 Task: Find connections with filter location Timbó with filter topic #Growthhacking with filter profile language French with filter current company Vymo with filter school The Army Public School with filter industry Medical and Diagnostic Laboratories with filter service category Video Editing with filter keywords title Area Sales Manager
Action: Mouse moved to (688, 128)
Screenshot: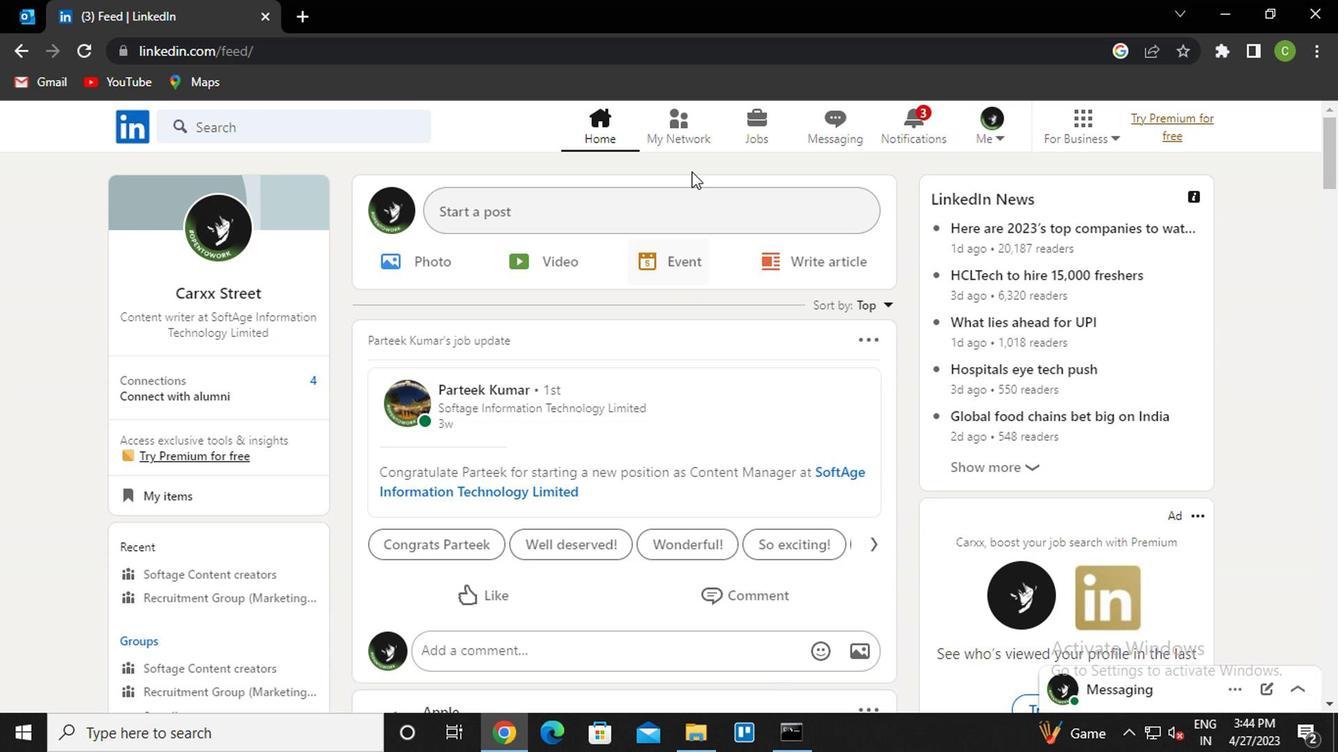 
Action: Mouse pressed left at (688, 128)
Screenshot: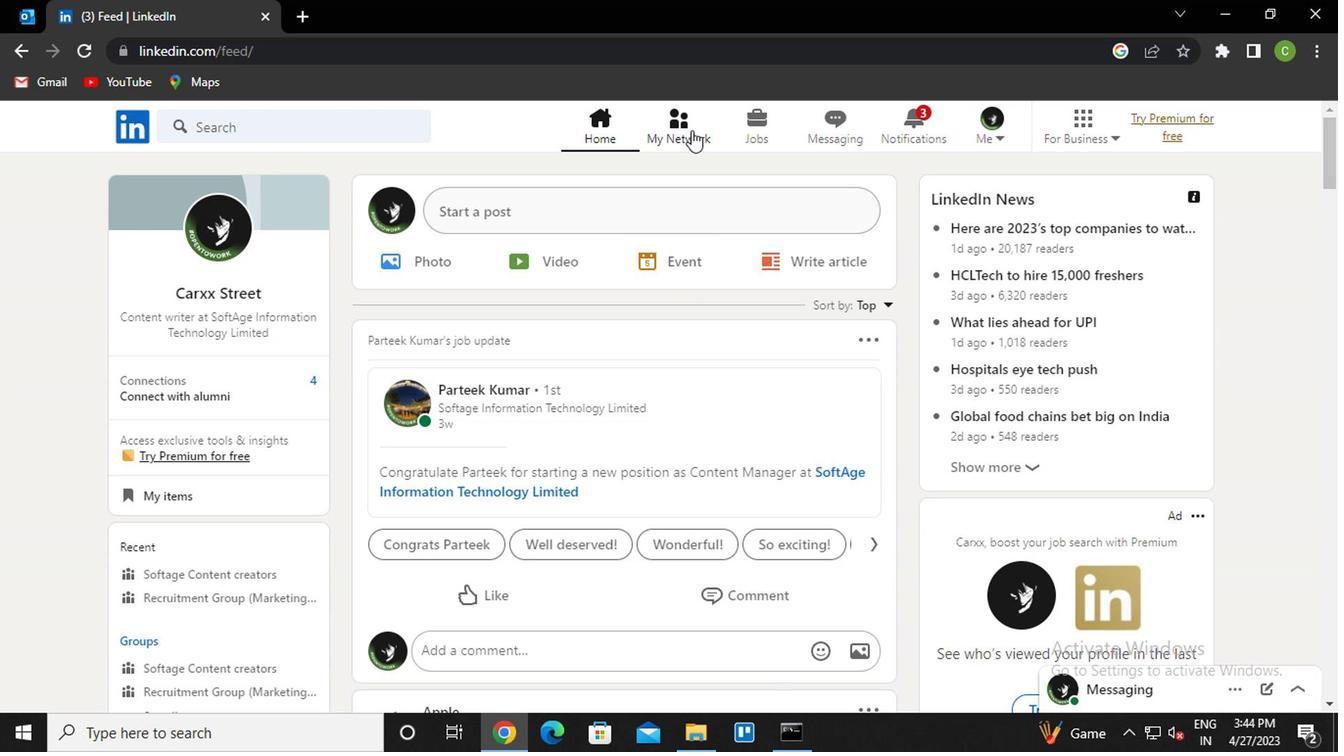 
Action: Mouse moved to (305, 242)
Screenshot: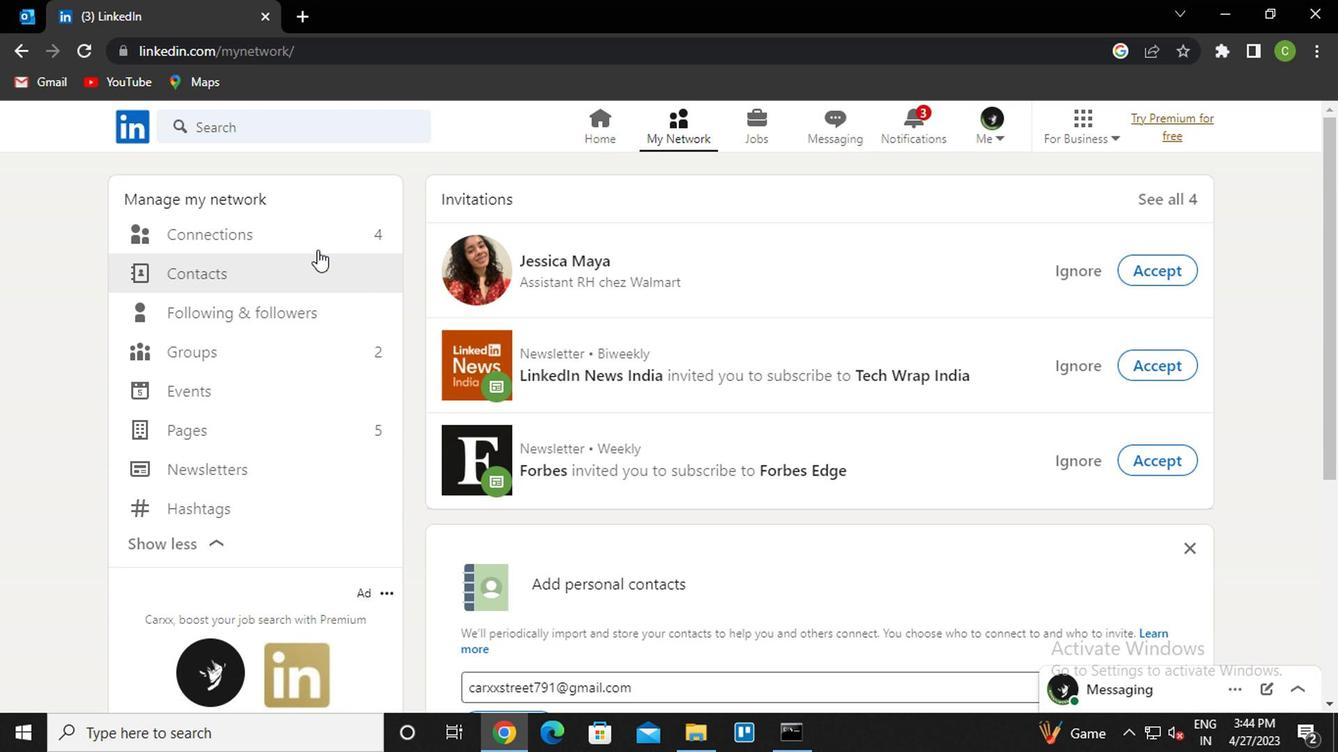 
Action: Mouse pressed left at (305, 242)
Screenshot: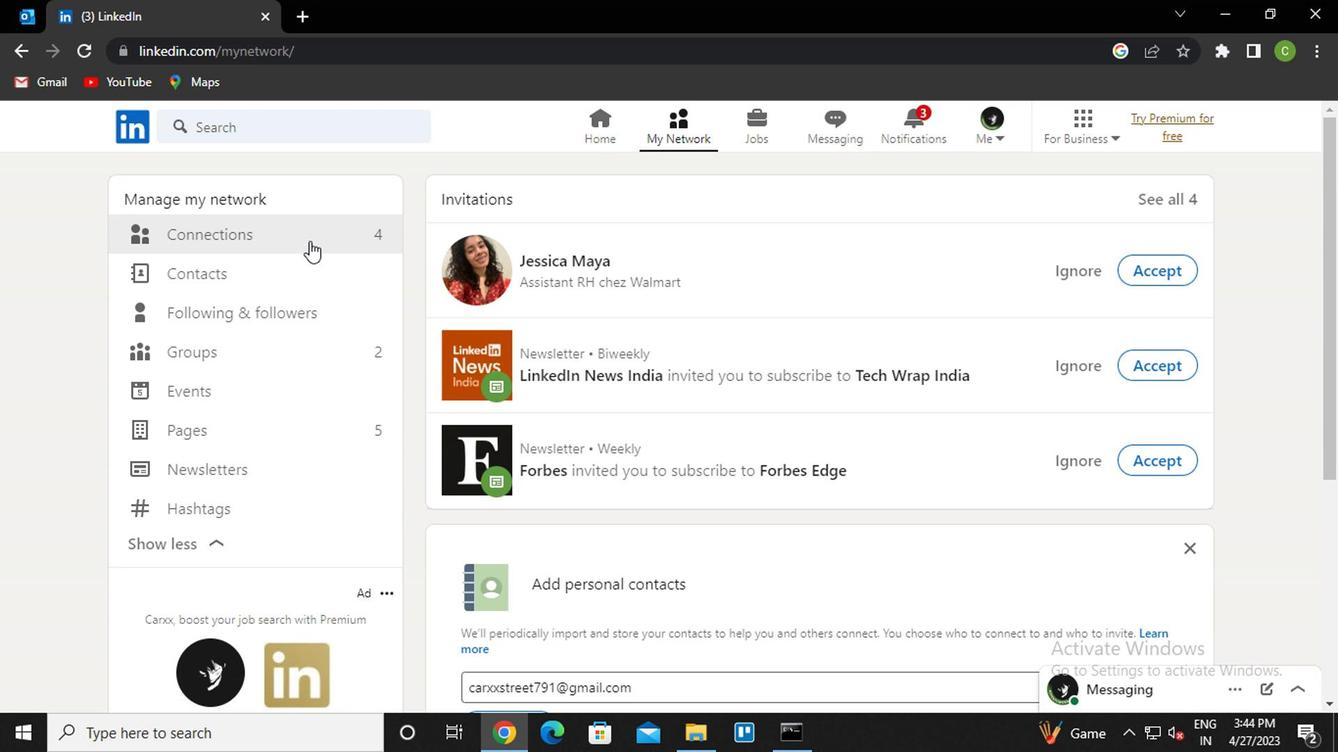 
Action: Mouse moved to (807, 236)
Screenshot: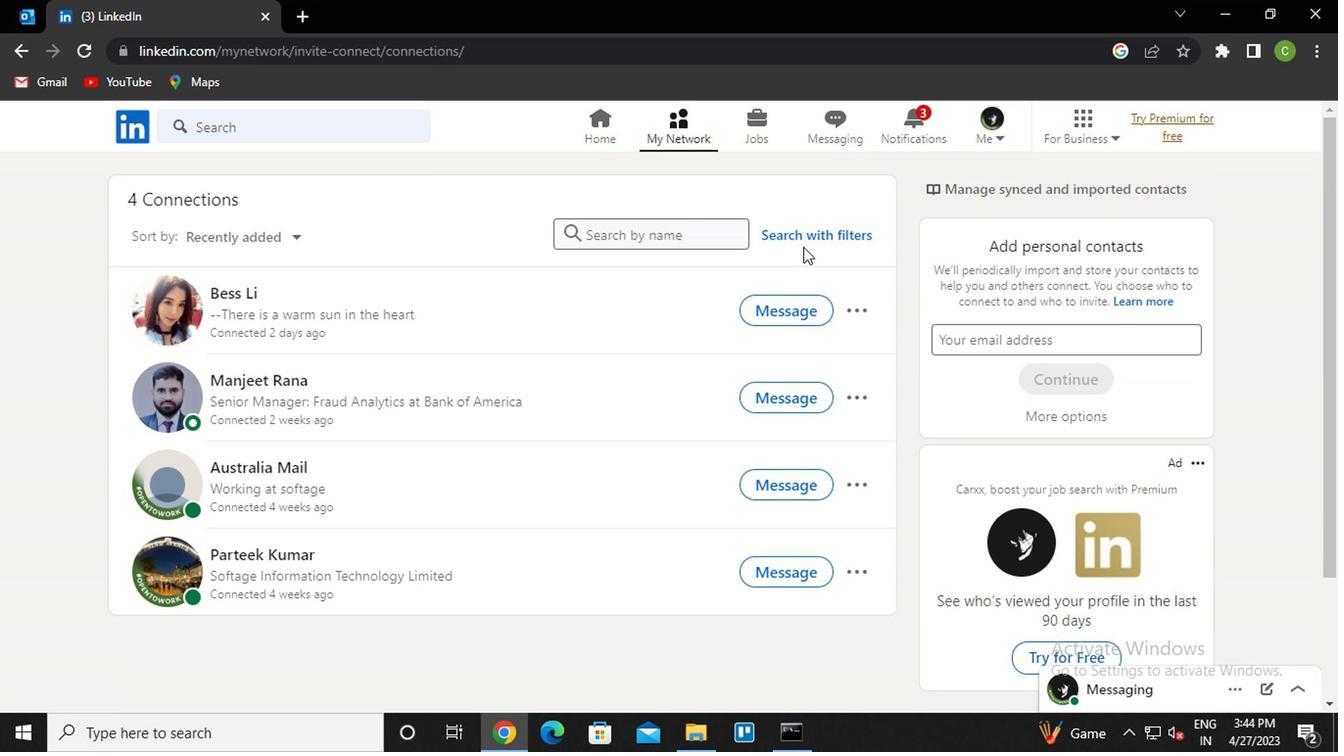 
Action: Mouse pressed left at (807, 236)
Screenshot: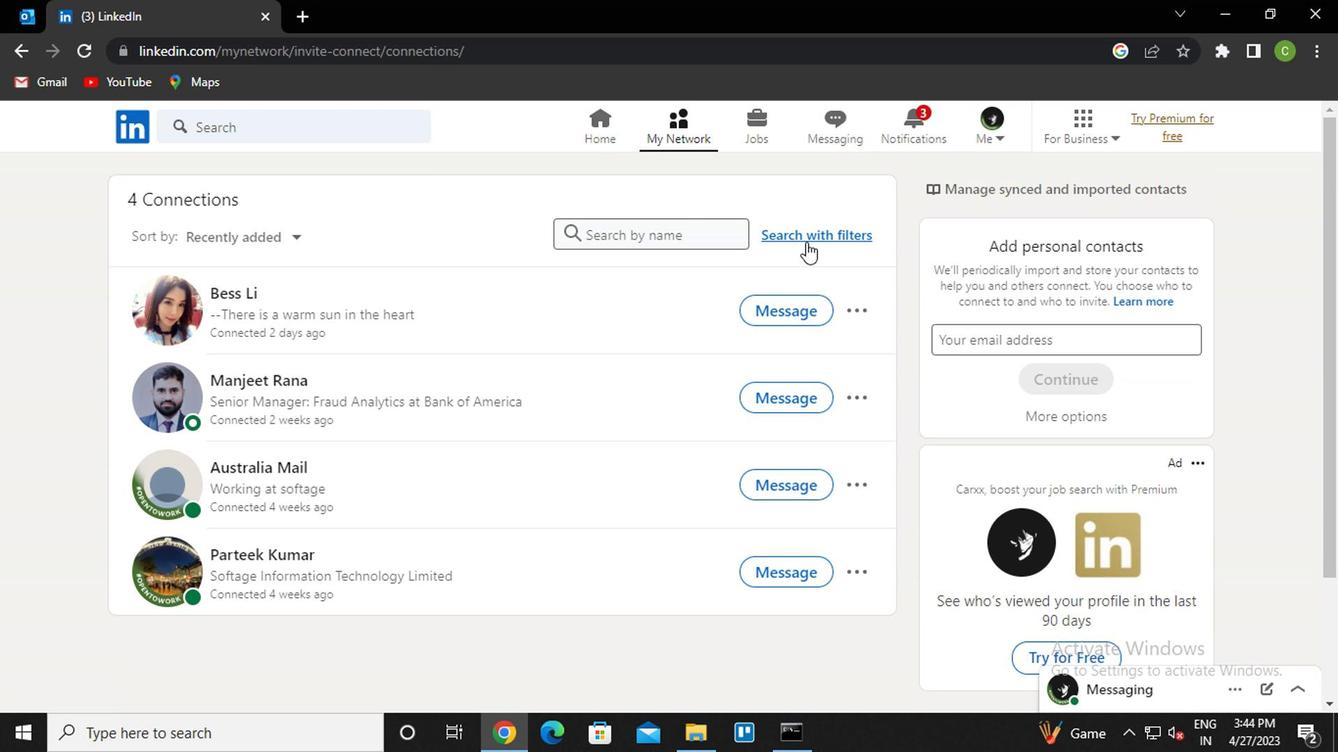 
Action: Mouse moved to (740, 190)
Screenshot: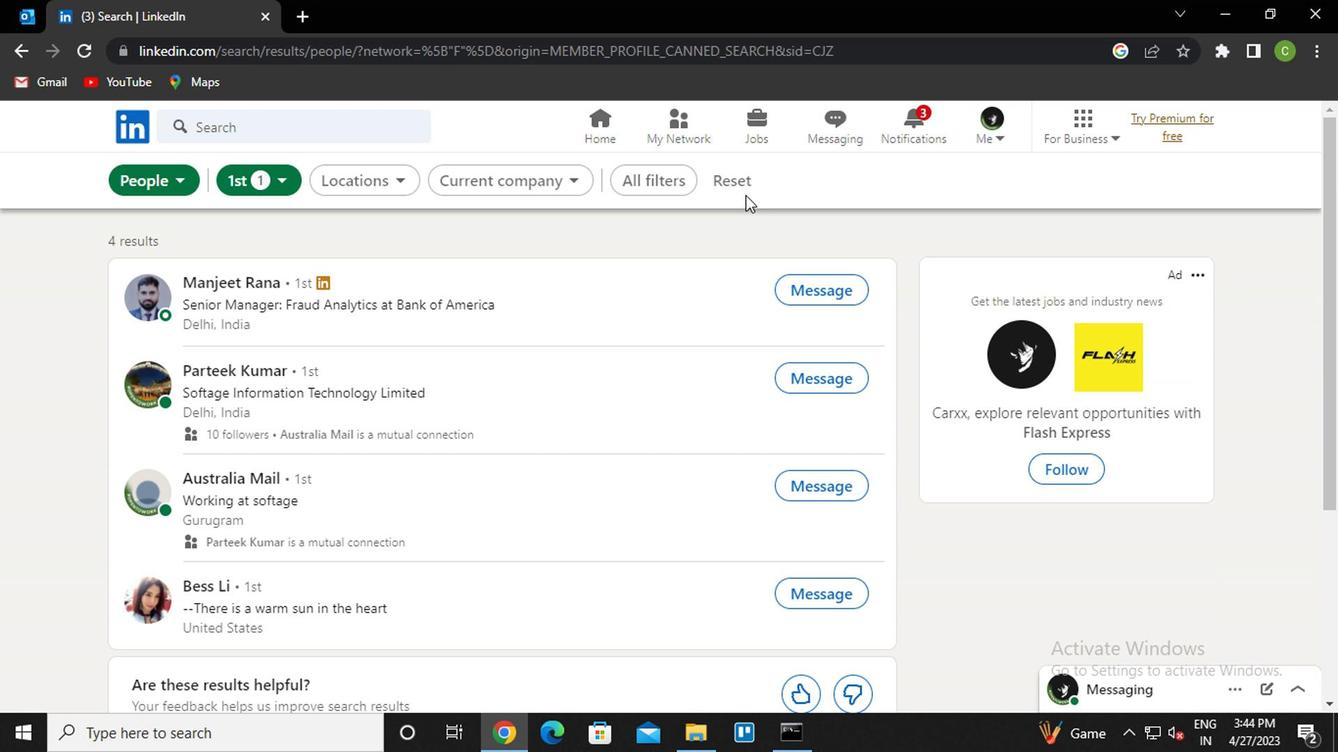 
Action: Mouse pressed left at (740, 190)
Screenshot: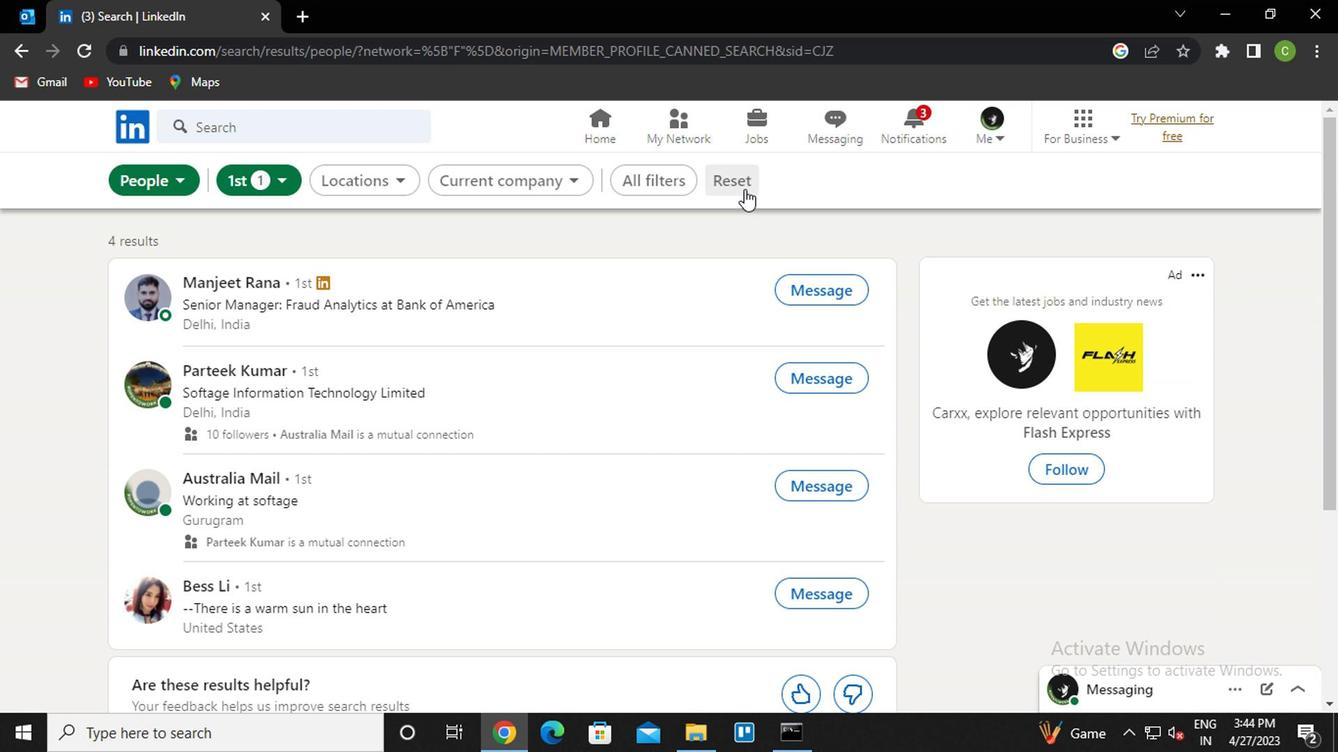 
Action: Mouse moved to (693, 181)
Screenshot: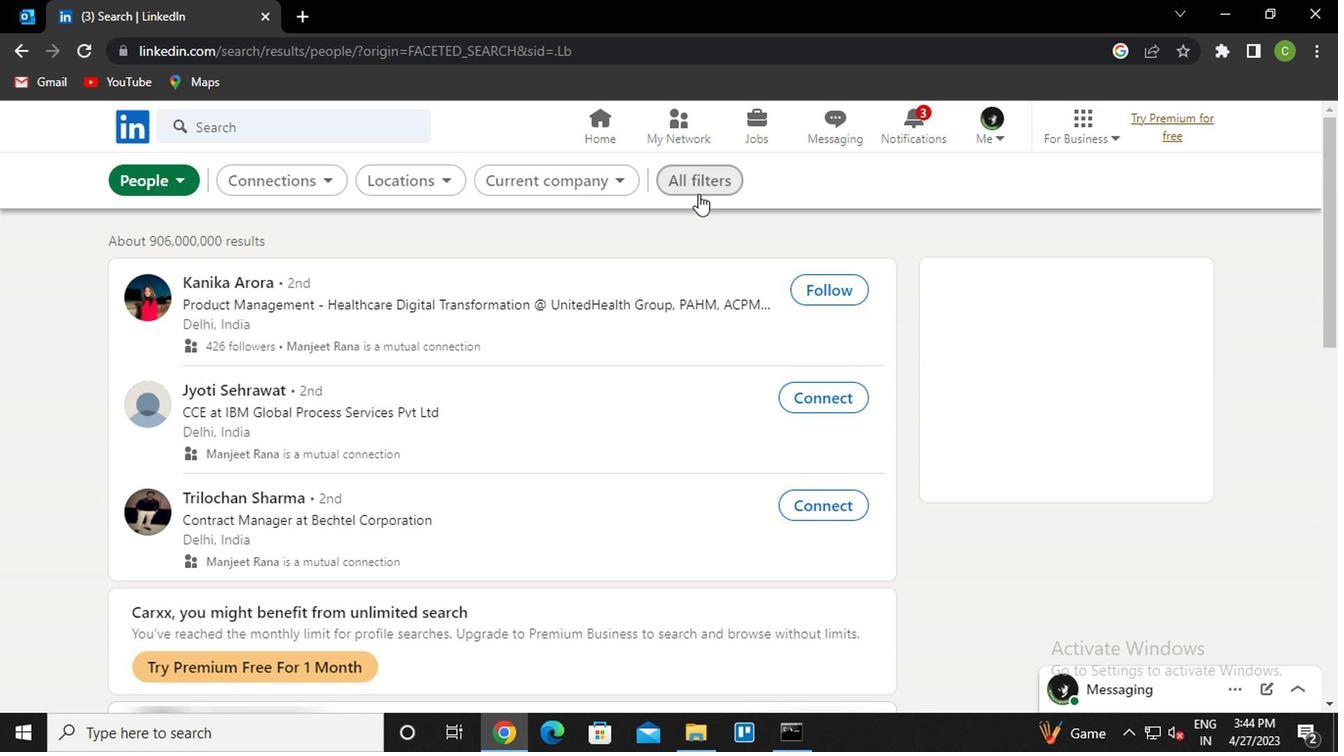 
Action: Mouse pressed left at (693, 181)
Screenshot: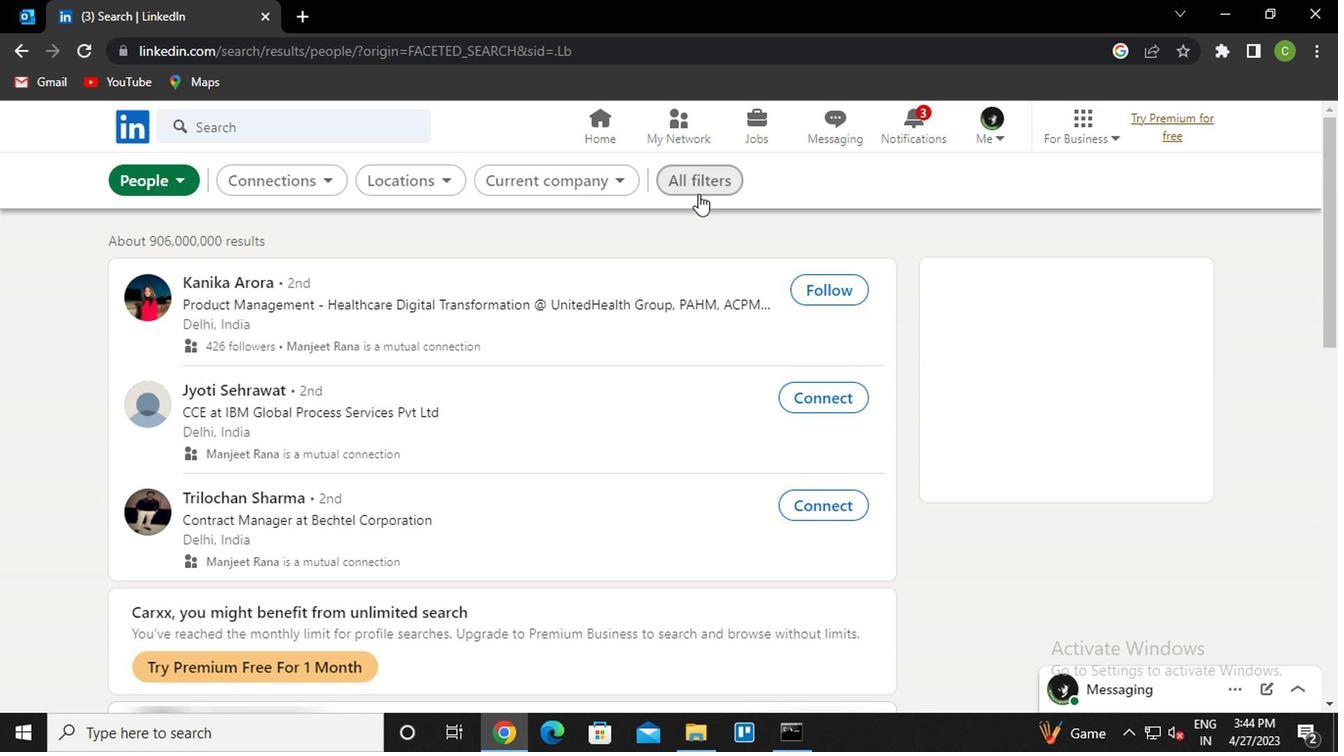 
Action: Mouse moved to (1098, 386)
Screenshot: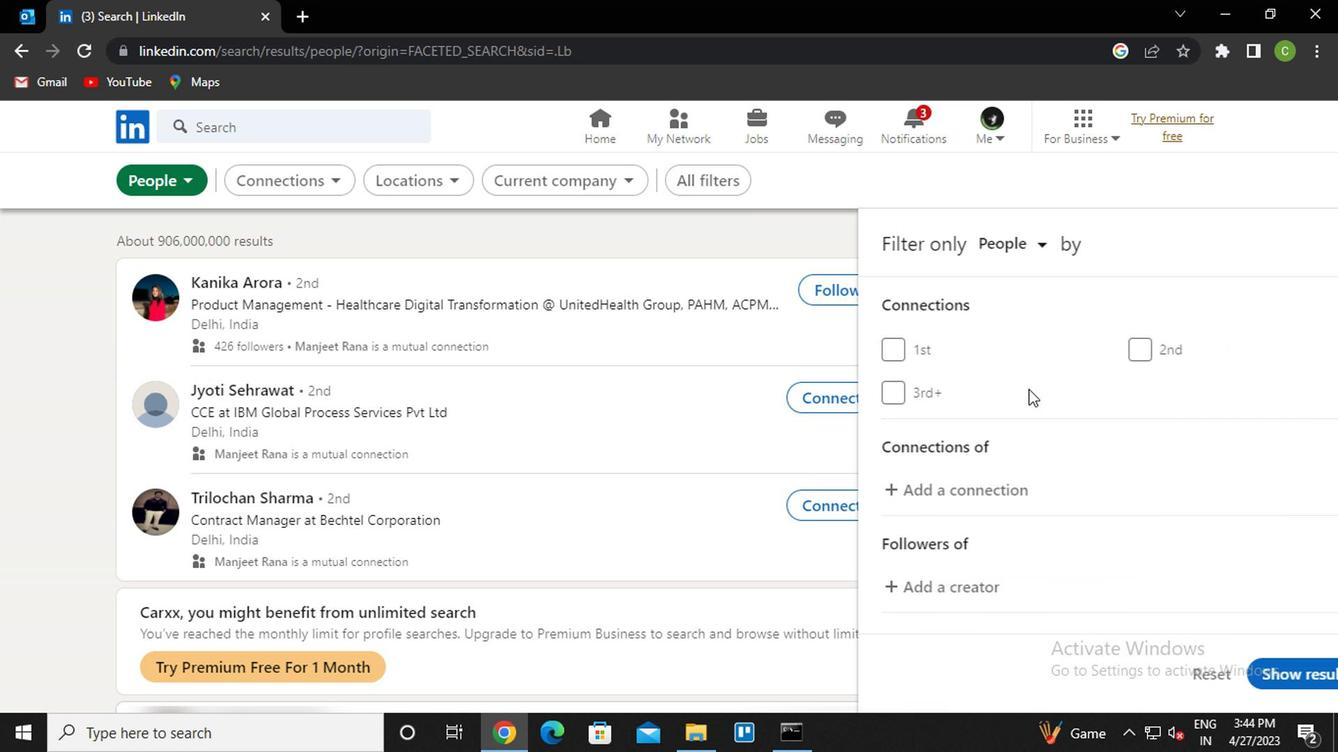 
Action: Mouse scrolled (1098, 386) with delta (0, 0)
Screenshot: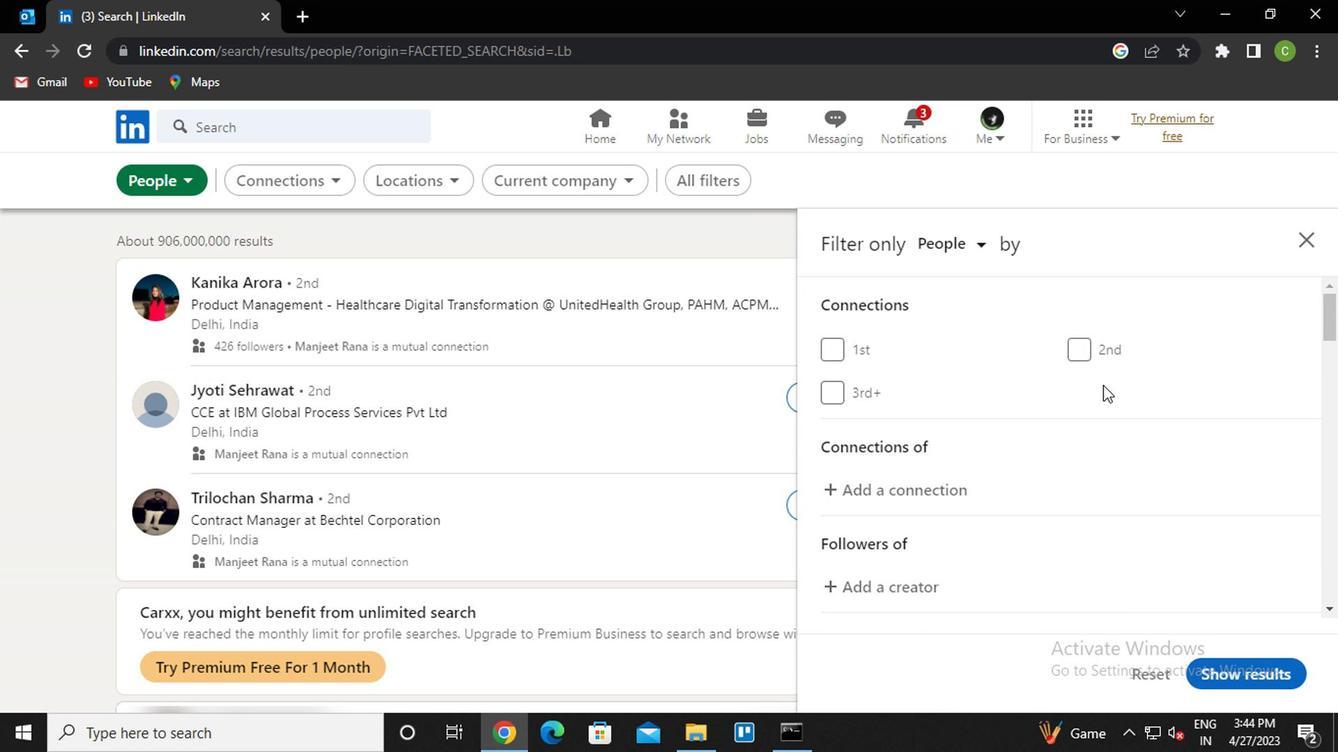 
Action: Mouse scrolled (1098, 386) with delta (0, 0)
Screenshot: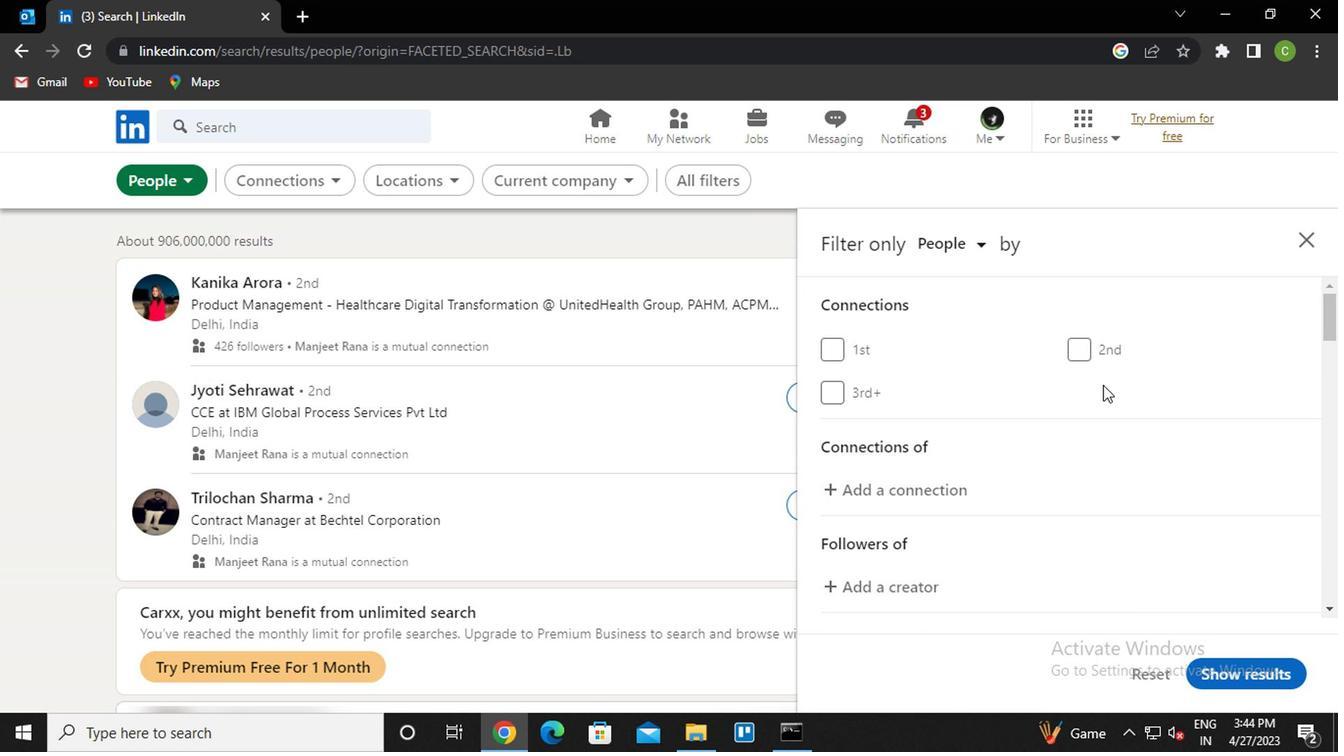 
Action: Mouse scrolled (1098, 386) with delta (0, 0)
Screenshot: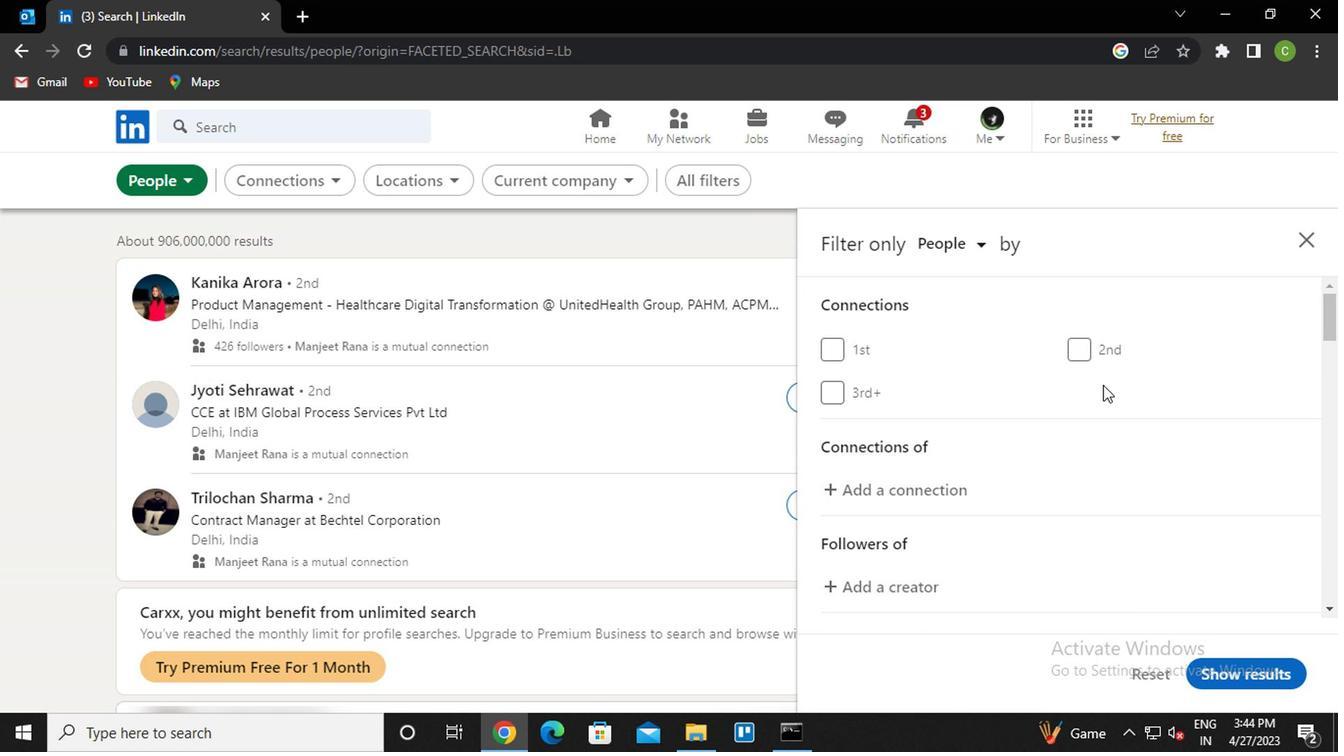 
Action: Mouse scrolled (1098, 386) with delta (0, 0)
Screenshot: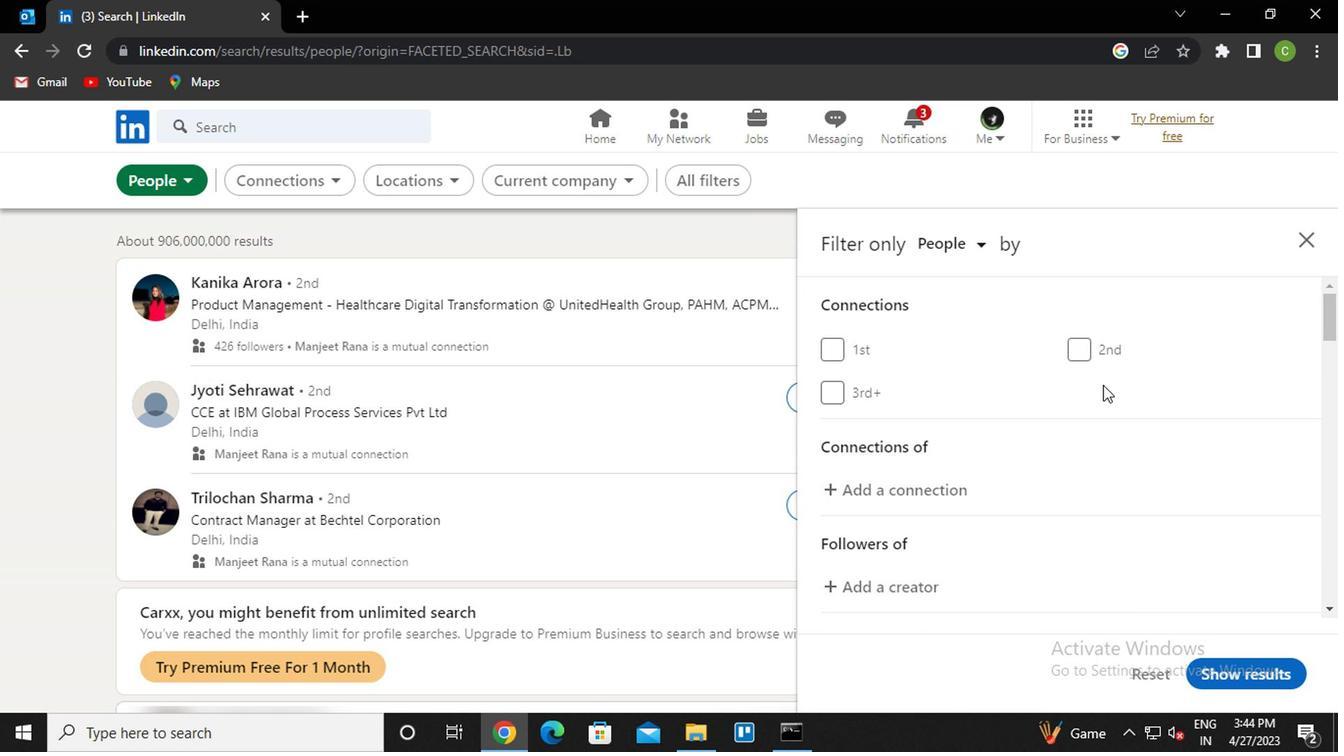 
Action: Mouse moved to (1122, 423)
Screenshot: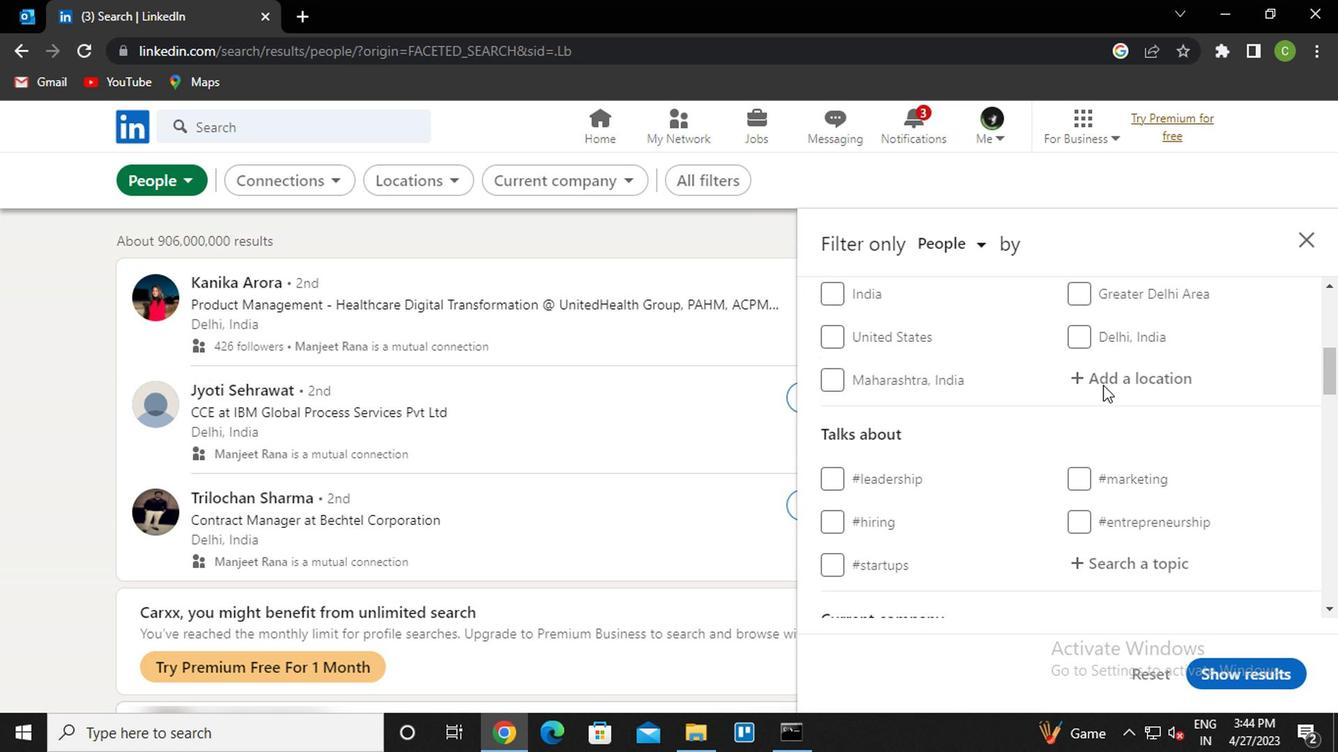 
Action: Mouse scrolled (1122, 424) with delta (0, 1)
Screenshot: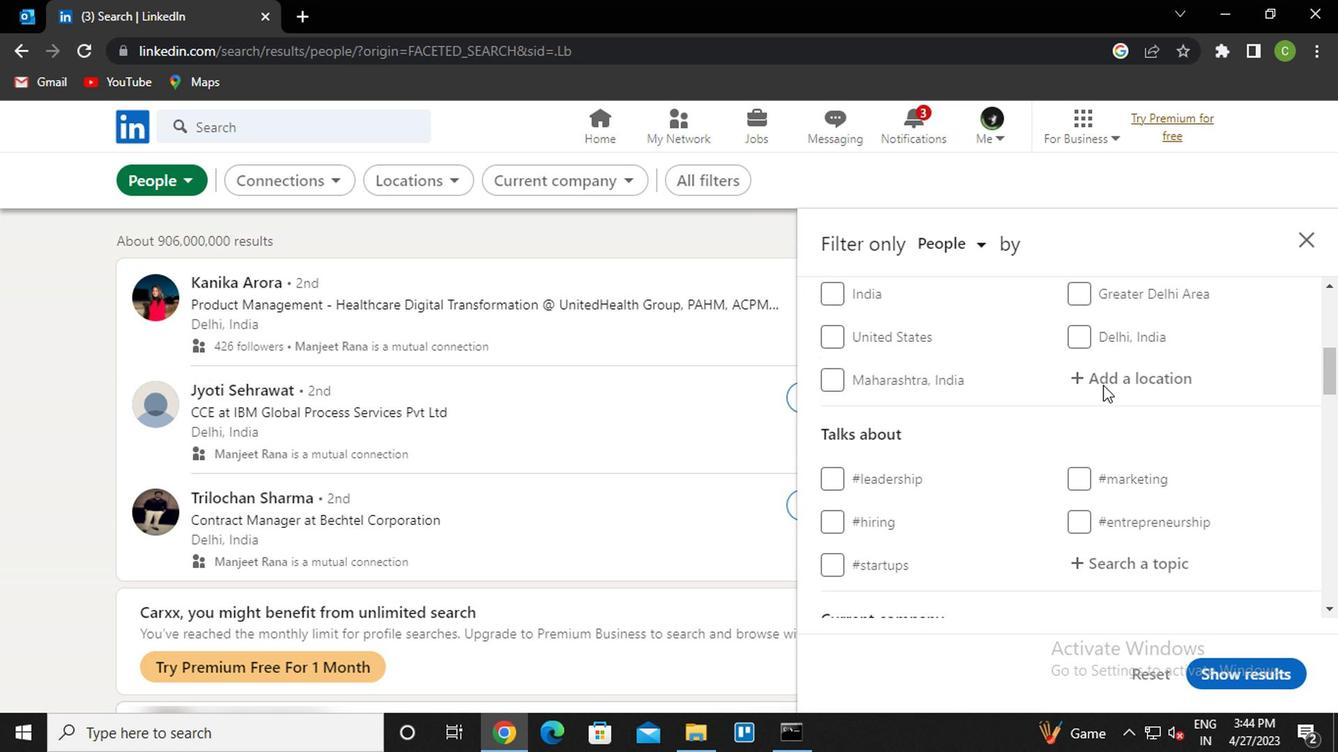 
Action: Mouse moved to (1138, 475)
Screenshot: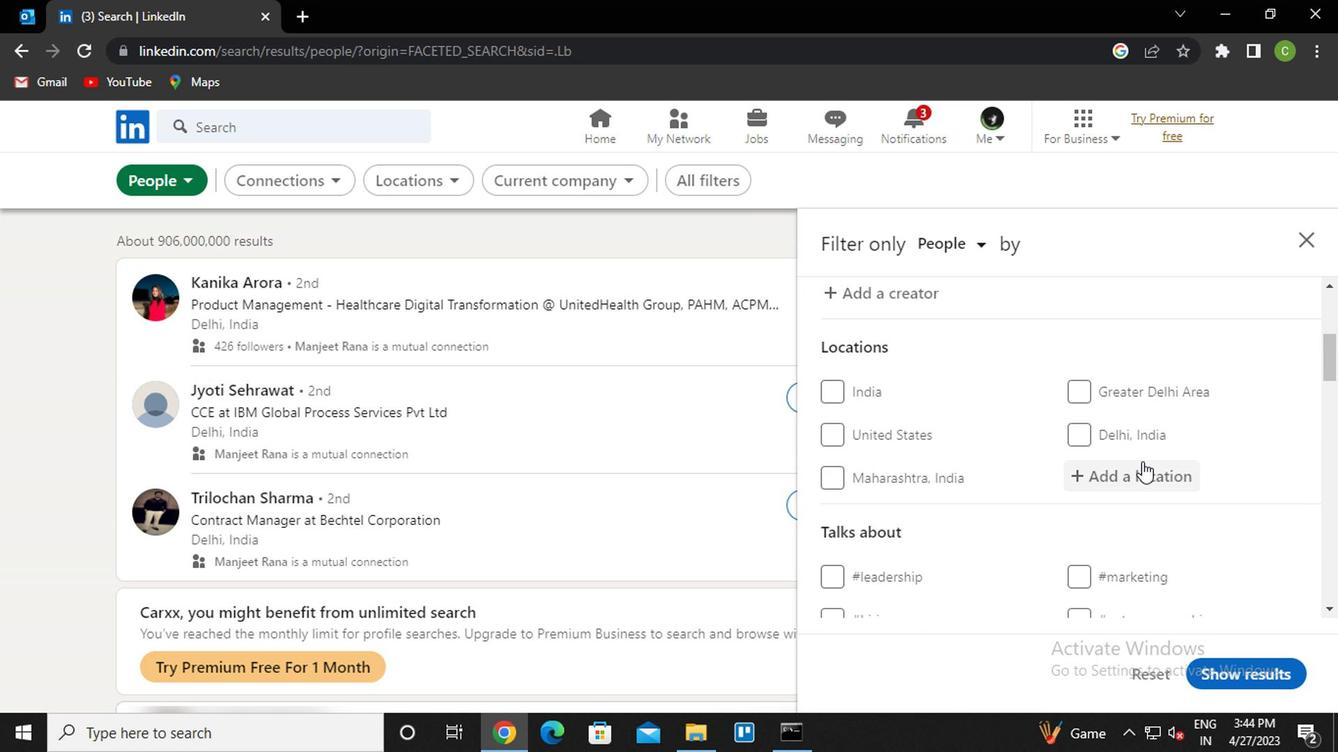 
Action: Mouse pressed left at (1138, 475)
Screenshot: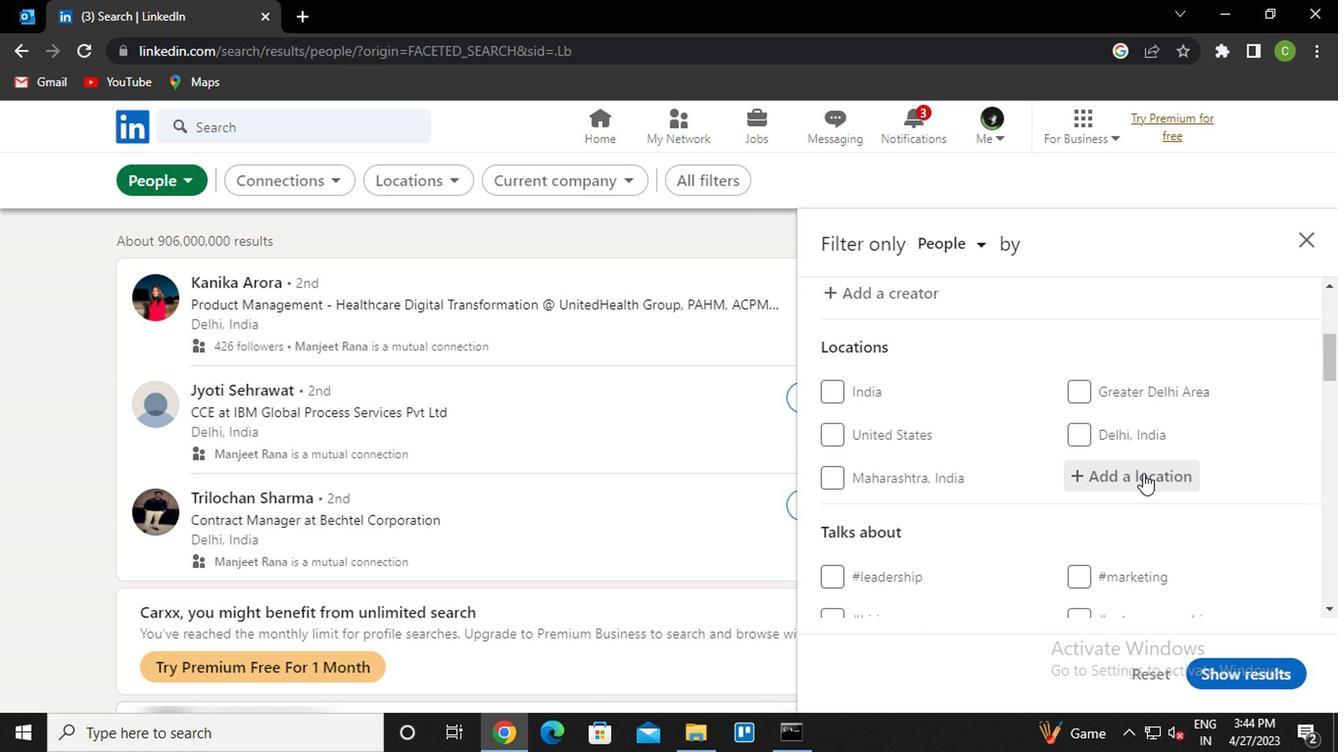 
Action: Key pressed <Key.caps_lock>t<Key.caps_lock>imbo<Key.down><Key.enter>
Screenshot: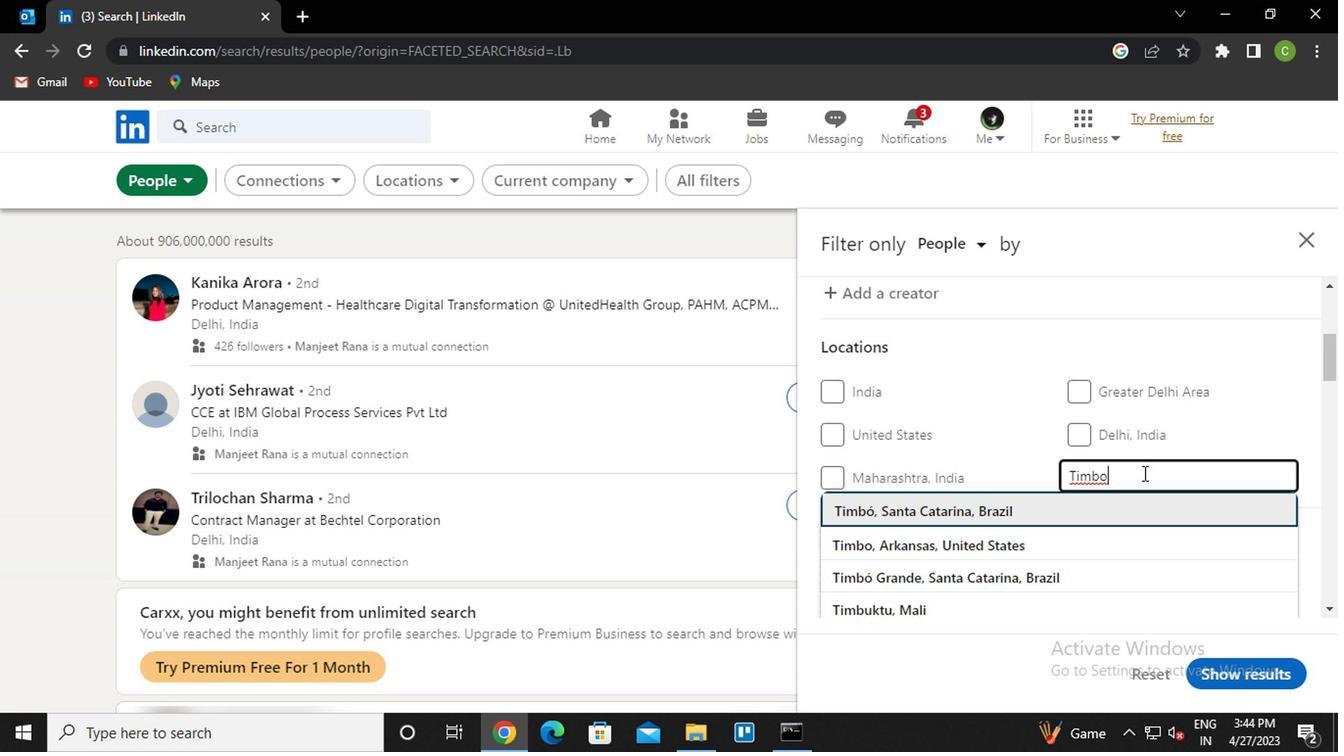 
Action: Mouse moved to (1102, 453)
Screenshot: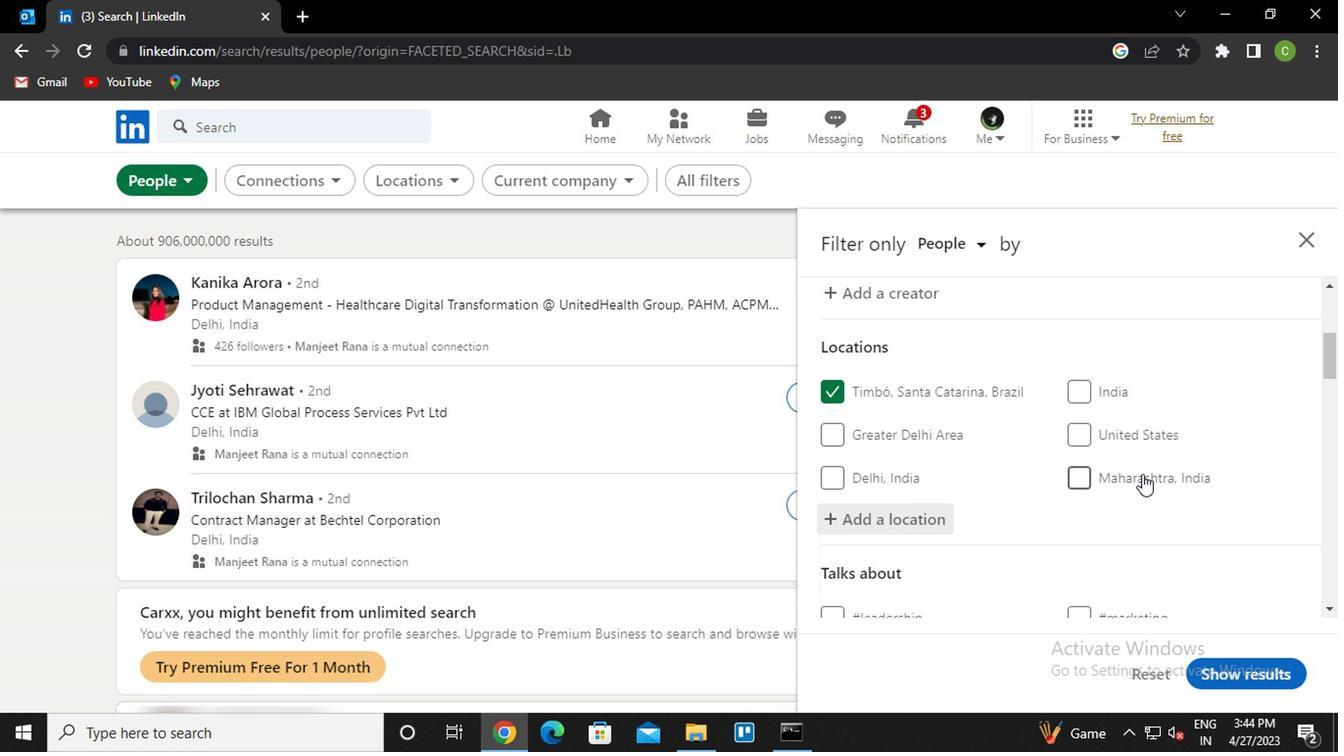 
Action: Mouse scrolled (1102, 452) with delta (0, -1)
Screenshot: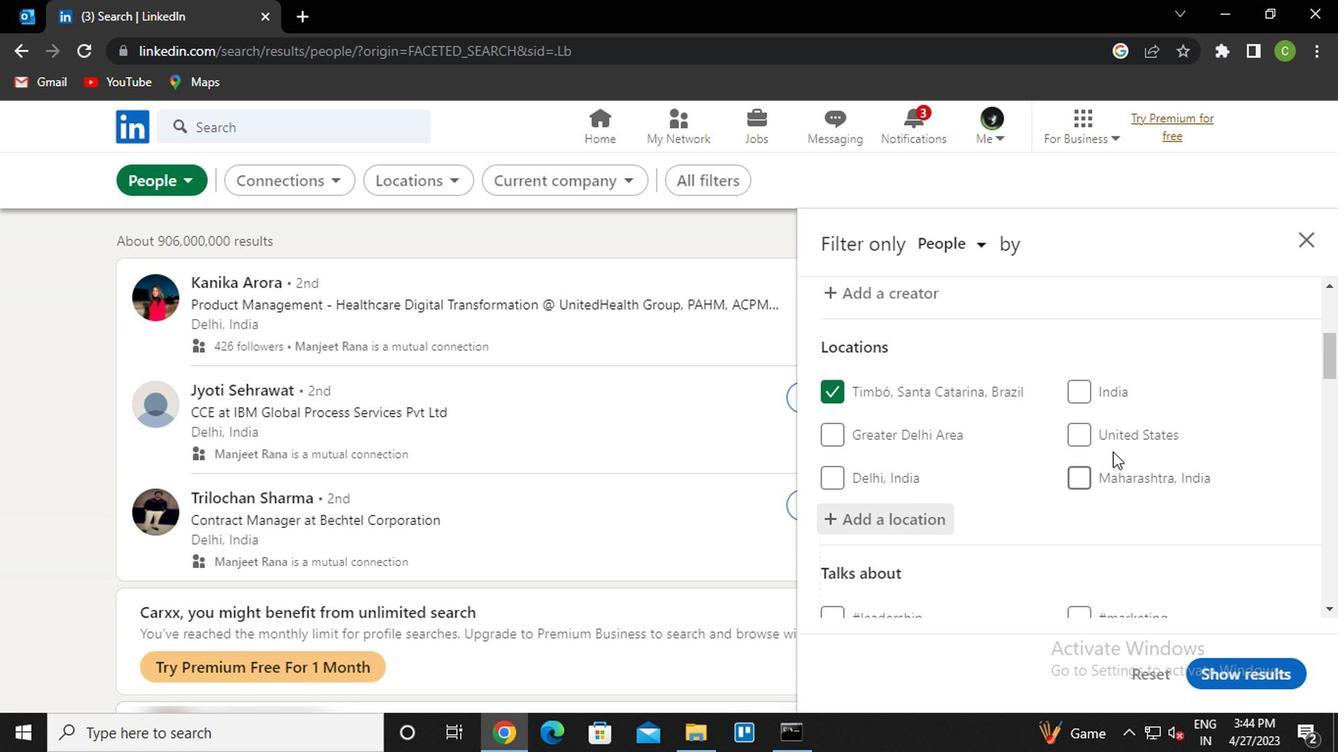 
Action: Mouse moved to (1095, 441)
Screenshot: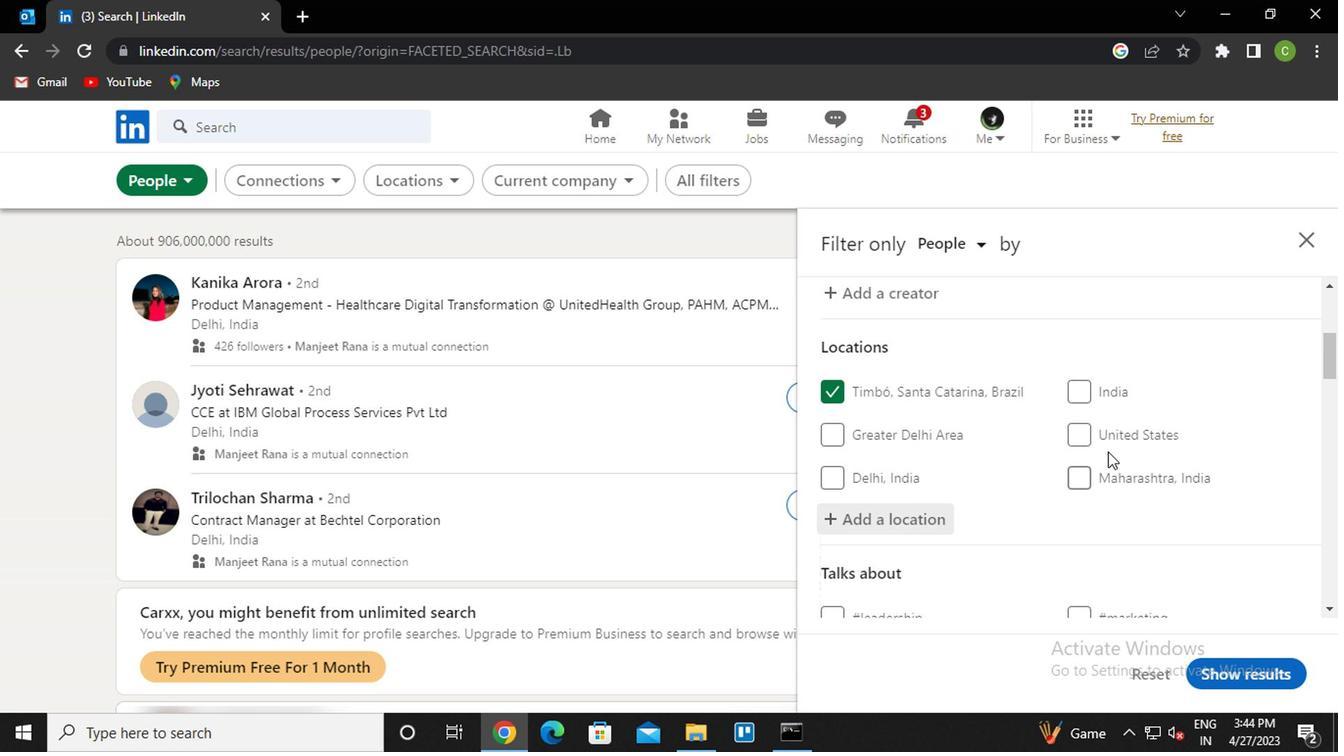 
Action: Mouse scrolled (1095, 439) with delta (0, -1)
Screenshot: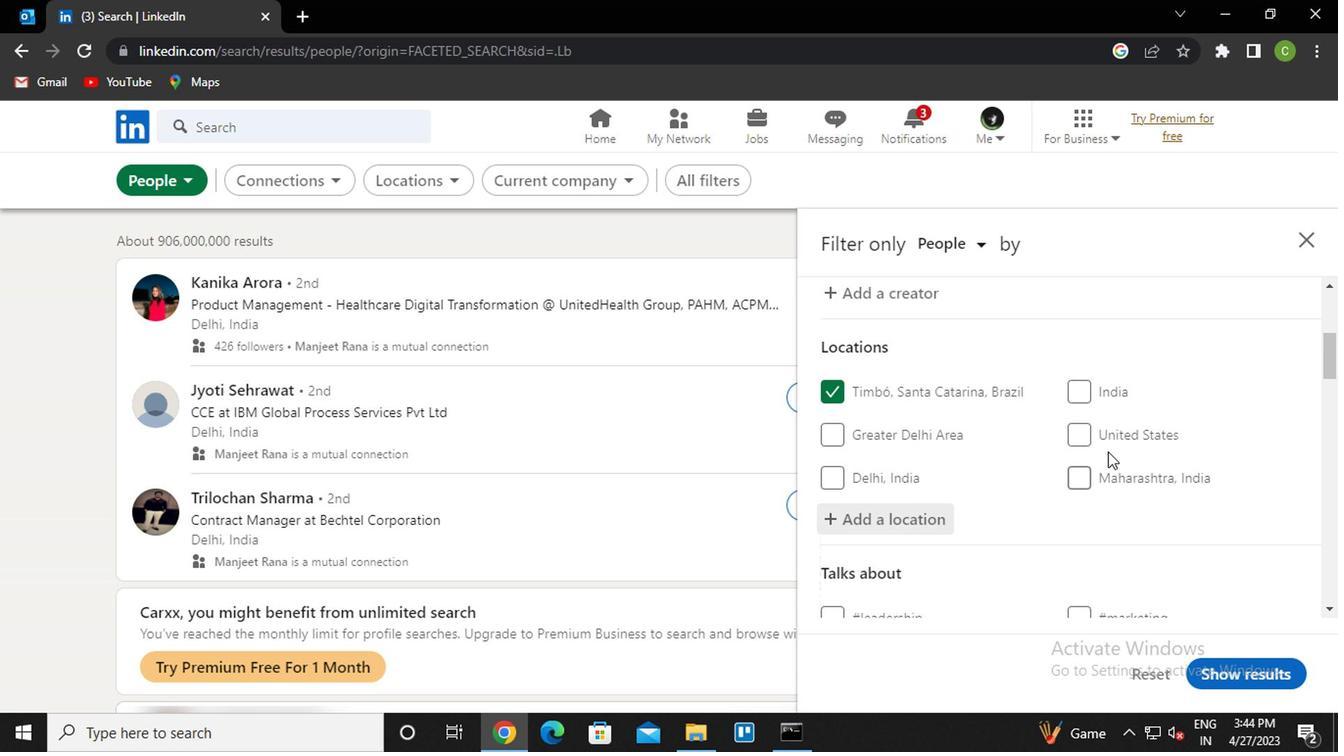 
Action: Mouse moved to (1095, 437)
Screenshot: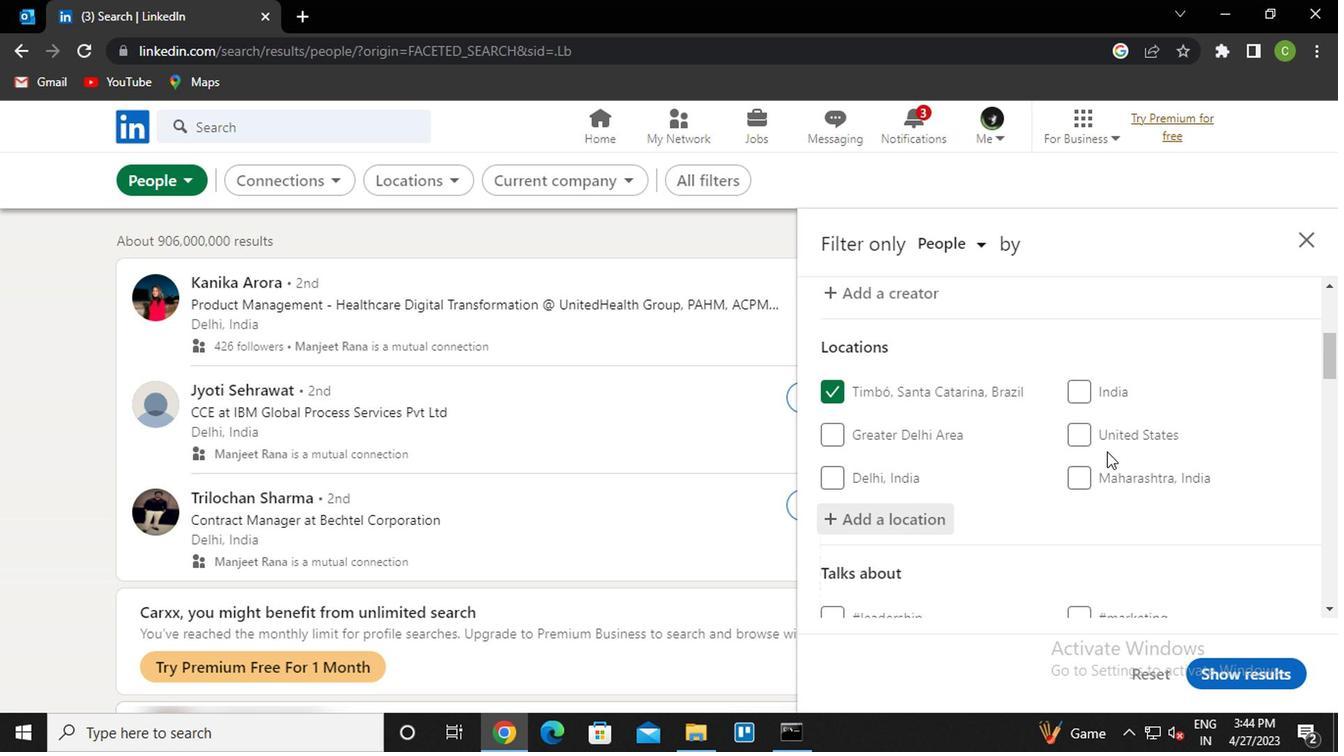 
Action: Mouse scrolled (1095, 436) with delta (0, 0)
Screenshot: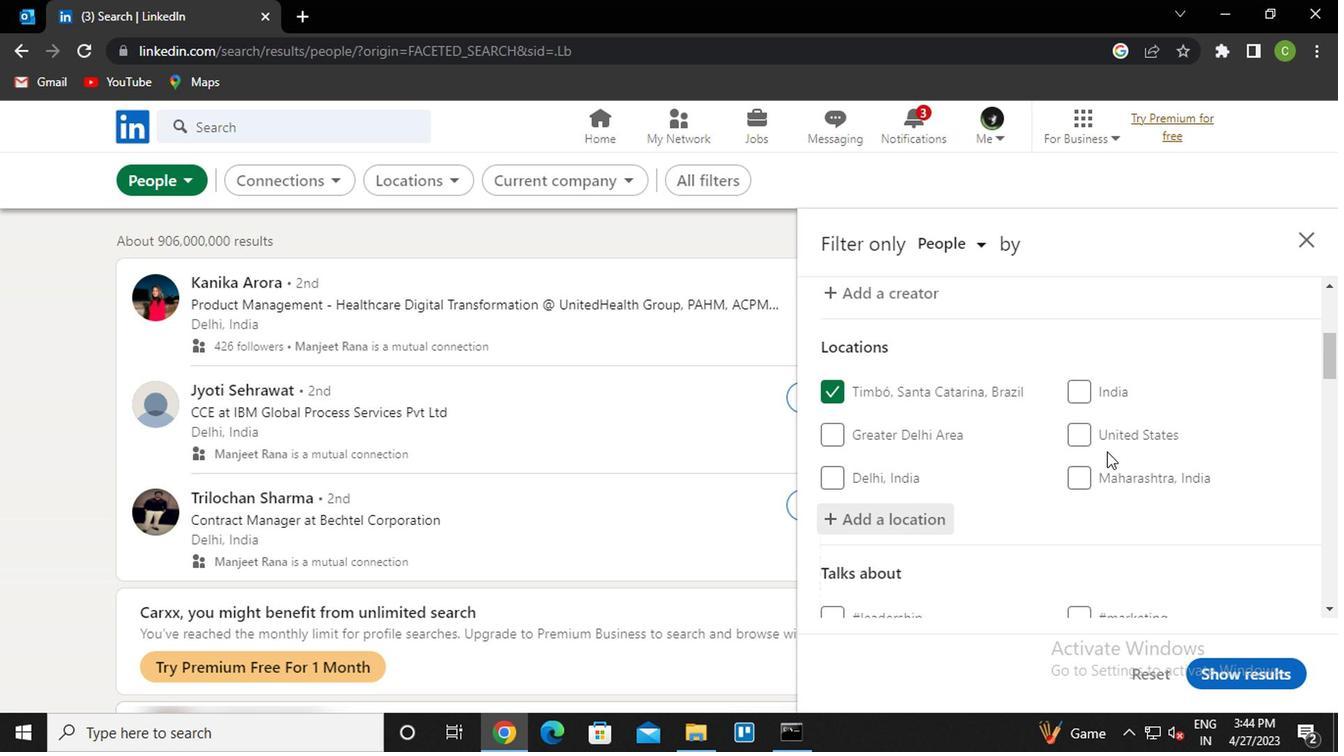 
Action: Mouse moved to (1119, 414)
Screenshot: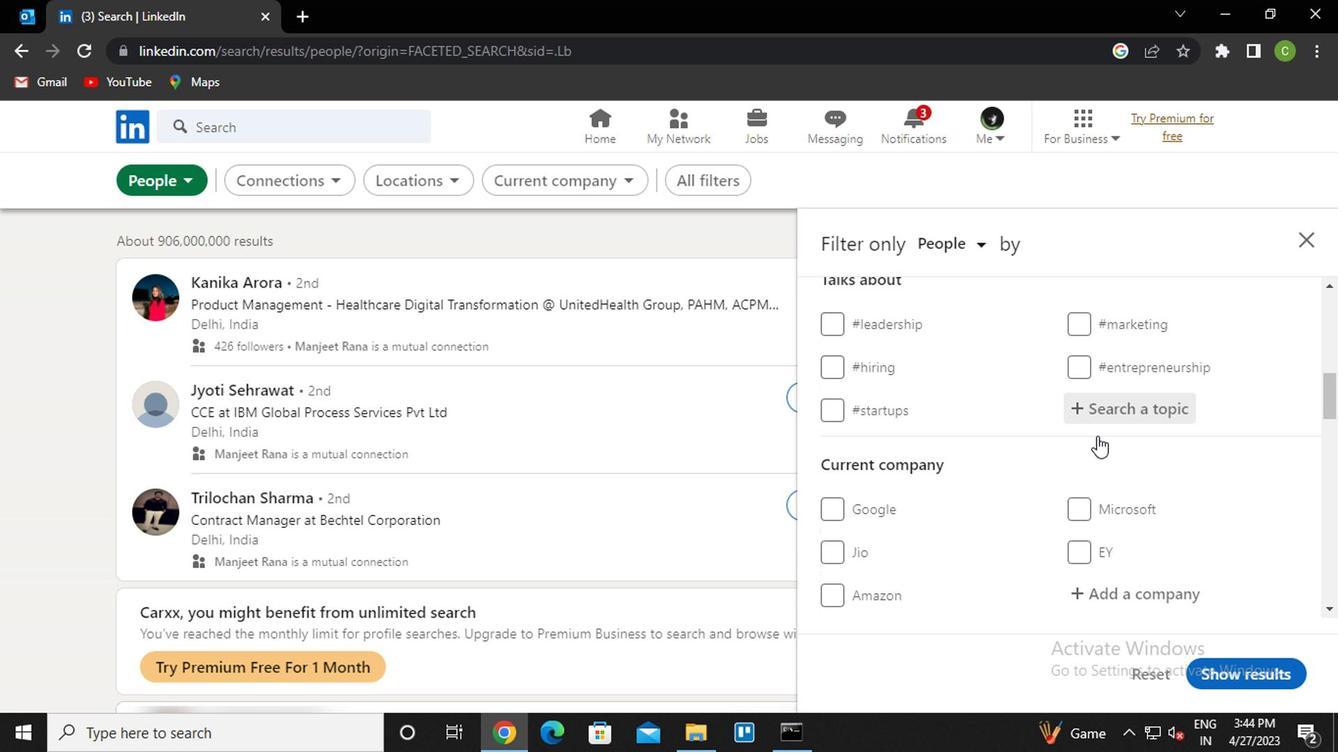 
Action: Mouse pressed left at (1119, 414)
Screenshot: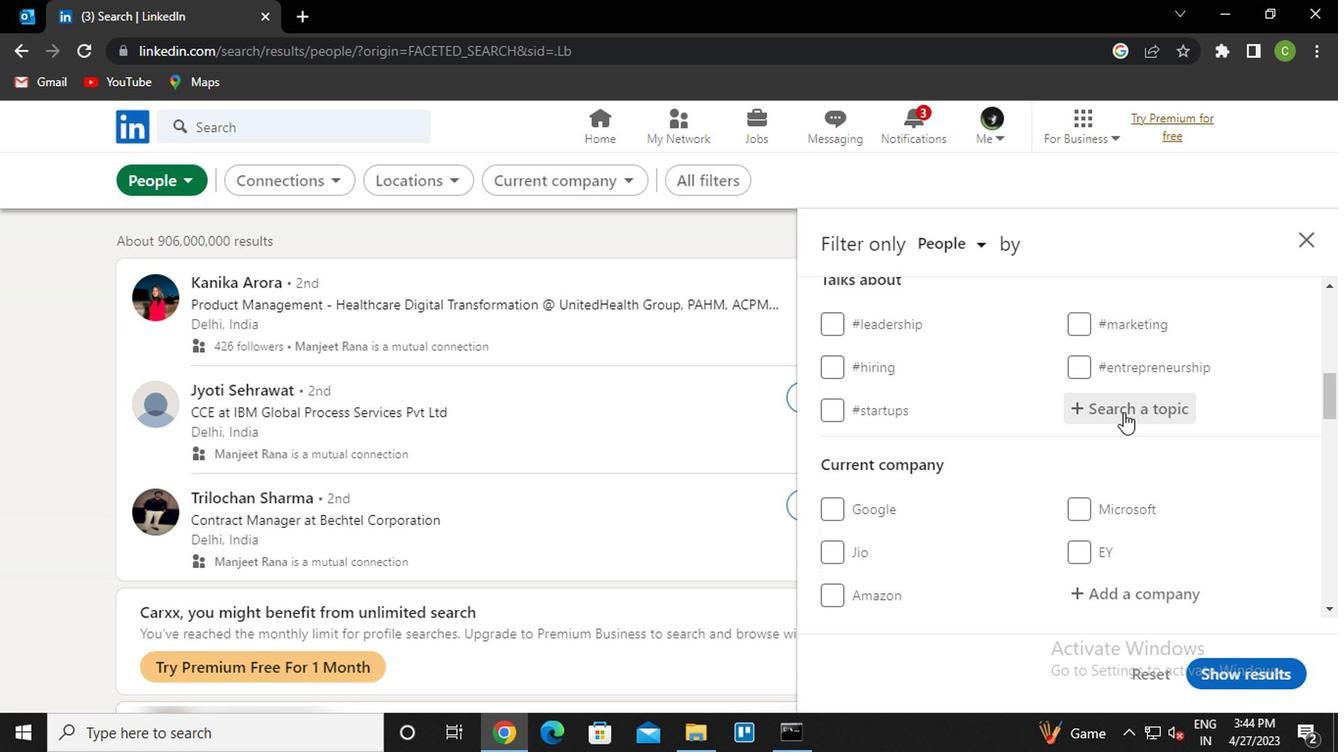 
Action: Key pressed <Key.shift><Key.caps_lock>G<Key.caps_lock>ROWTHHAC<Key.down><Key.enter>
Screenshot: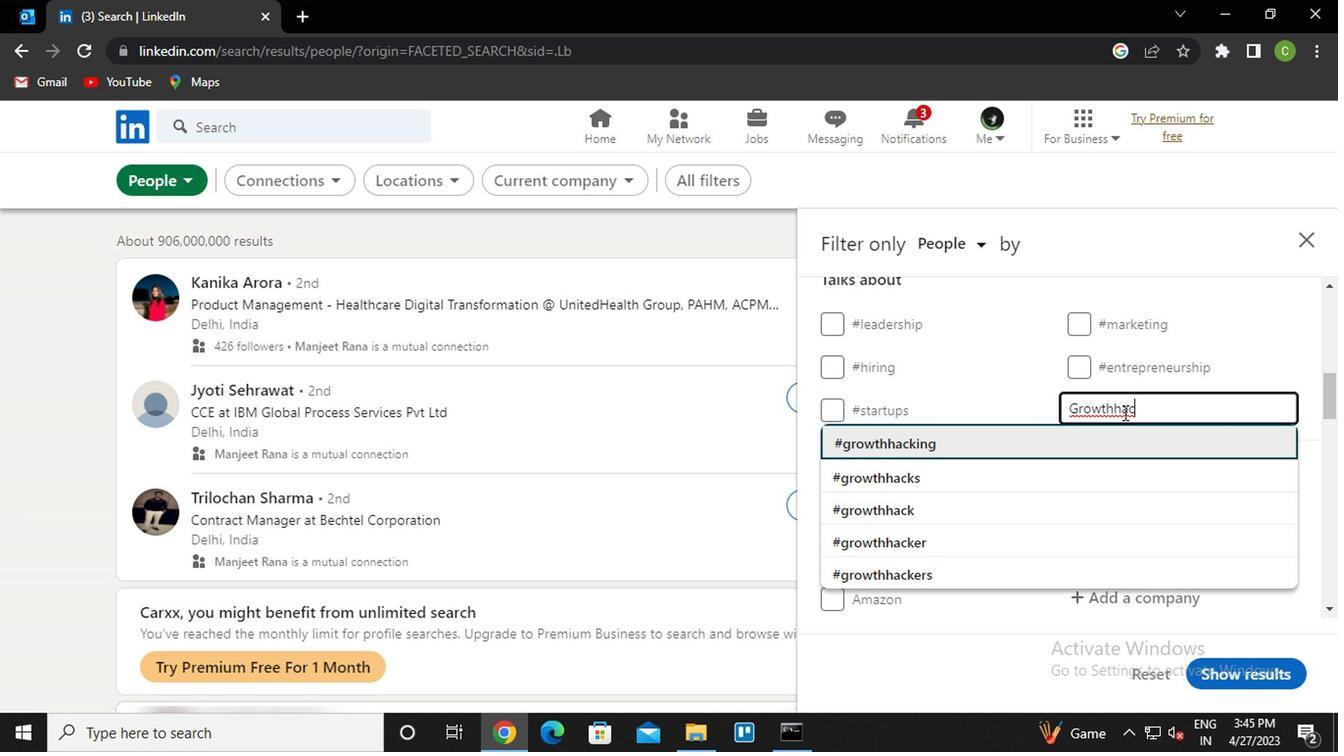 
Action: Mouse scrolled (1119, 413) with delta (0, -1)
Screenshot: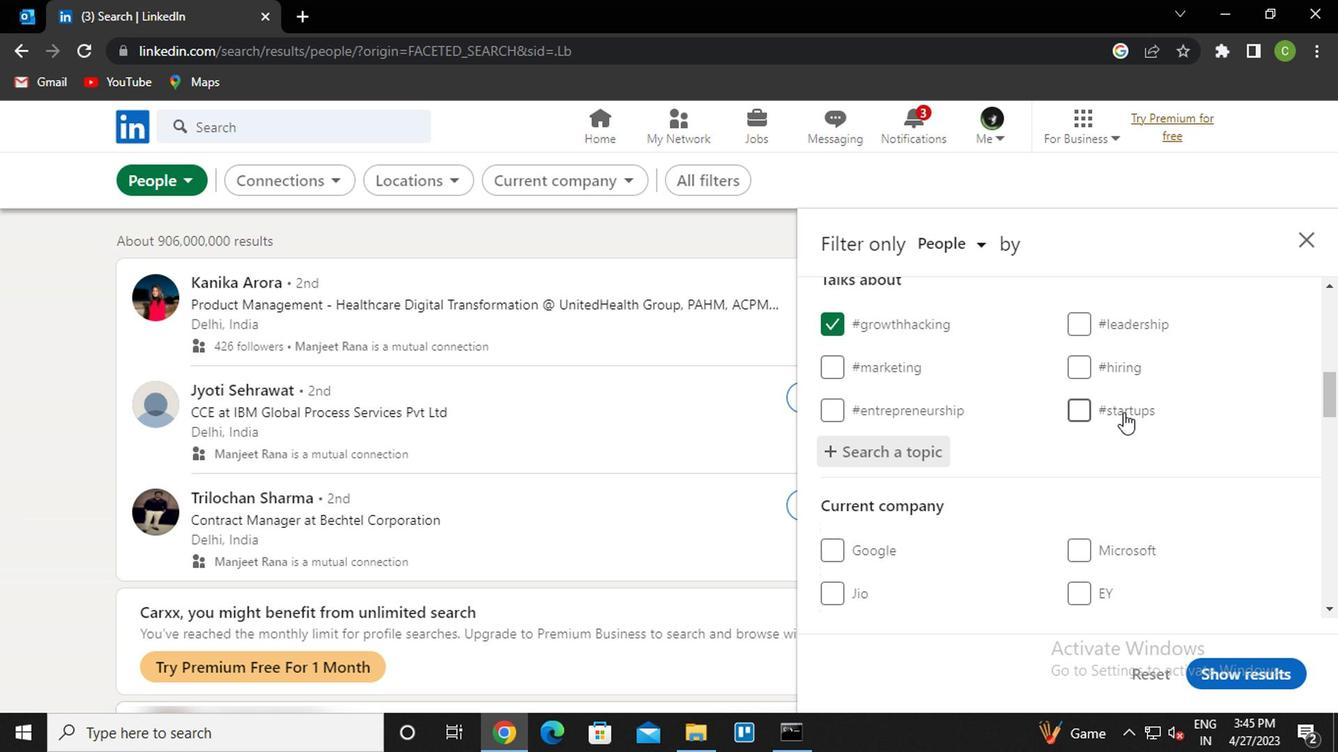 
Action: Mouse scrolled (1119, 413) with delta (0, -1)
Screenshot: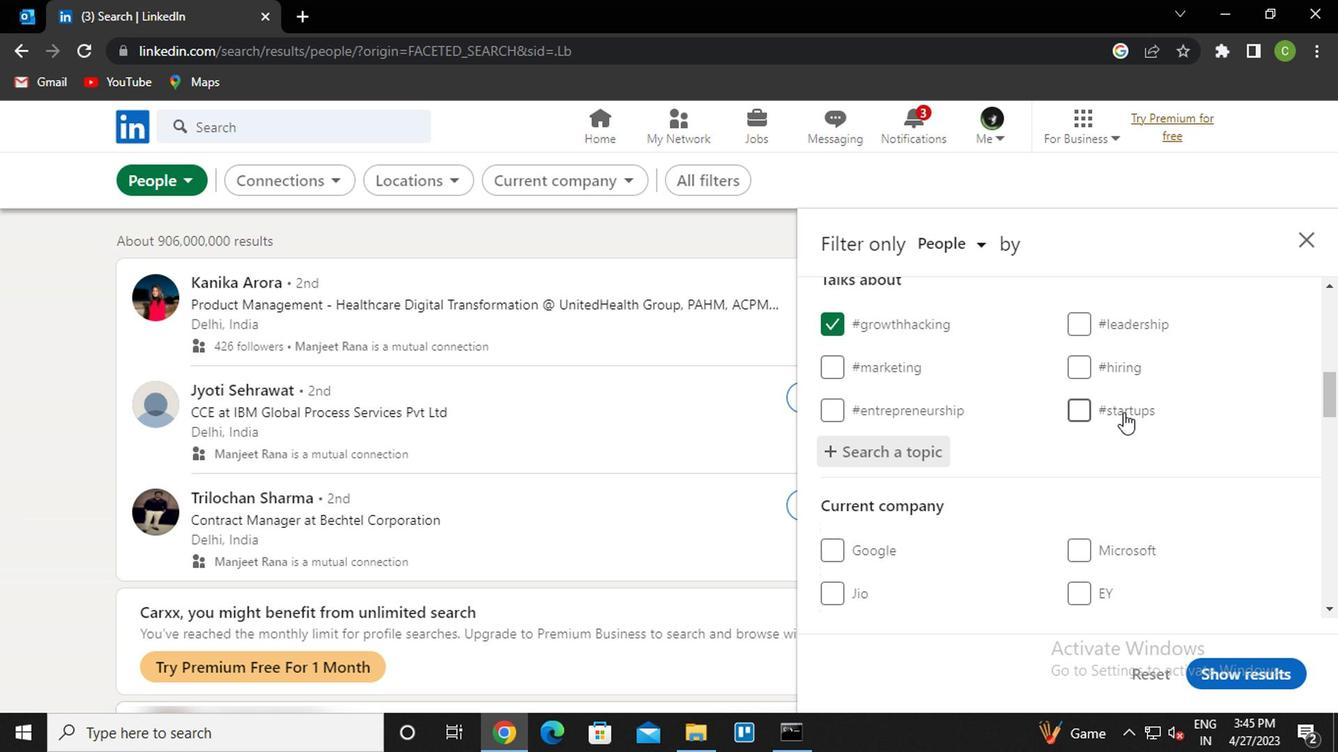 
Action: Mouse moved to (1107, 441)
Screenshot: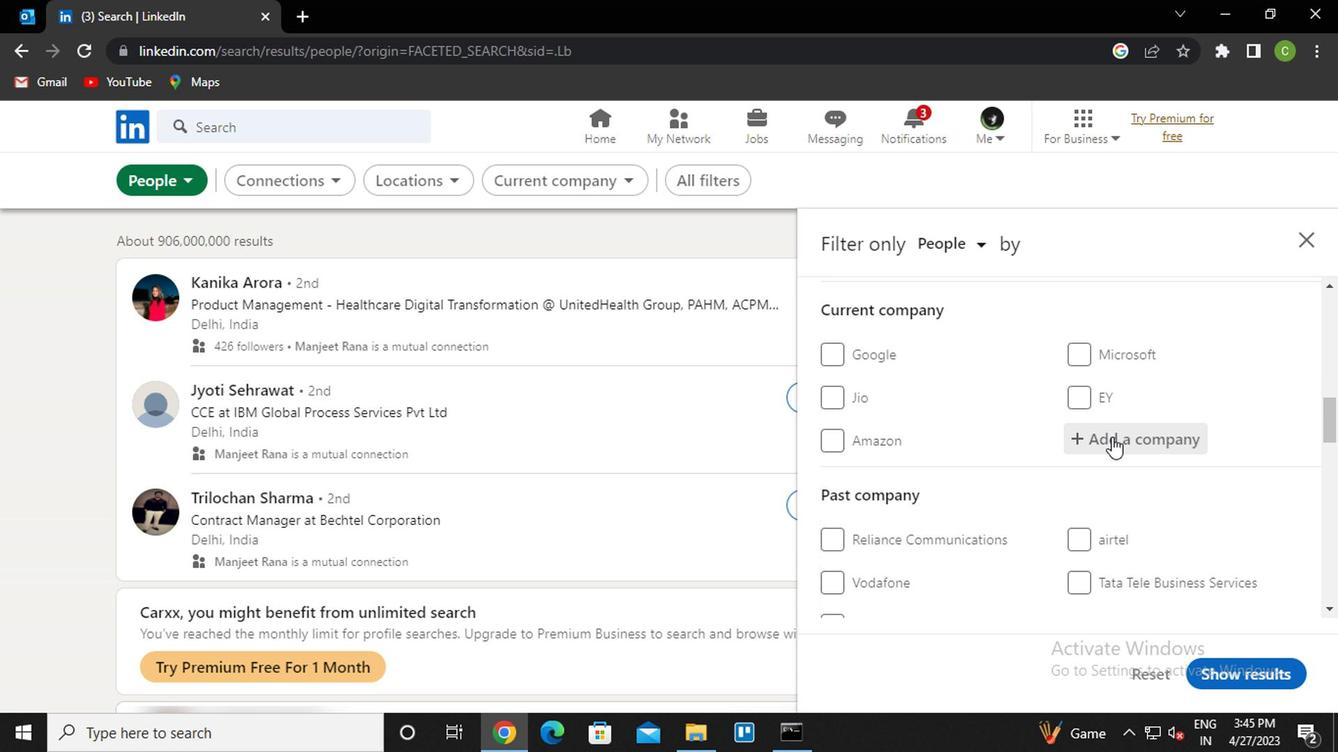 
Action: Mouse scrolled (1107, 439) with delta (0, -1)
Screenshot: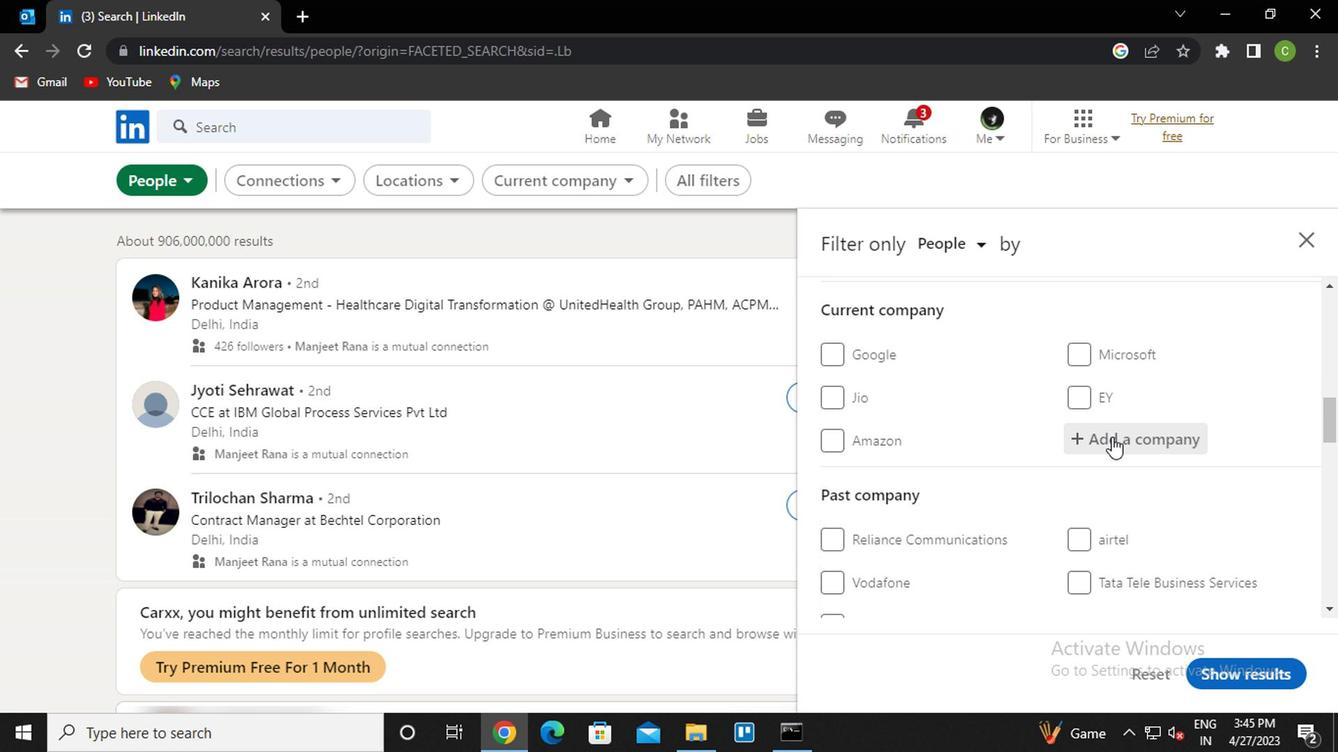 
Action: Mouse scrolled (1107, 439) with delta (0, -1)
Screenshot: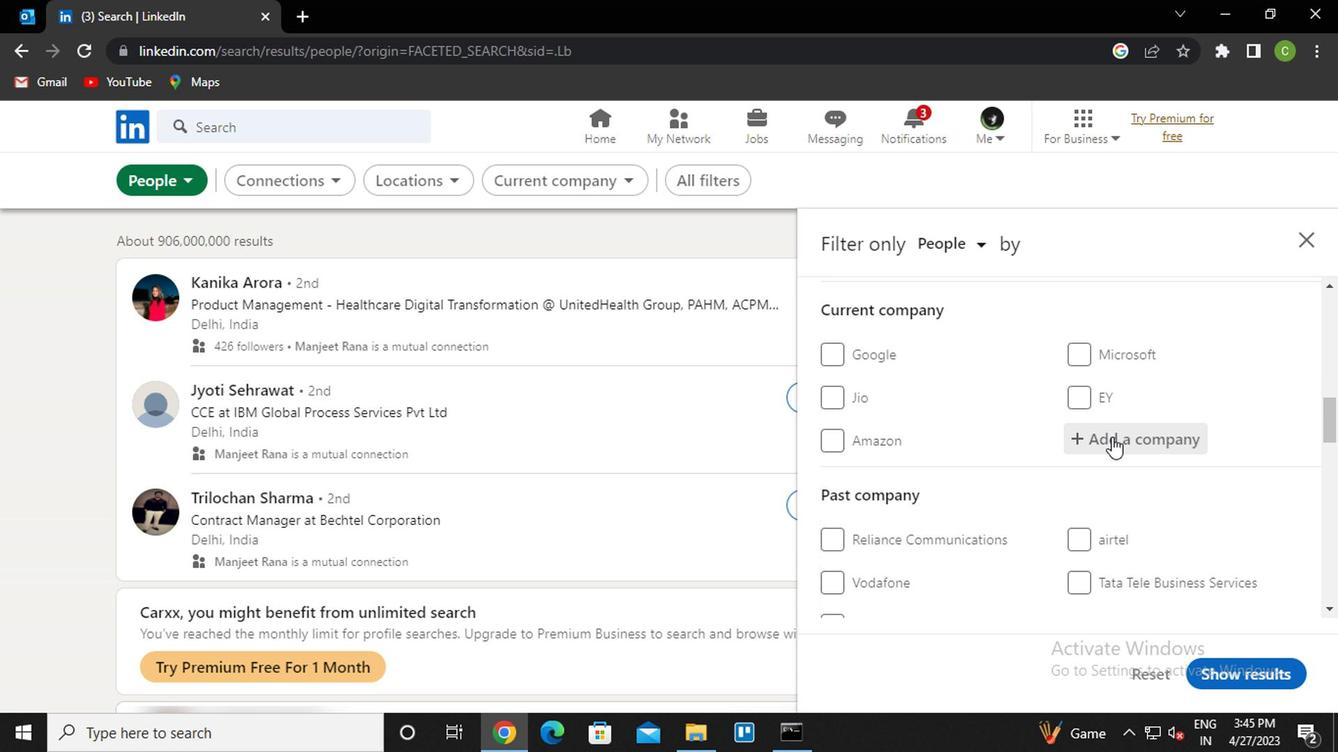 
Action: Mouse moved to (1085, 441)
Screenshot: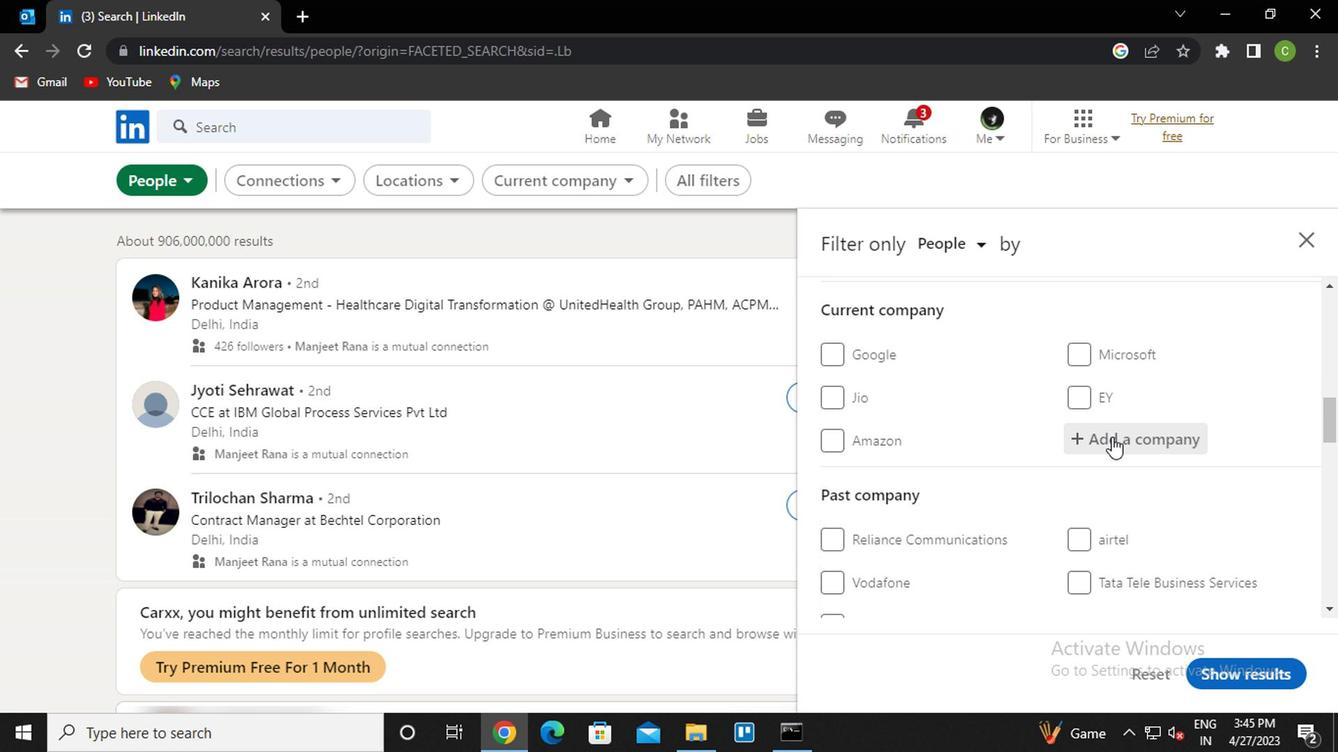 
Action: Mouse scrolled (1085, 439) with delta (0, -1)
Screenshot: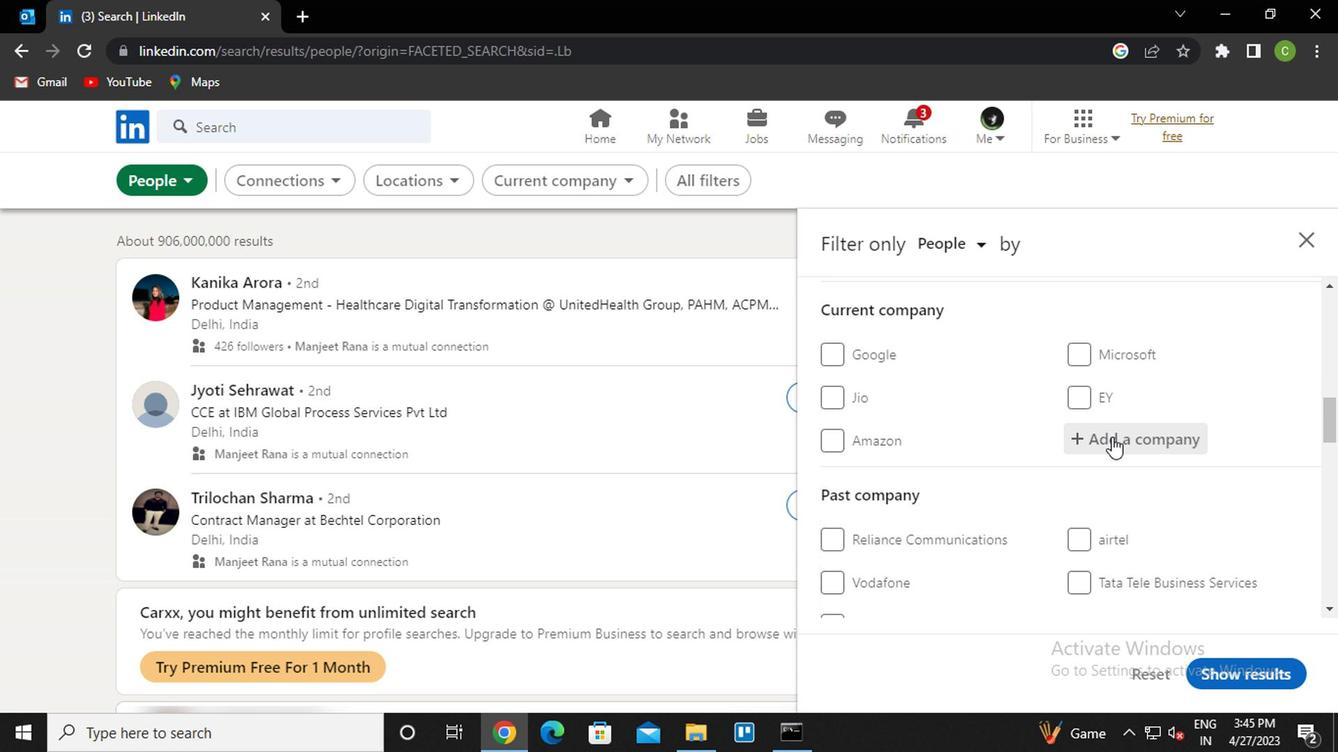 
Action: Mouse moved to (1062, 439)
Screenshot: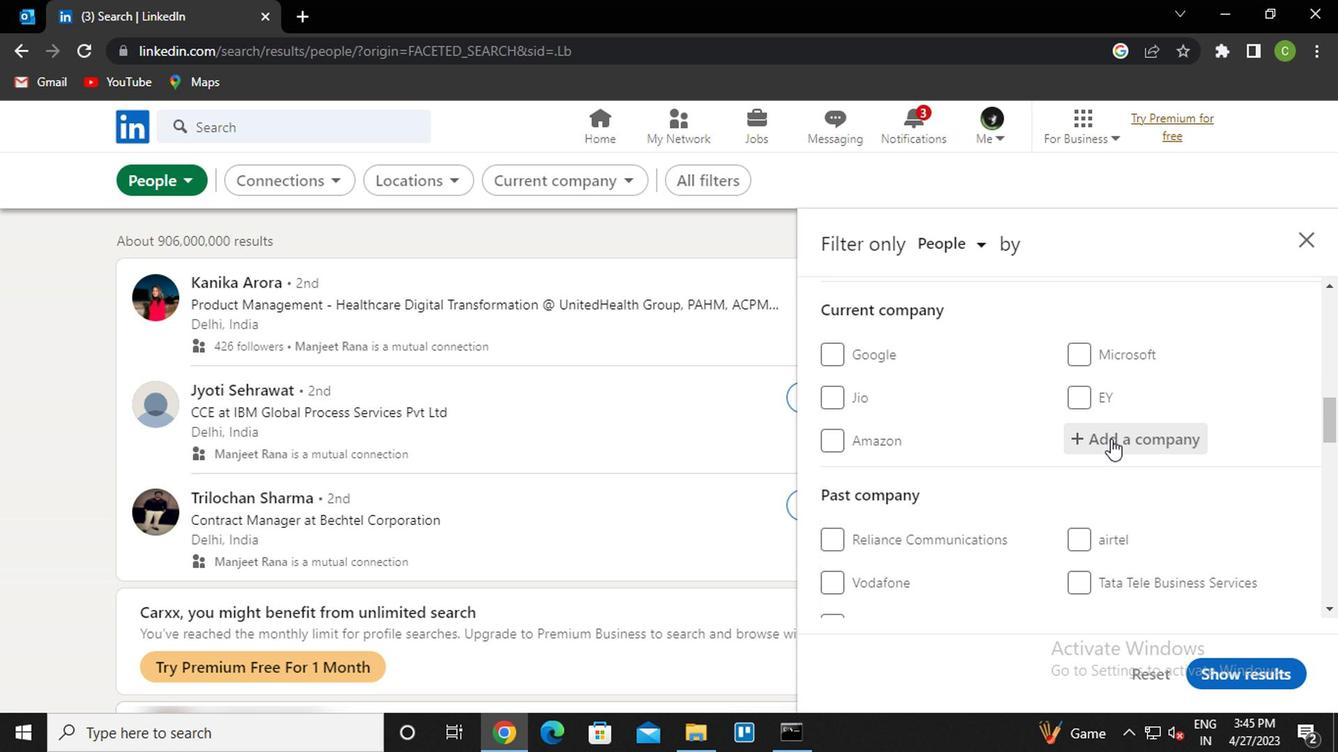 
Action: Mouse scrolled (1062, 437) with delta (0, -1)
Screenshot: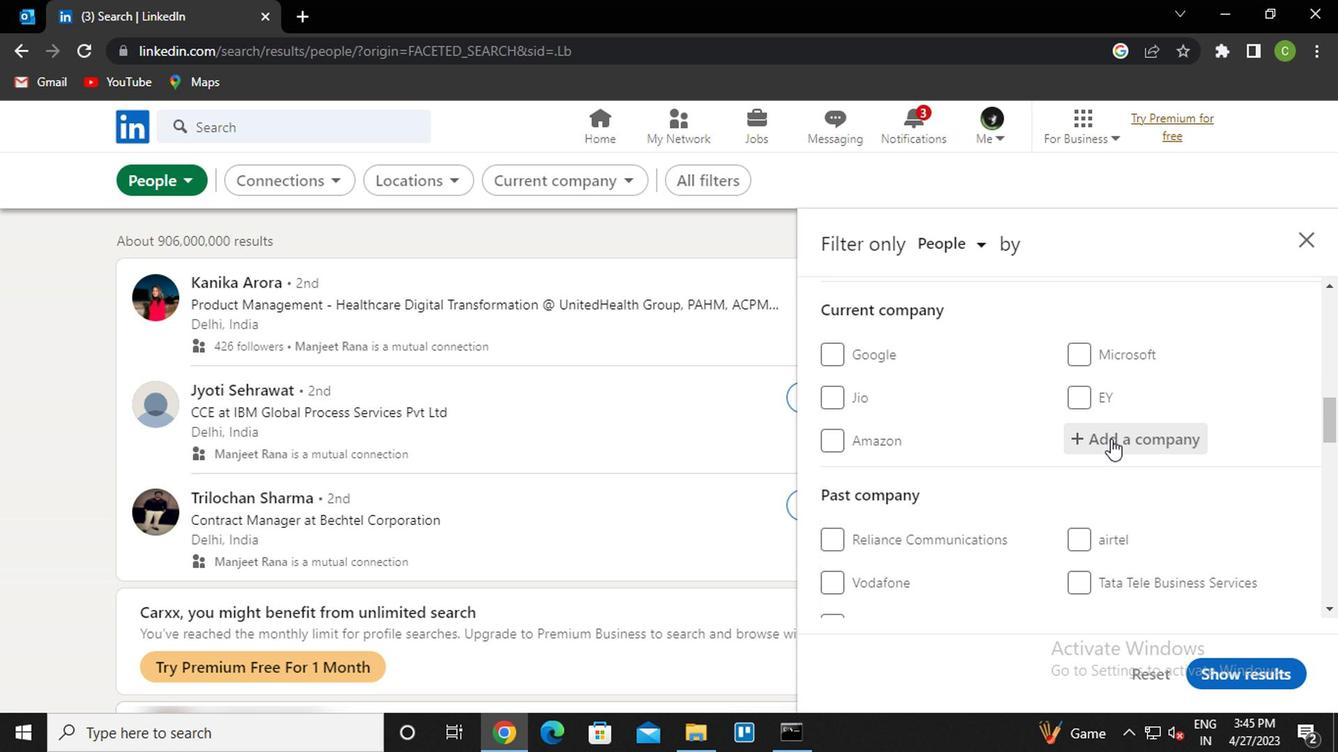 
Action: Mouse moved to (1035, 437)
Screenshot: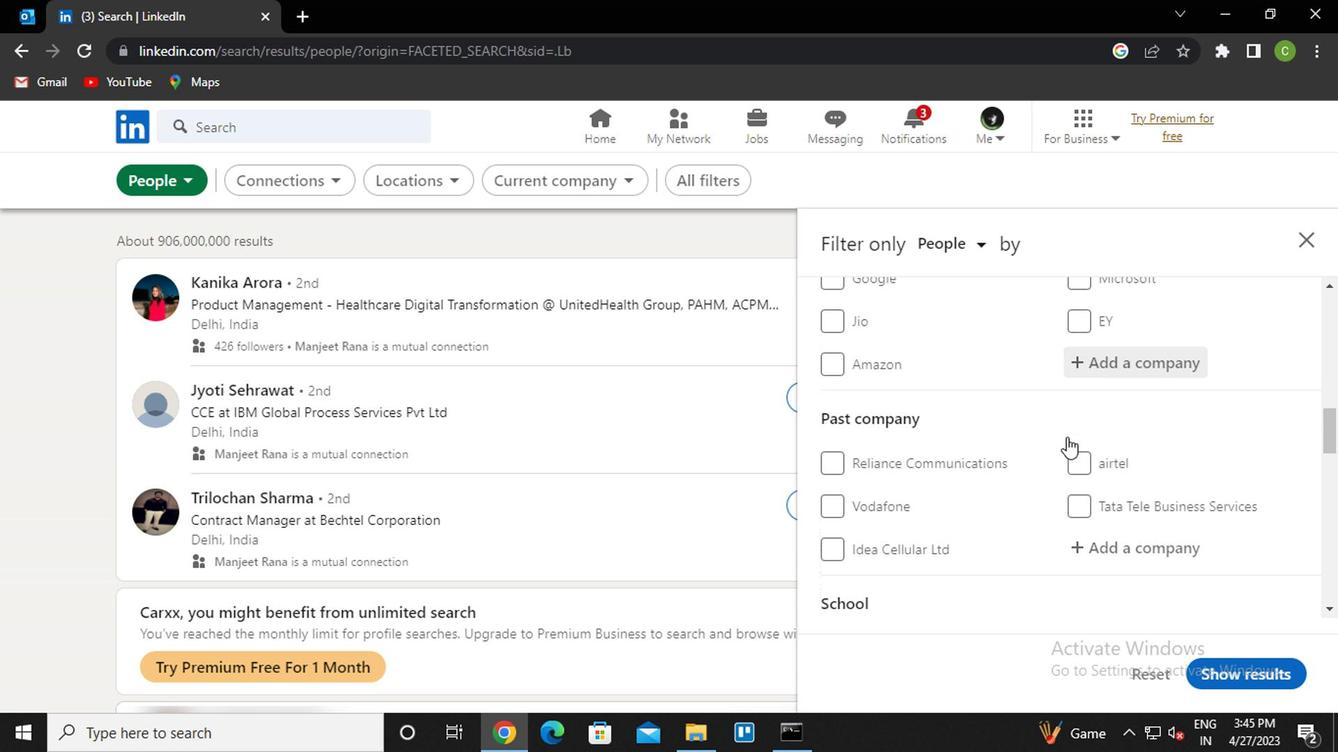 
Action: Mouse scrolled (1035, 436) with delta (0, 0)
Screenshot: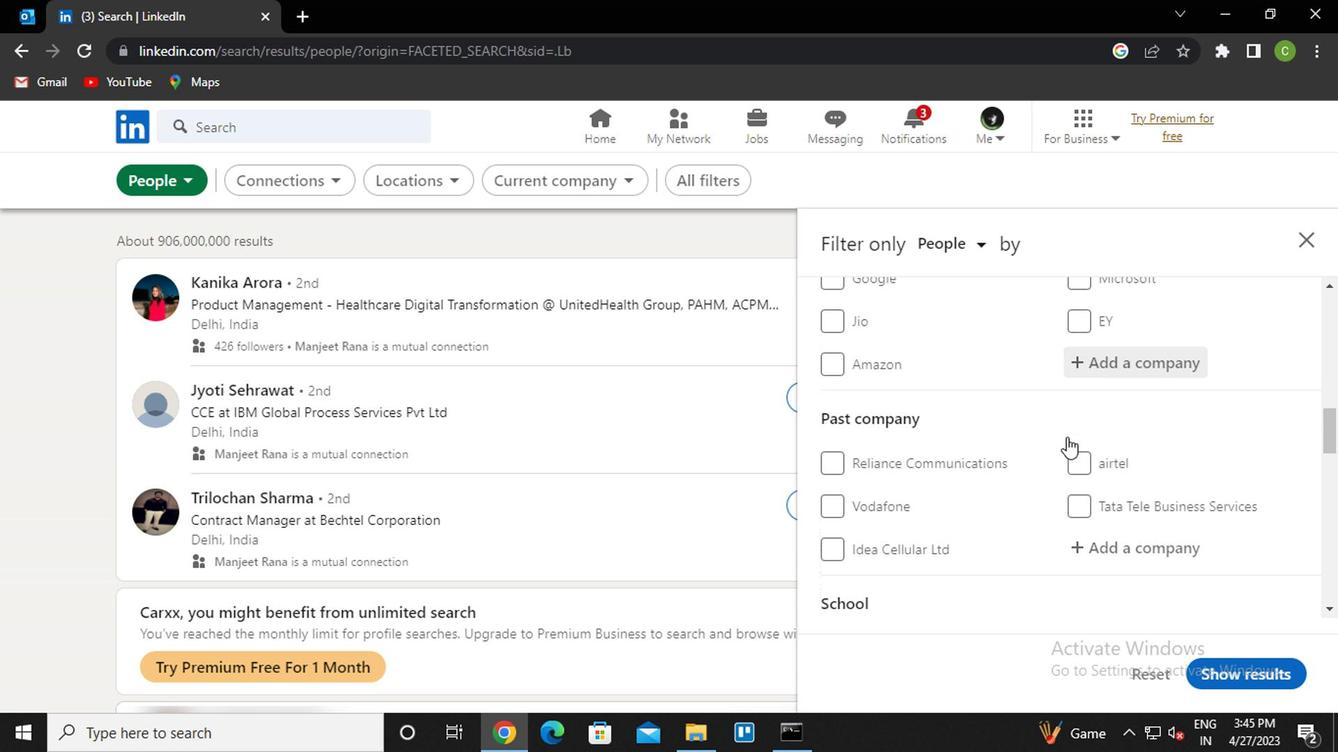 
Action: Mouse moved to (1013, 437)
Screenshot: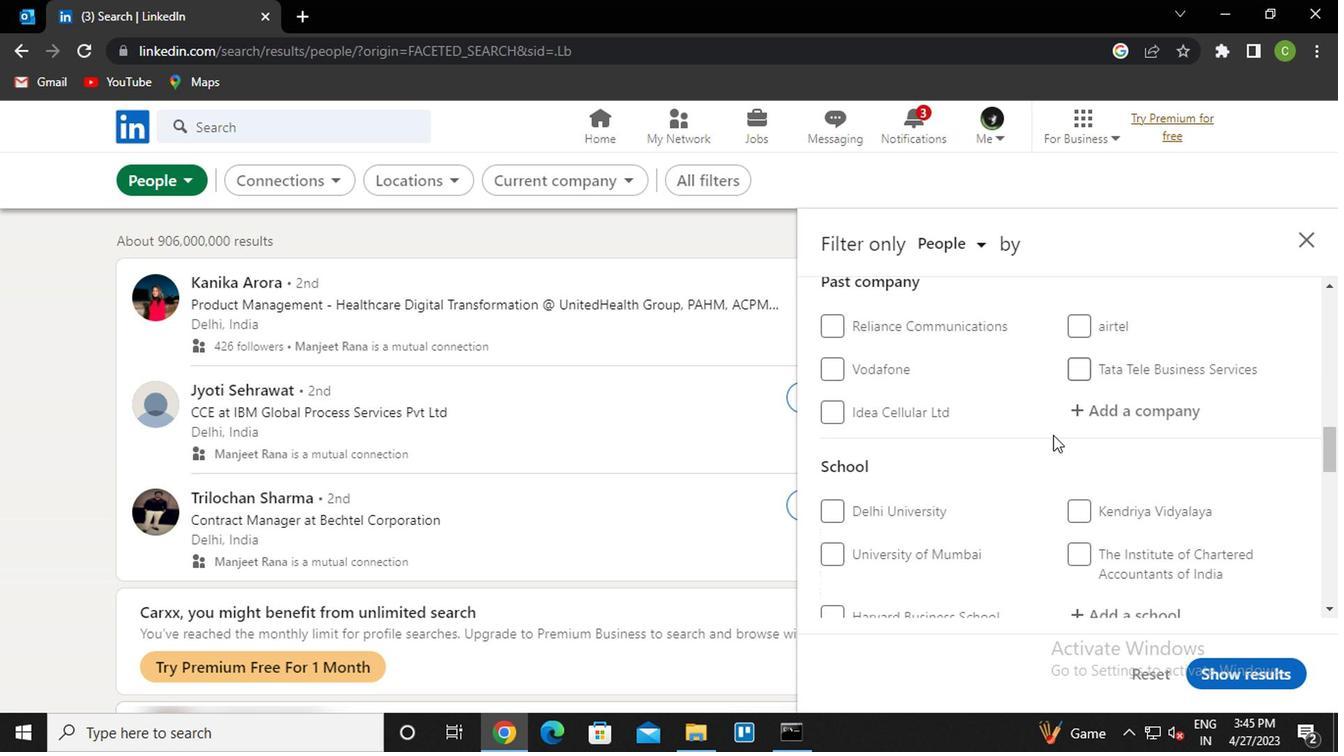 
Action: Mouse scrolled (1013, 437) with delta (0, 0)
Screenshot: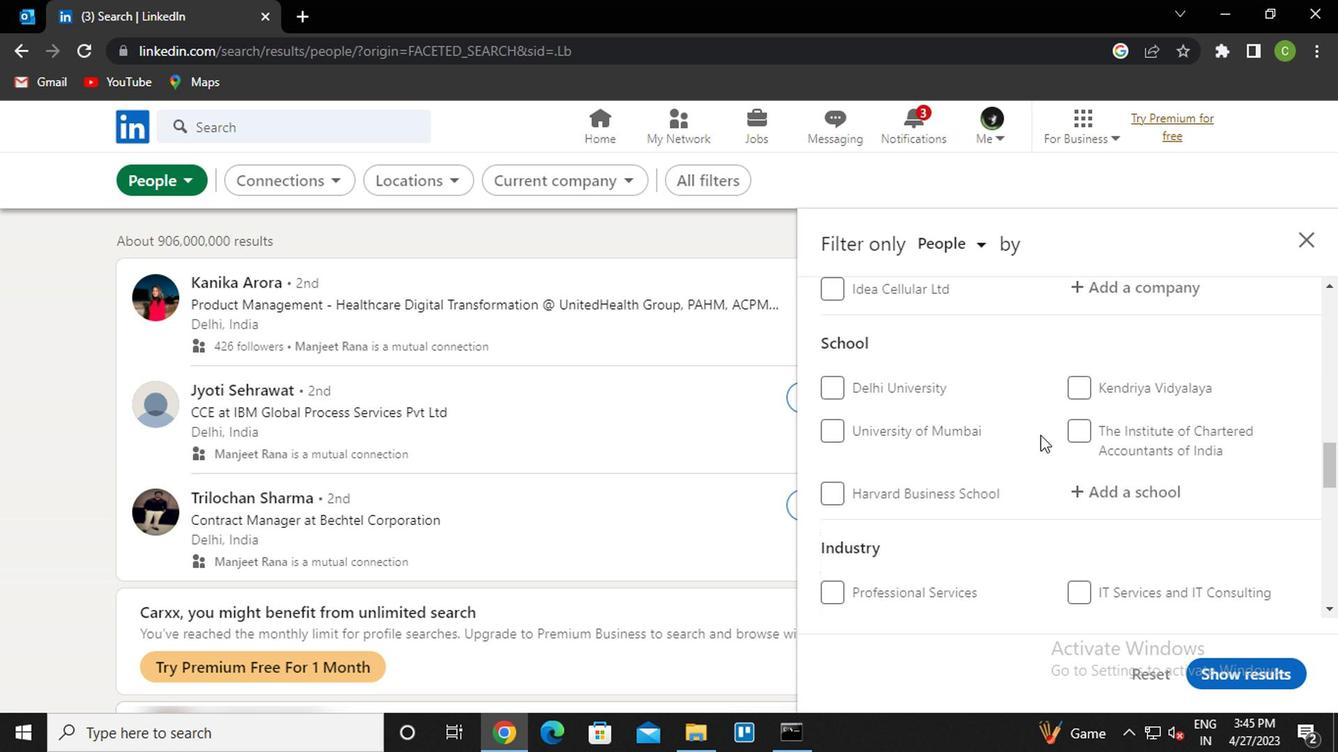 
Action: Mouse moved to (1005, 441)
Screenshot: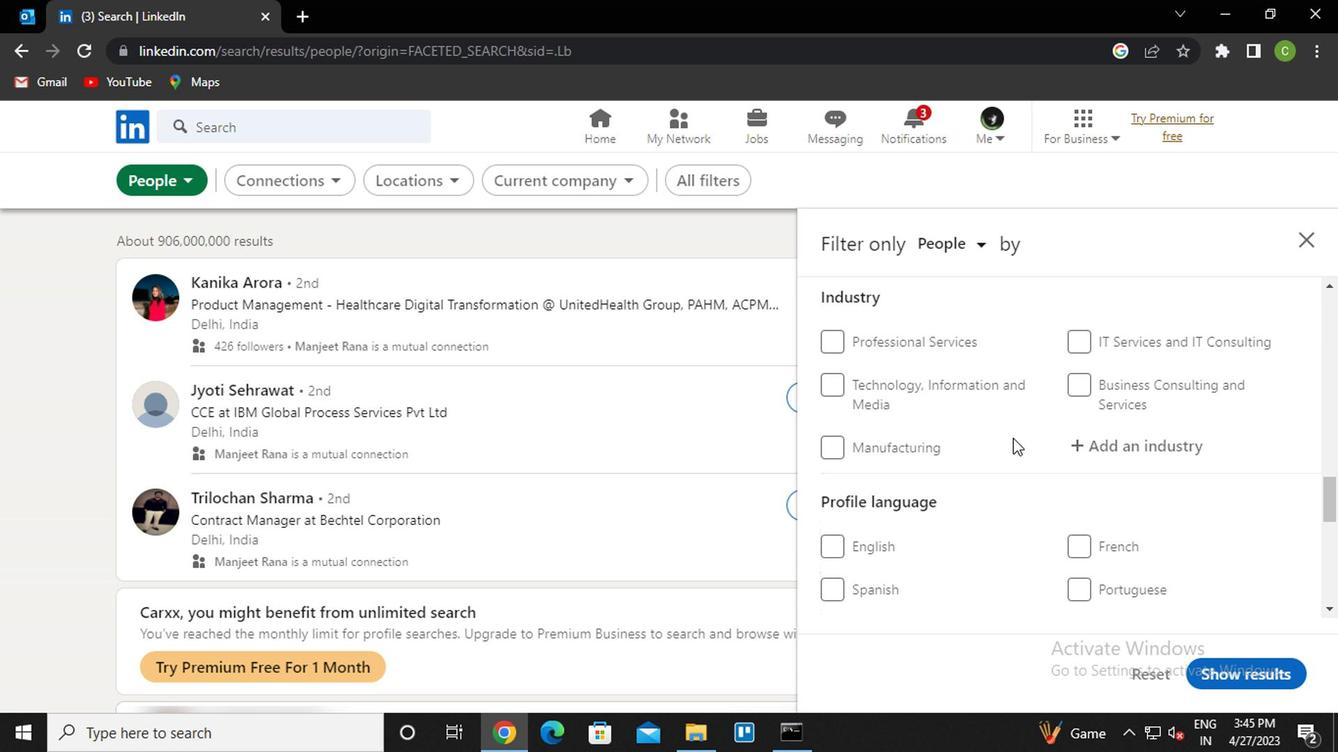 
Action: Mouse scrolled (1005, 441) with delta (0, 0)
Screenshot: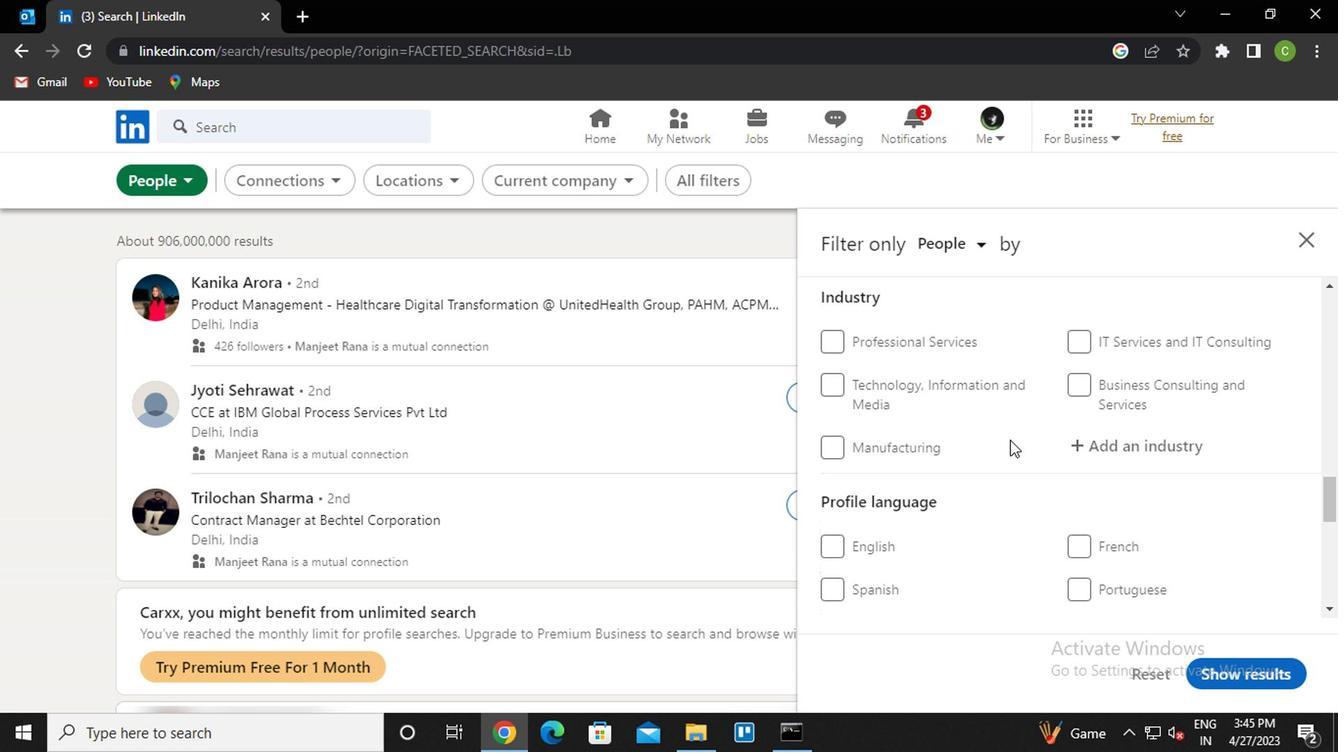 
Action: Mouse moved to (1003, 443)
Screenshot: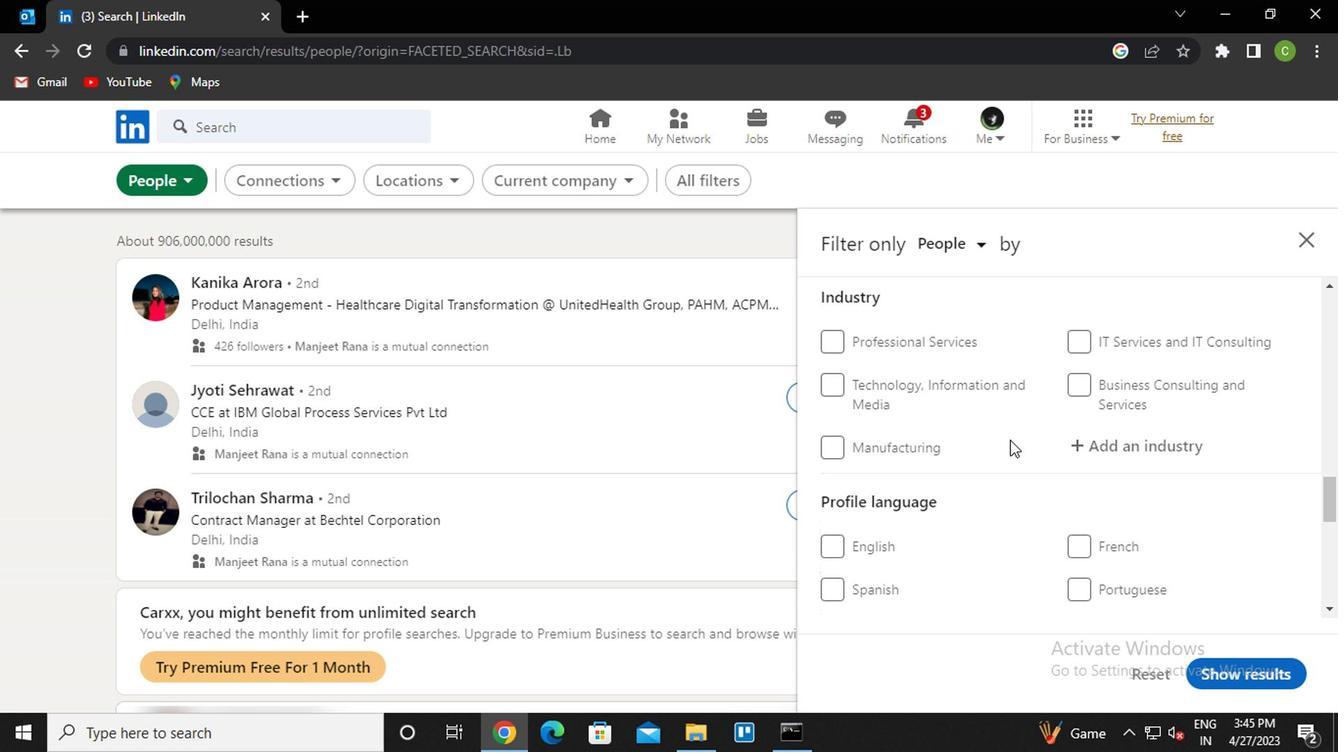 
Action: Mouse scrolled (1003, 442) with delta (0, -1)
Screenshot: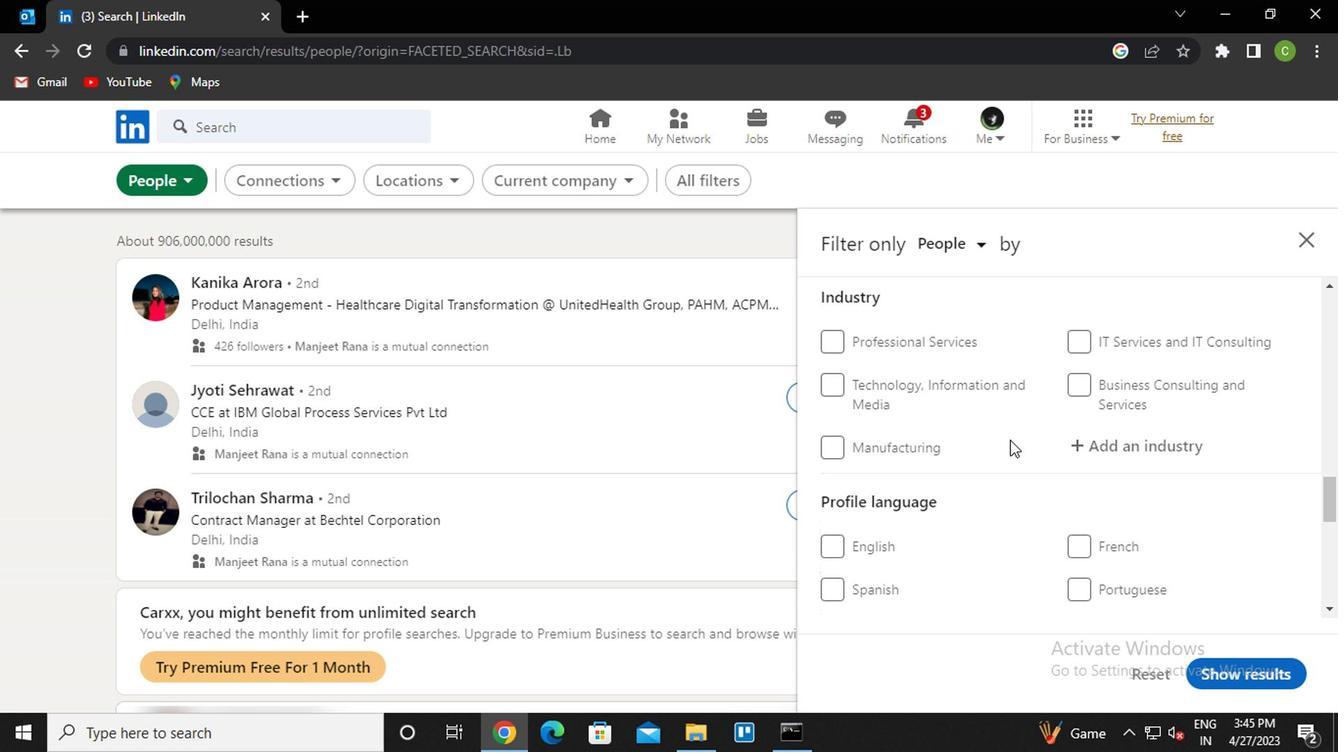 
Action: Mouse moved to (1080, 354)
Screenshot: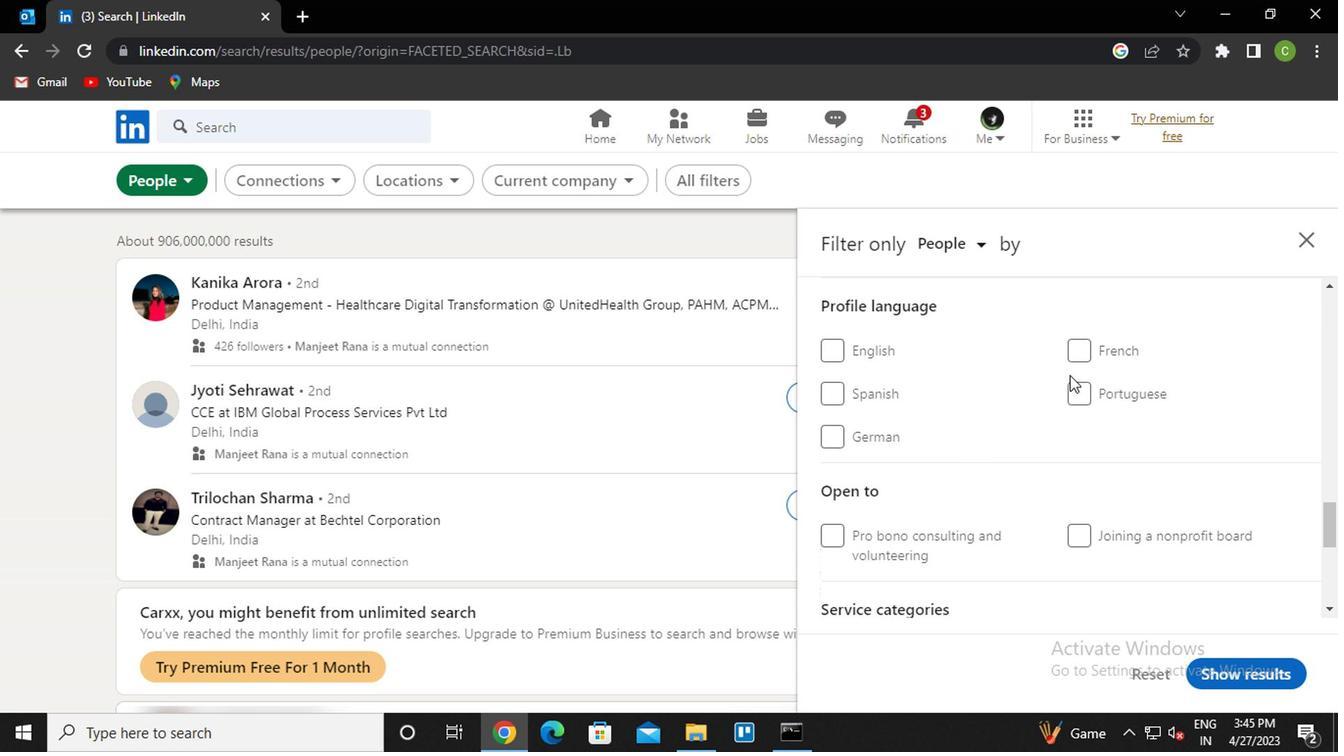 
Action: Mouse pressed left at (1080, 354)
Screenshot: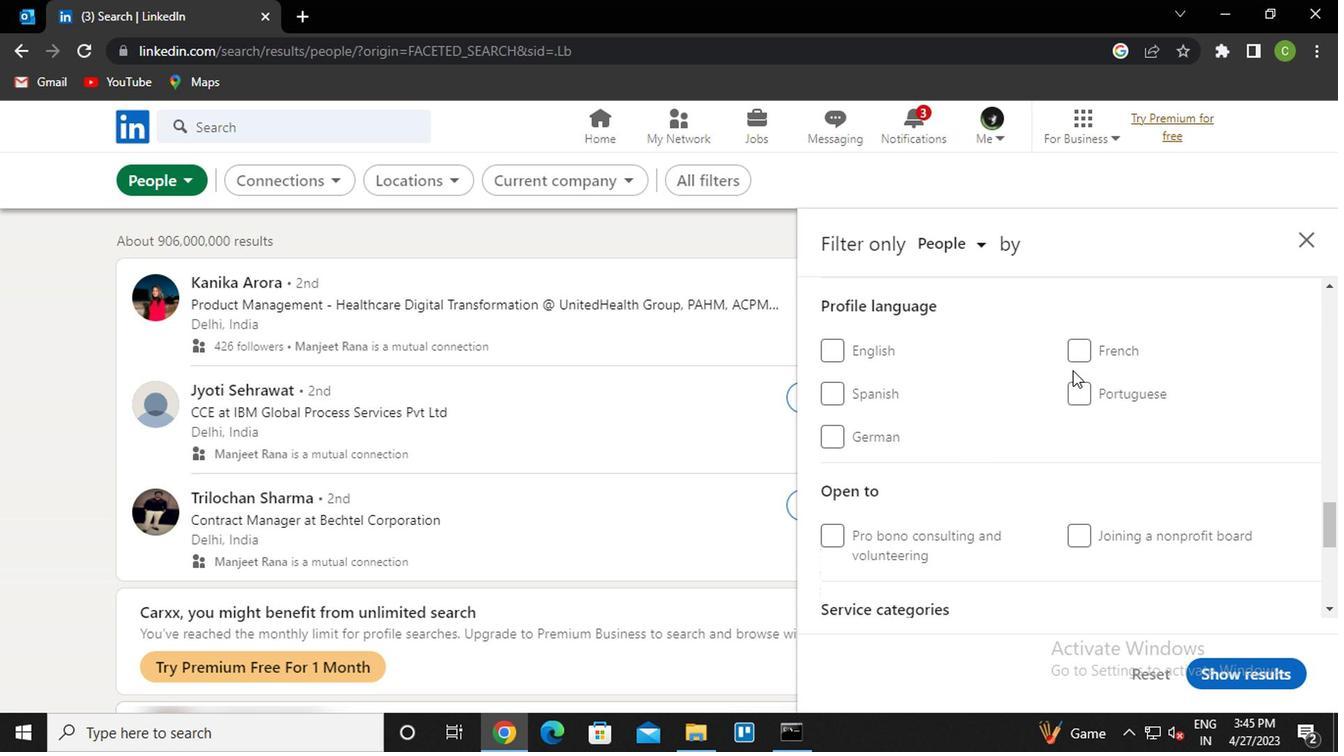 
Action: Mouse moved to (1029, 444)
Screenshot: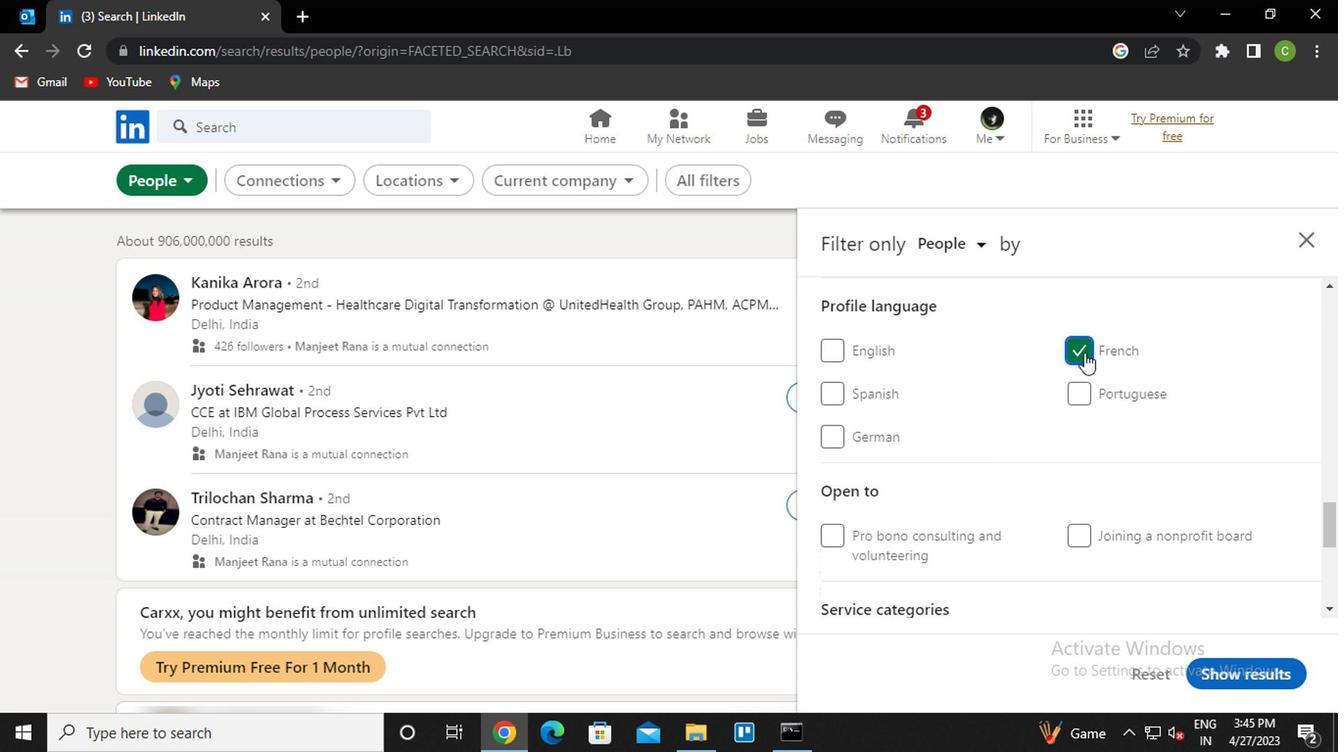
Action: Mouse scrolled (1029, 446) with delta (0, 1)
Screenshot: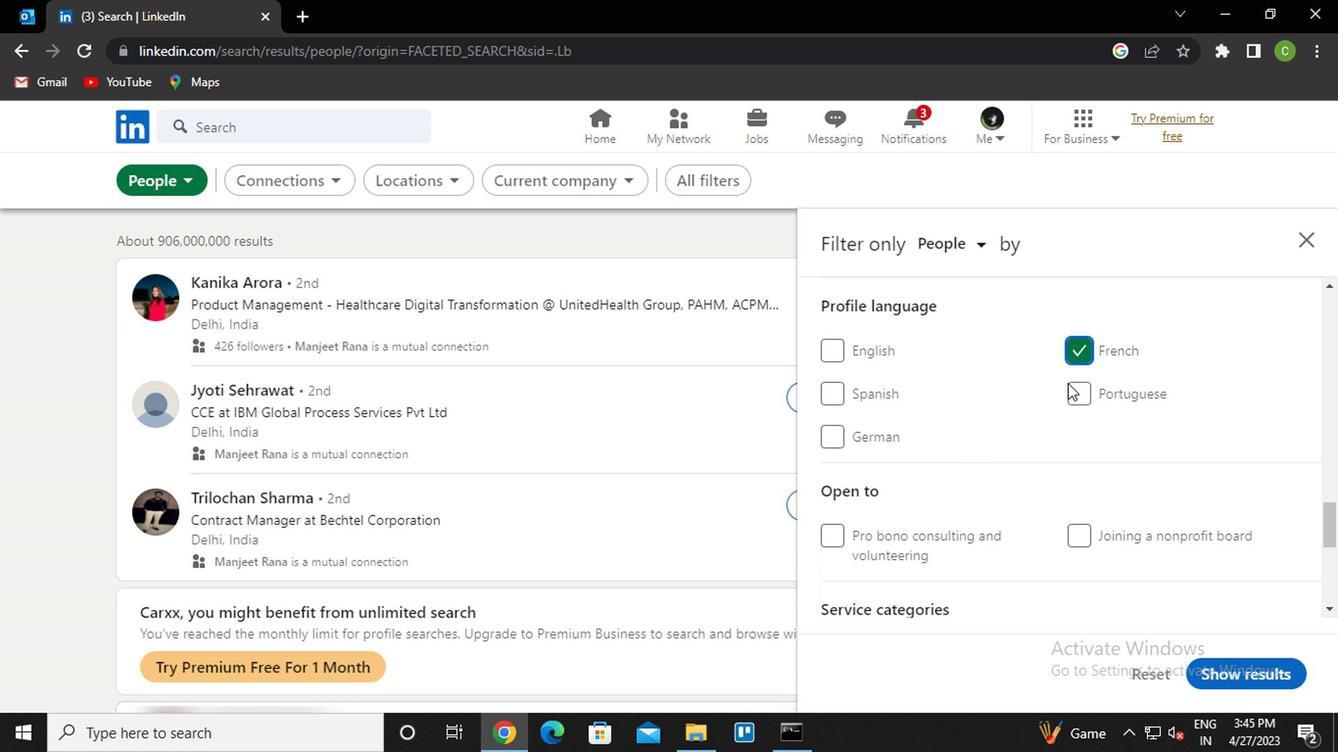 
Action: Mouse scrolled (1029, 446) with delta (0, 1)
Screenshot: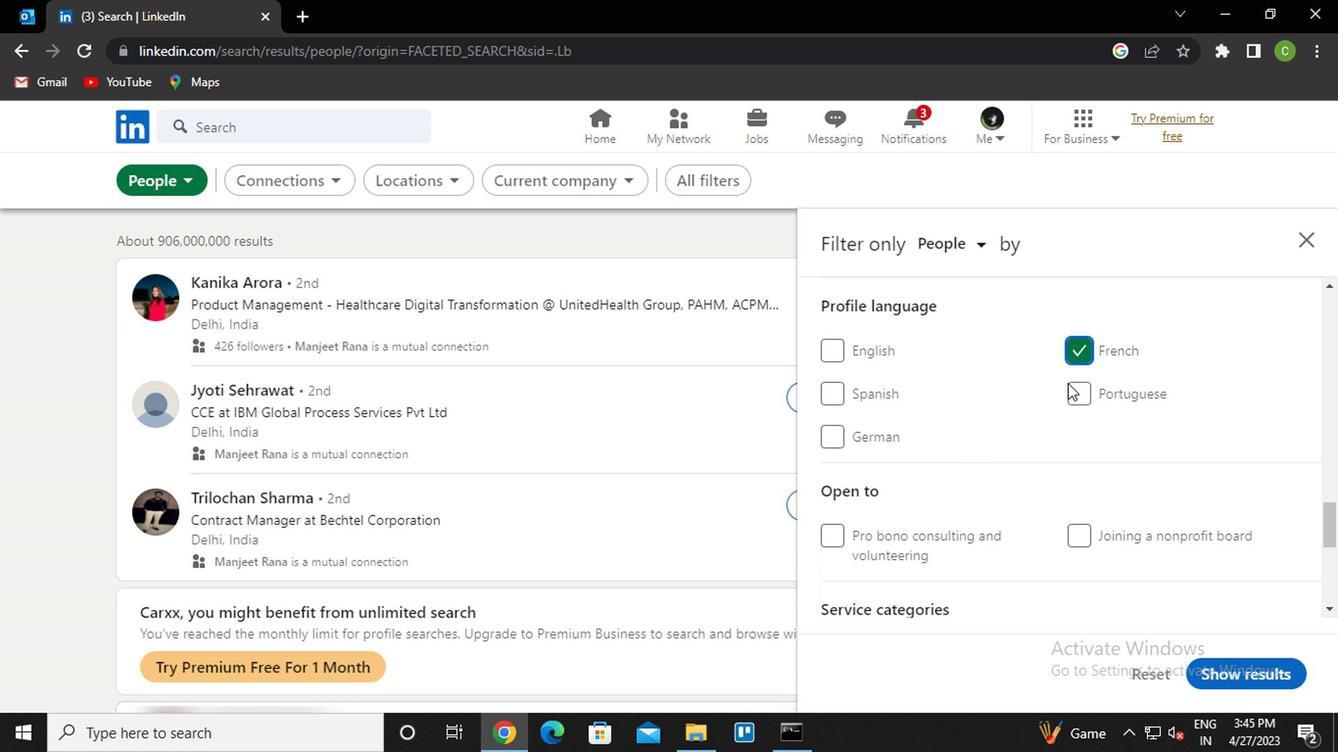 
Action: Mouse scrolled (1029, 446) with delta (0, 1)
Screenshot: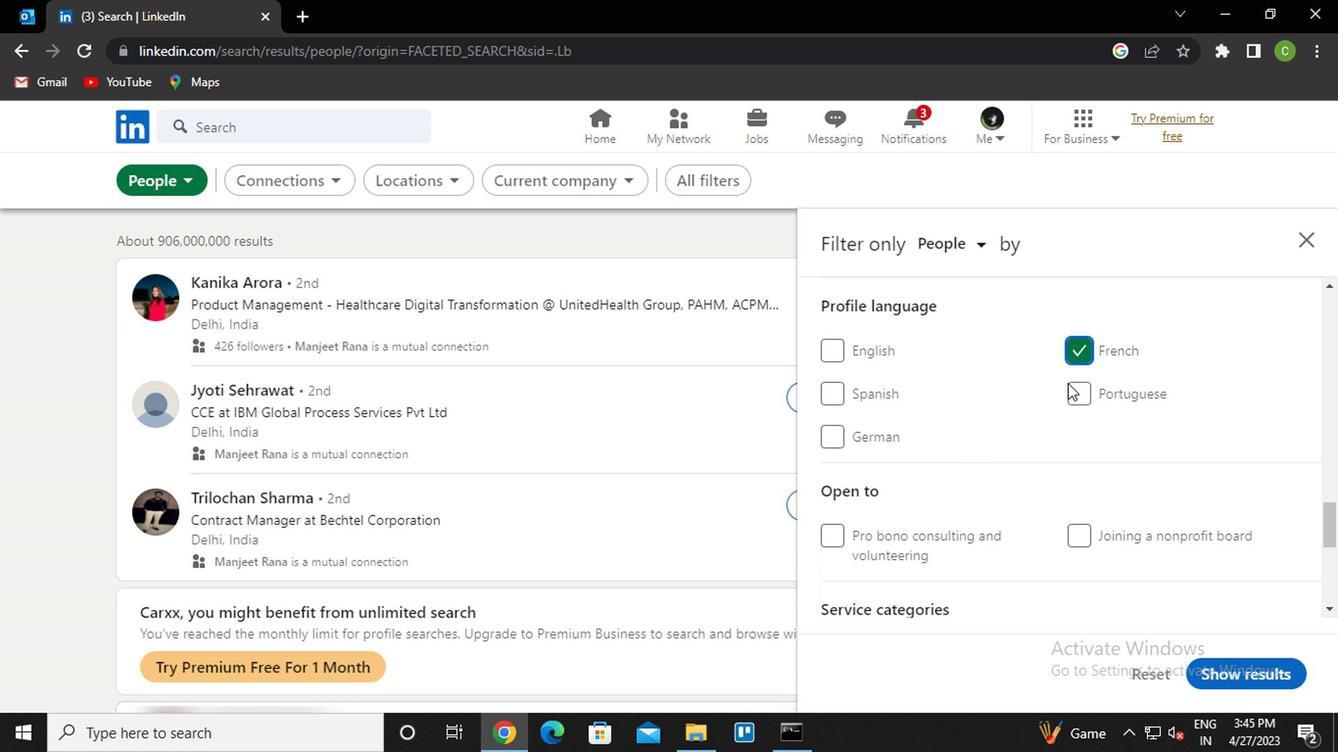 
Action: Mouse scrolled (1029, 446) with delta (0, 1)
Screenshot: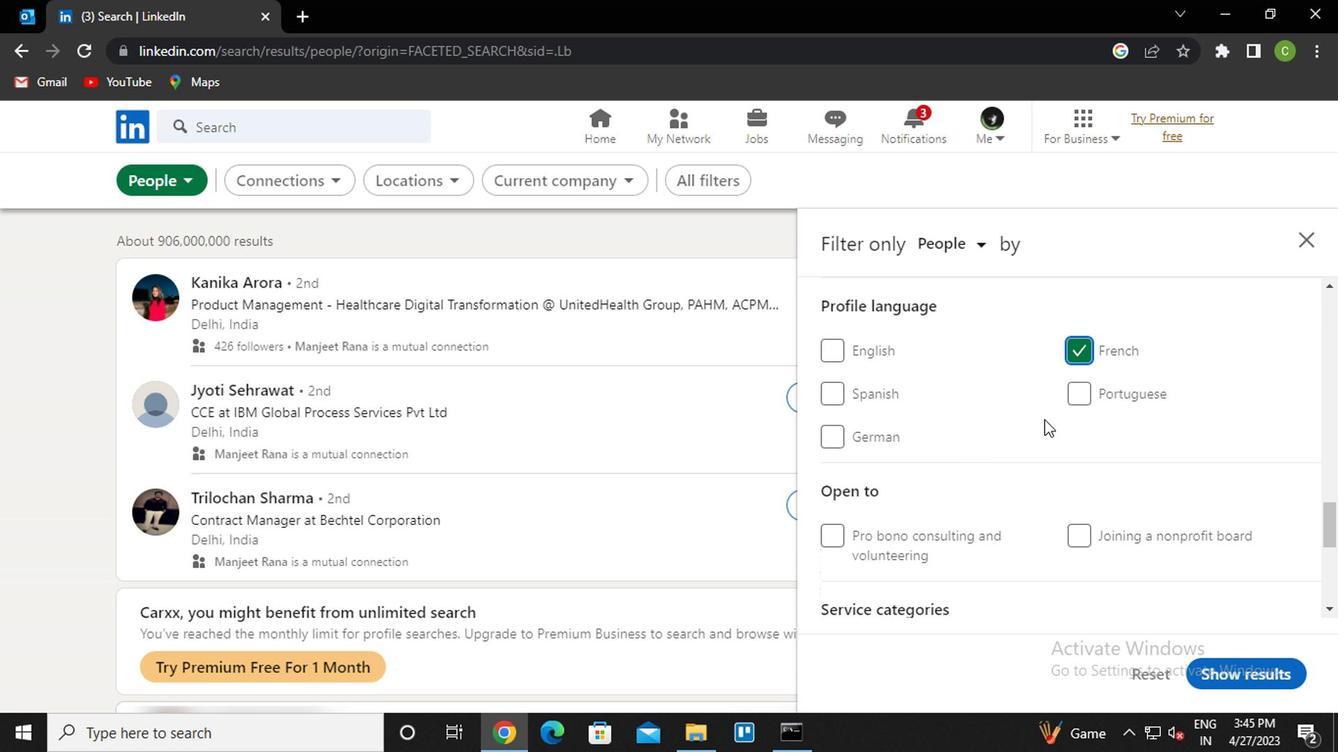 
Action: Mouse scrolled (1029, 446) with delta (0, 1)
Screenshot: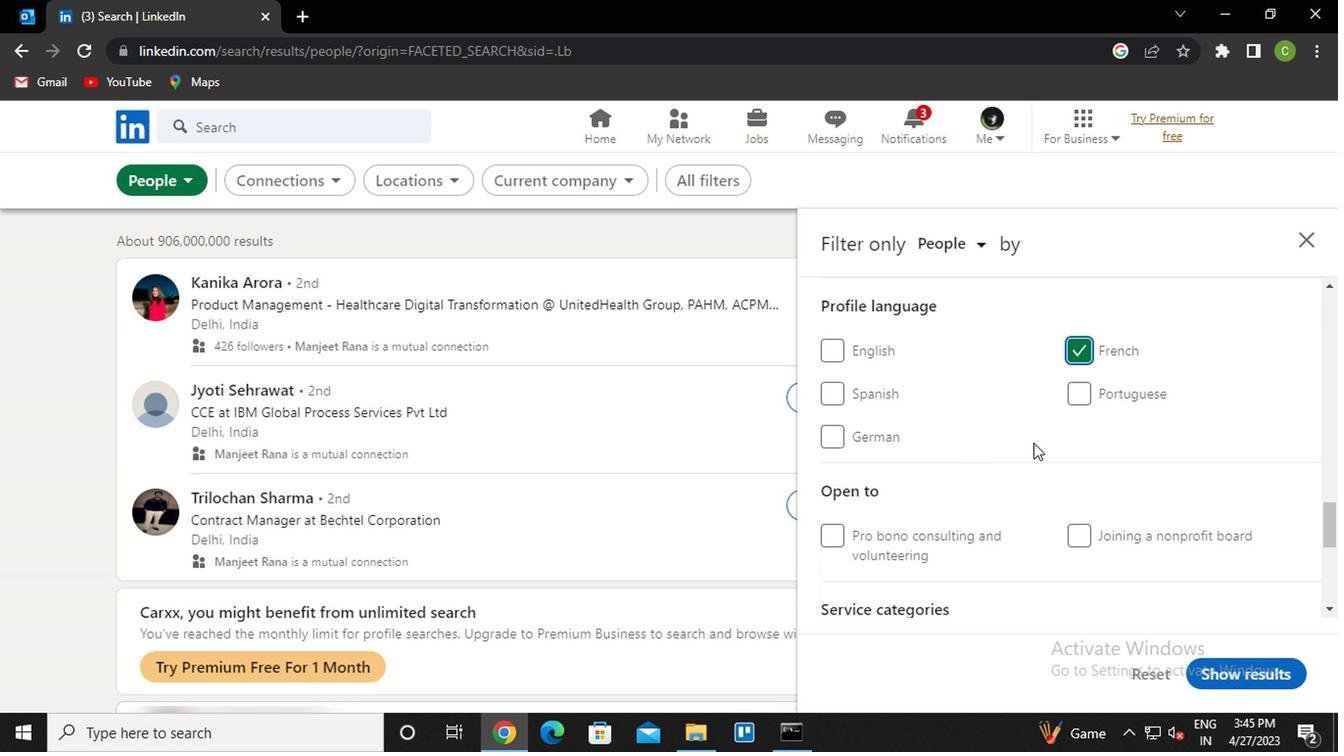 
Action: Mouse scrolled (1029, 446) with delta (0, 1)
Screenshot: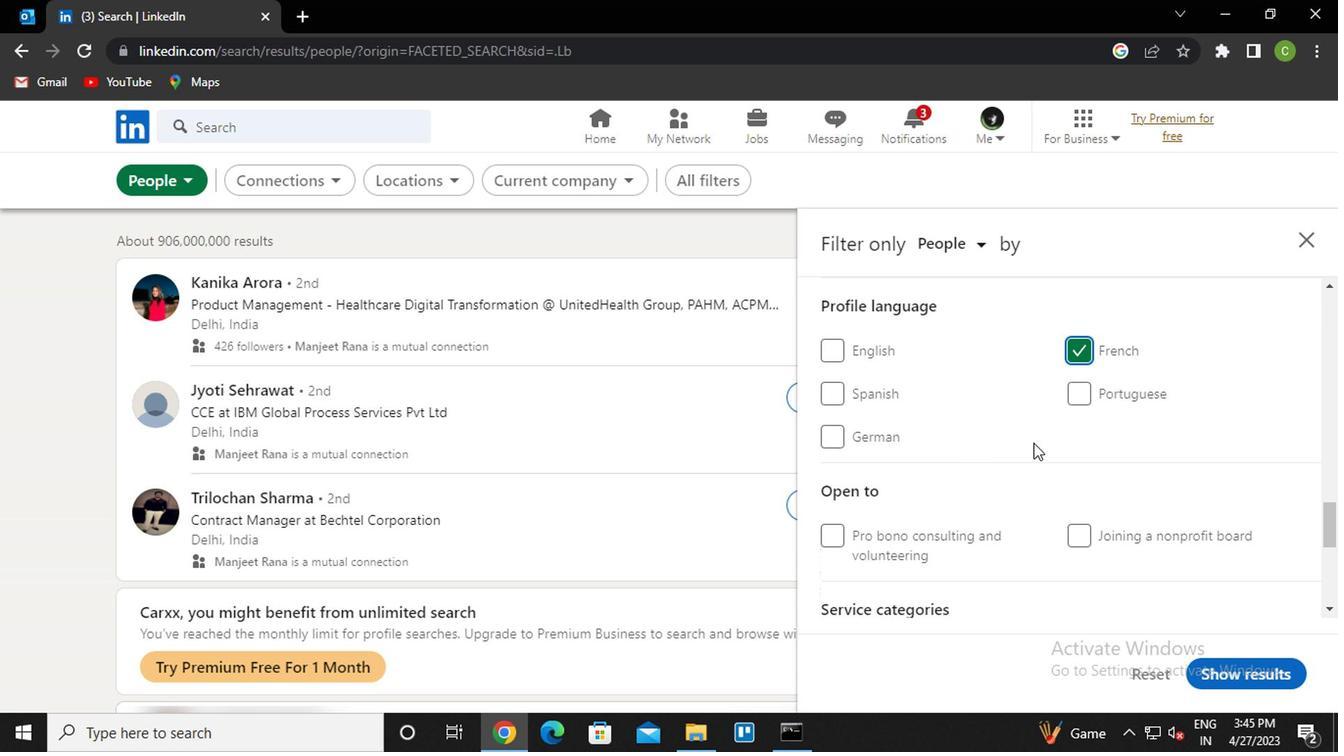 
Action: Mouse scrolled (1029, 446) with delta (0, 1)
Screenshot: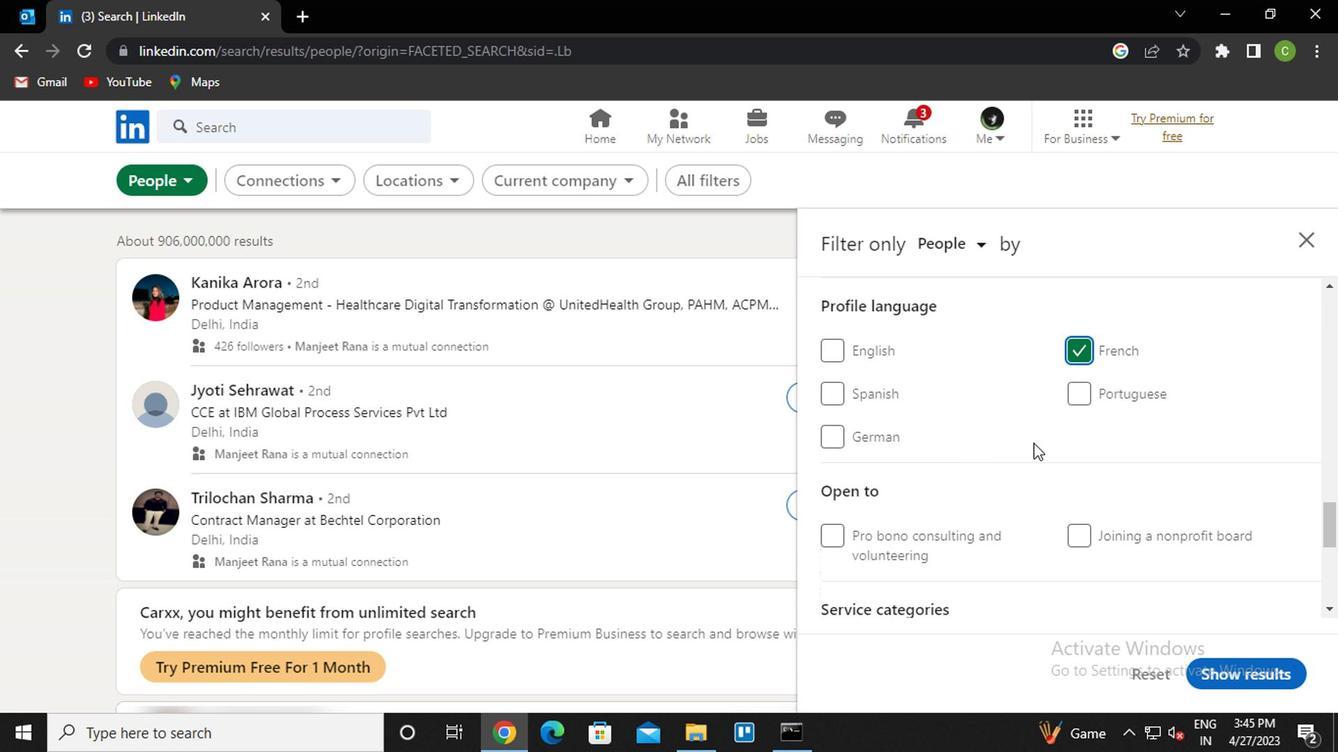 
Action: Mouse moved to (1004, 463)
Screenshot: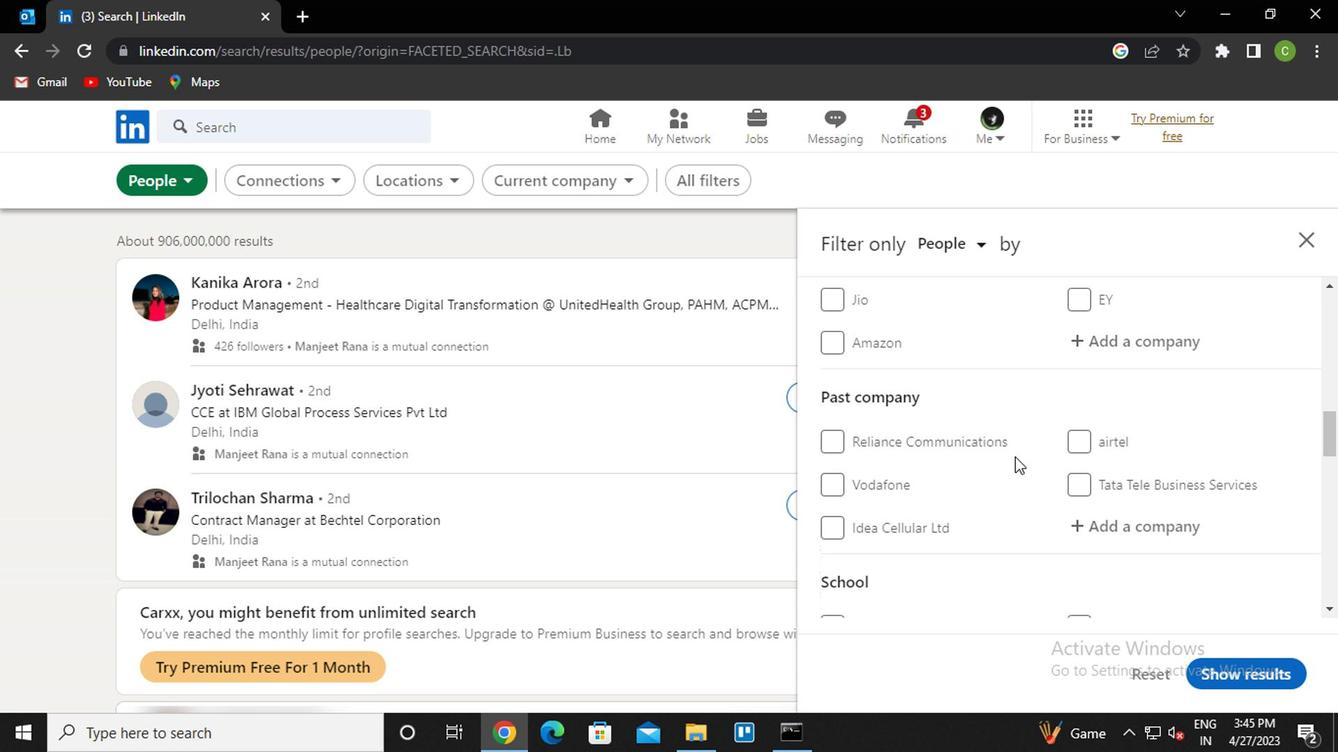 
Action: Mouse scrolled (1004, 464) with delta (0, 0)
Screenshot: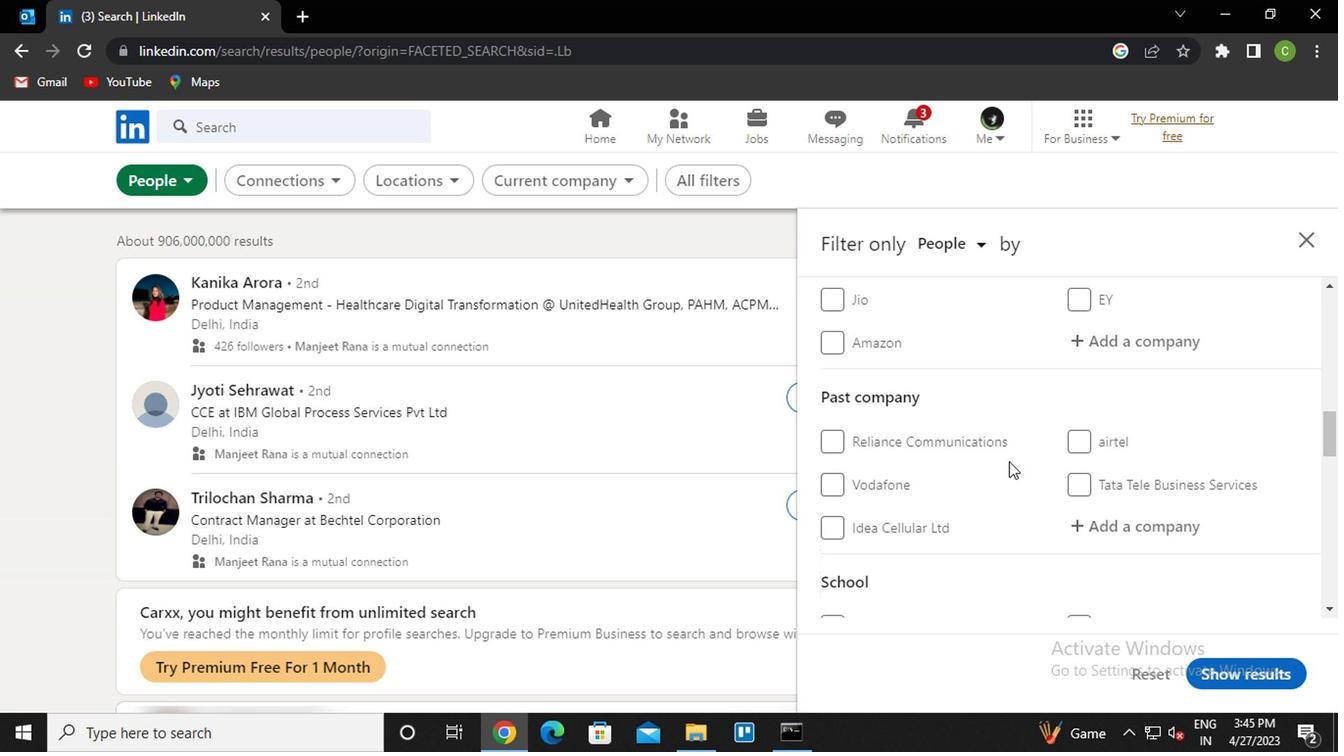 
Action: Mouse scrolled (1004, 464) with delta (0, 0)
Screenshot: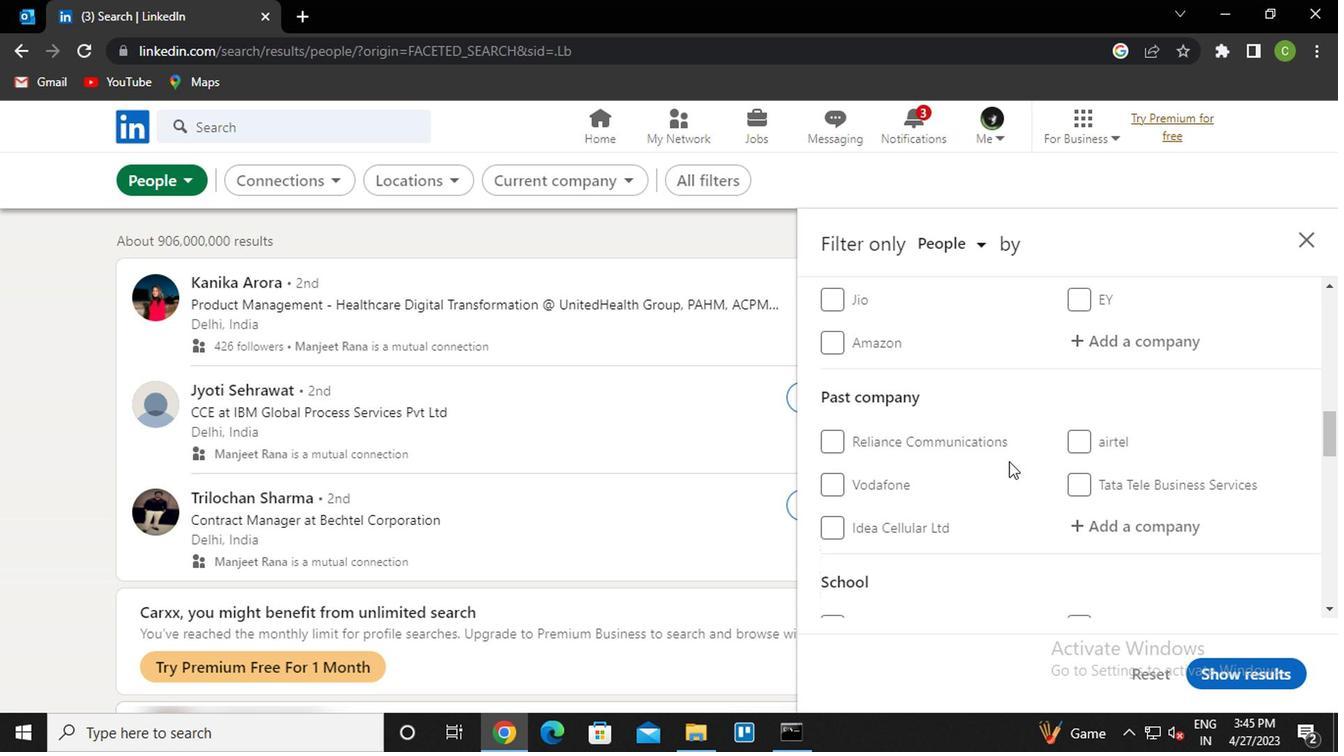 
Action: Mouse scrolled (1004, 462) with delta (0, -1)
Screenshot: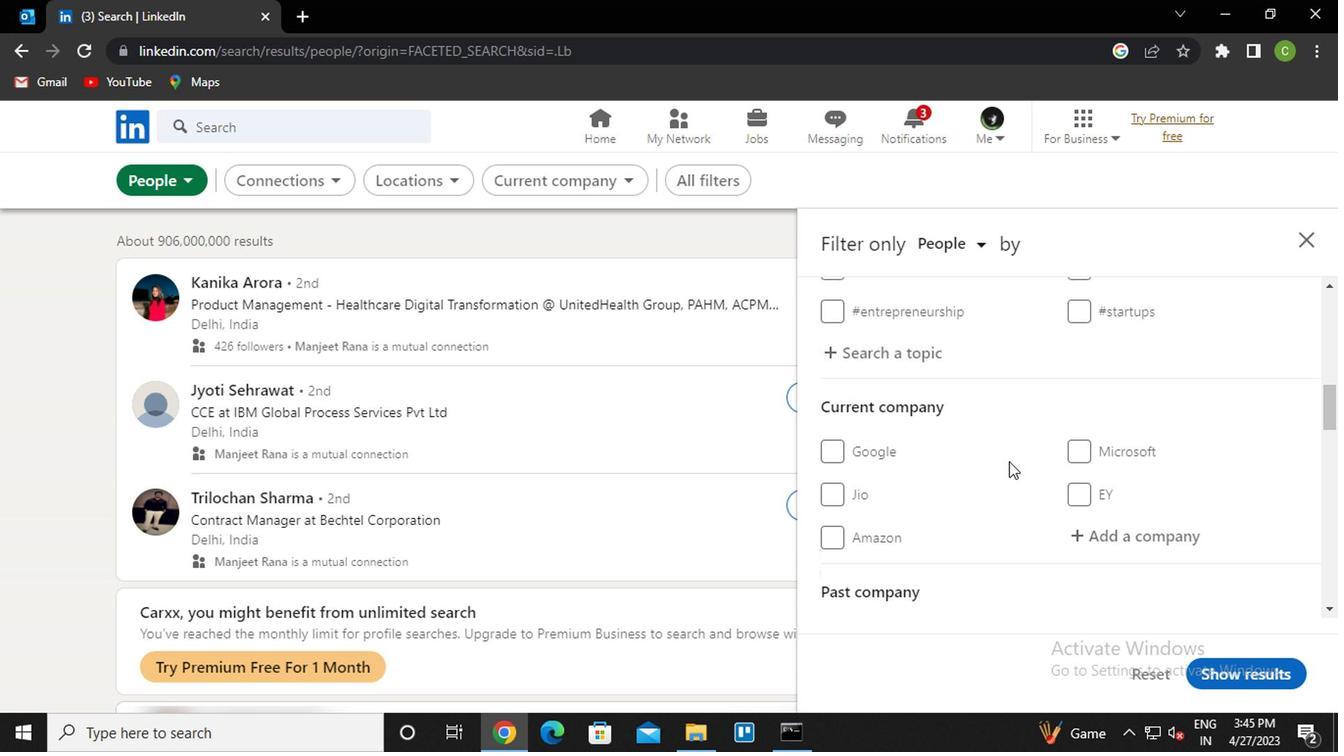 
Action: Mouse scrolled (1004, 462) with delta (0, -1)
Screenshot: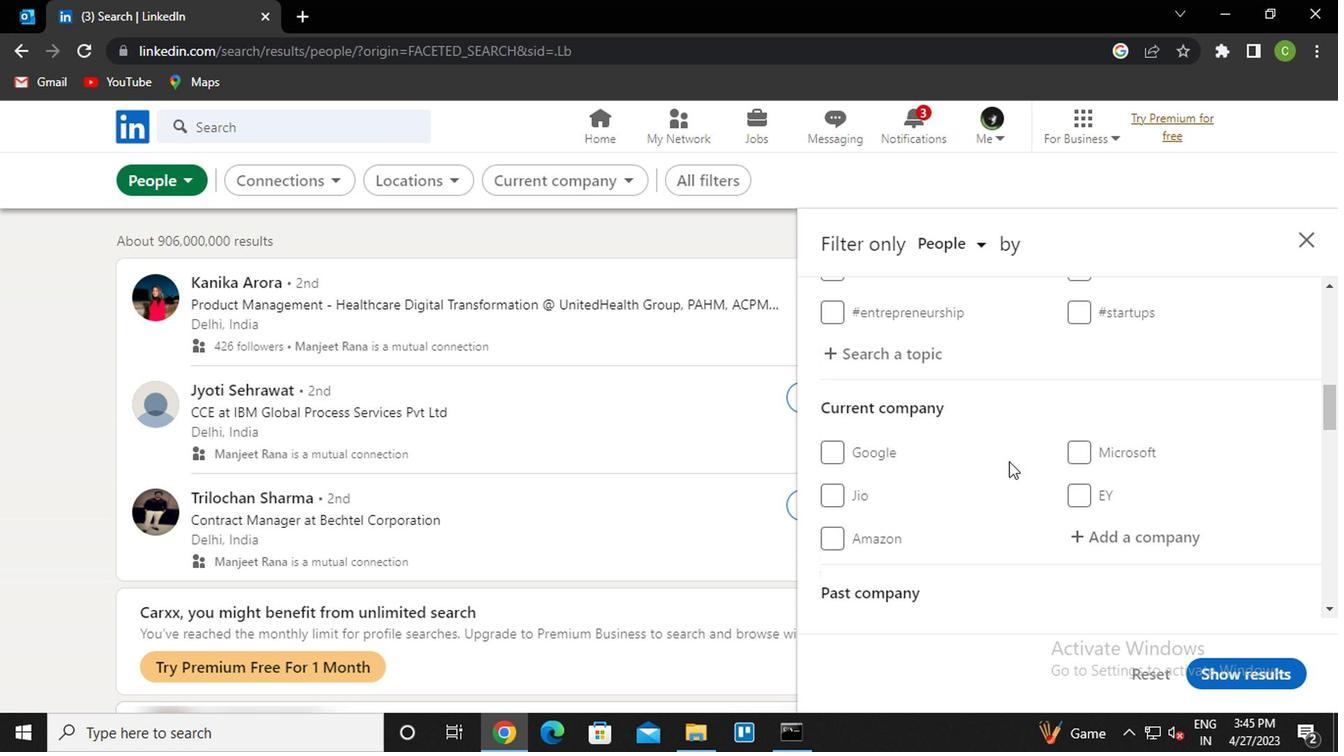 
Action: Mouse scrolled (1004, 462) with delta (0, -1)
Screenshot: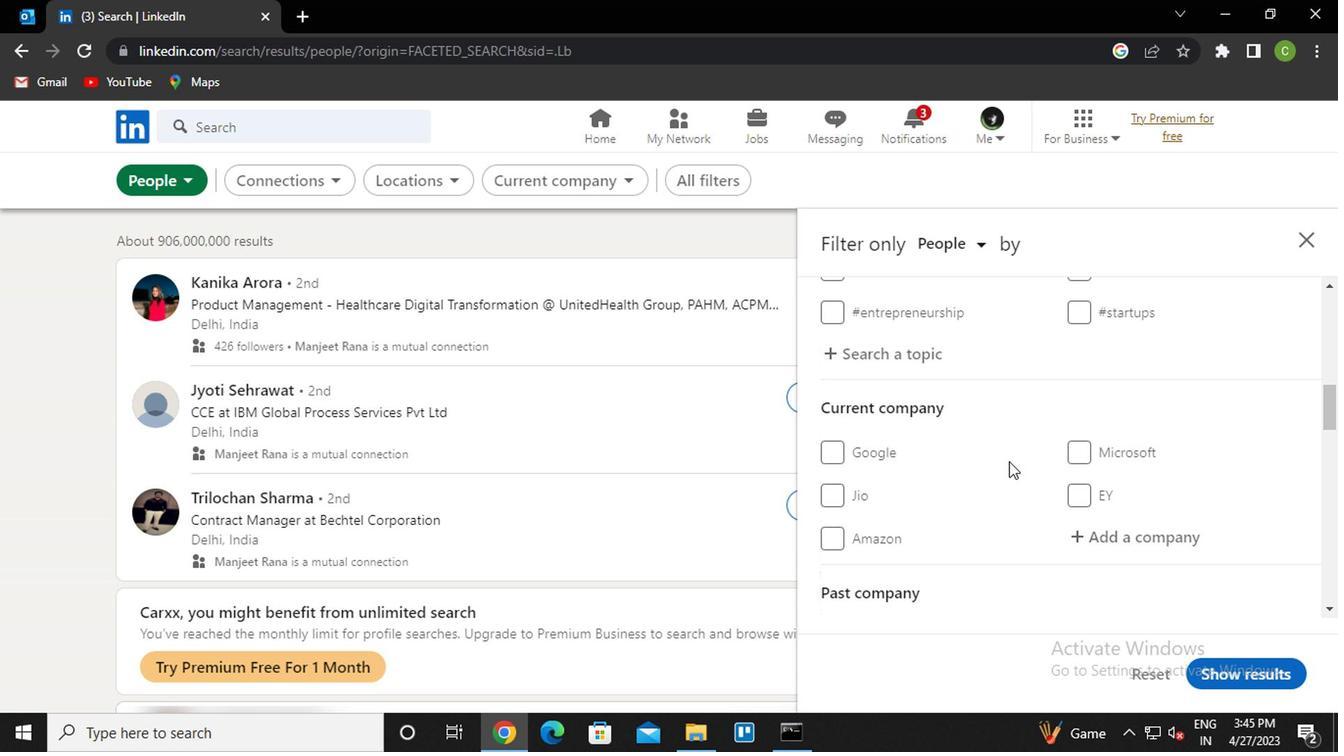 
Action: Mouse scrolled (1004, 462) with delta (0, -1)
Screenshot: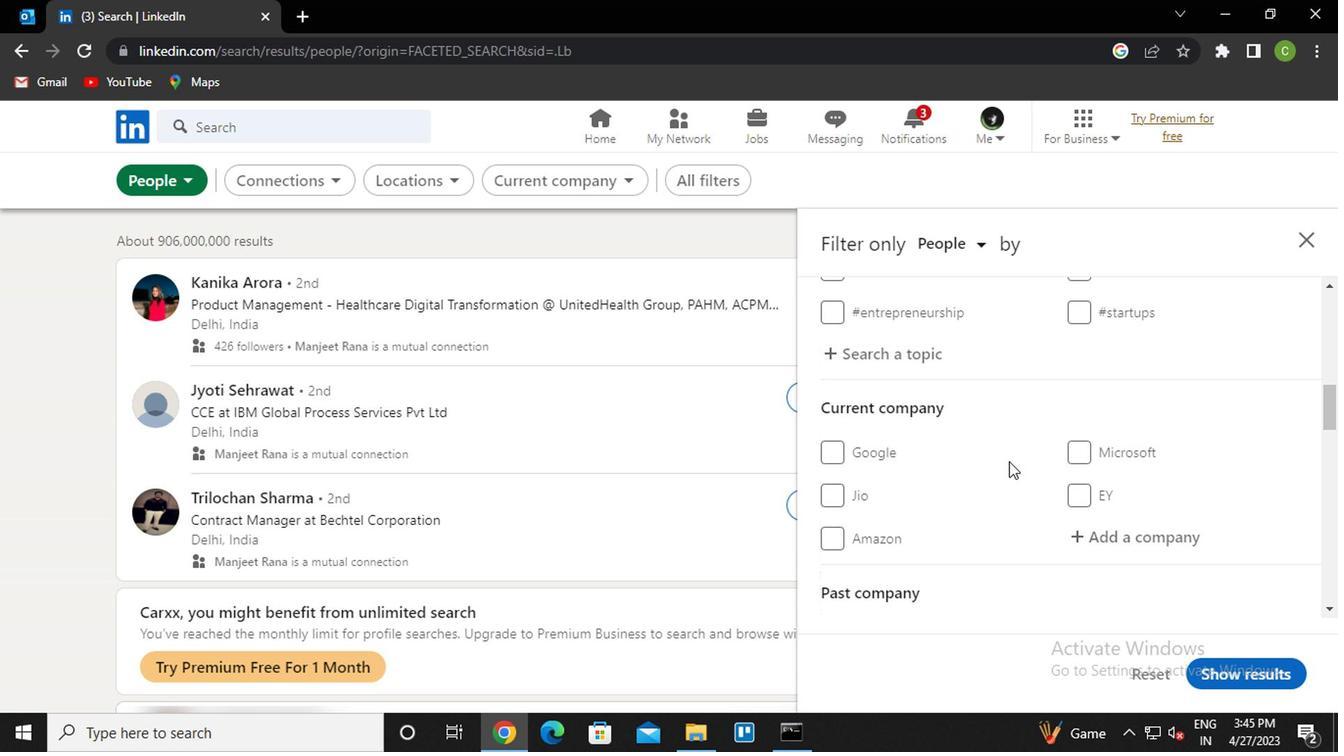 
Action: Mouse scrolled (1004, 464) with delta (0, 0)
Screenshot: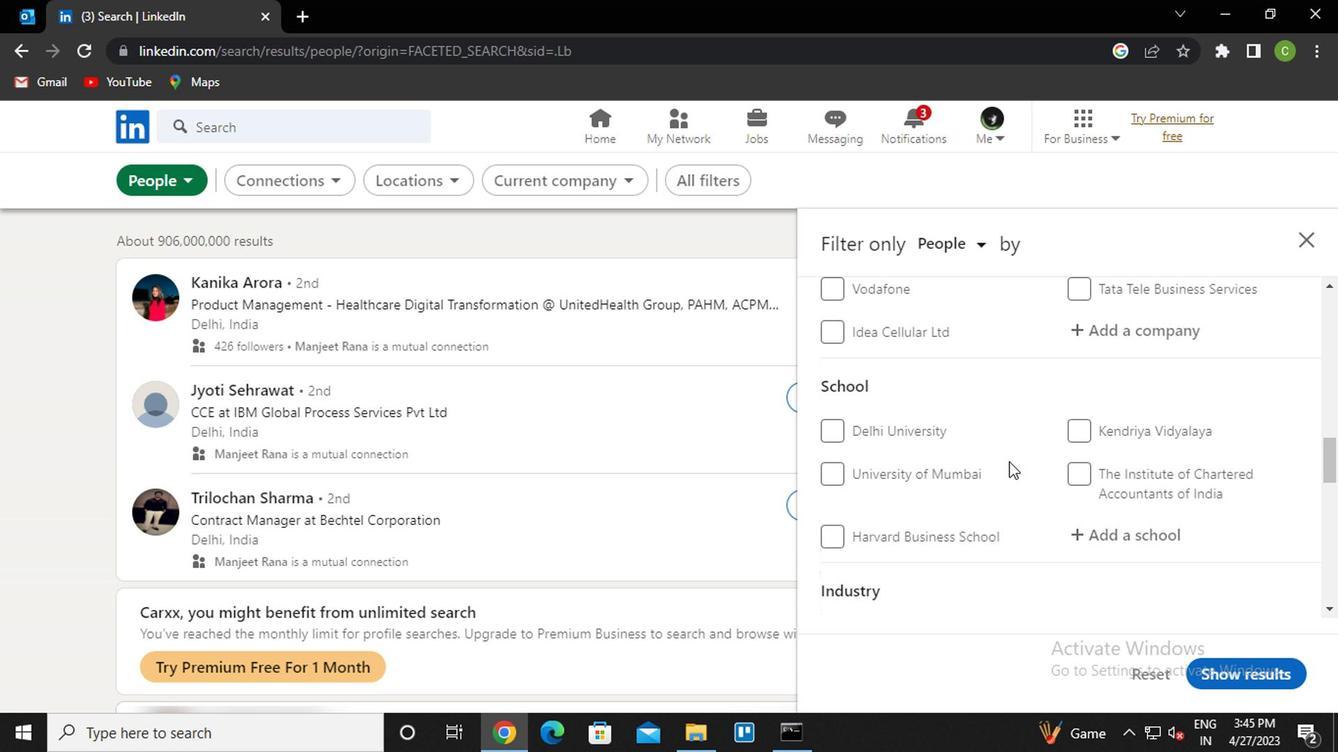 
Action: Mouse scrolled (1004, 464) with delta (0, 0)
Screenshot: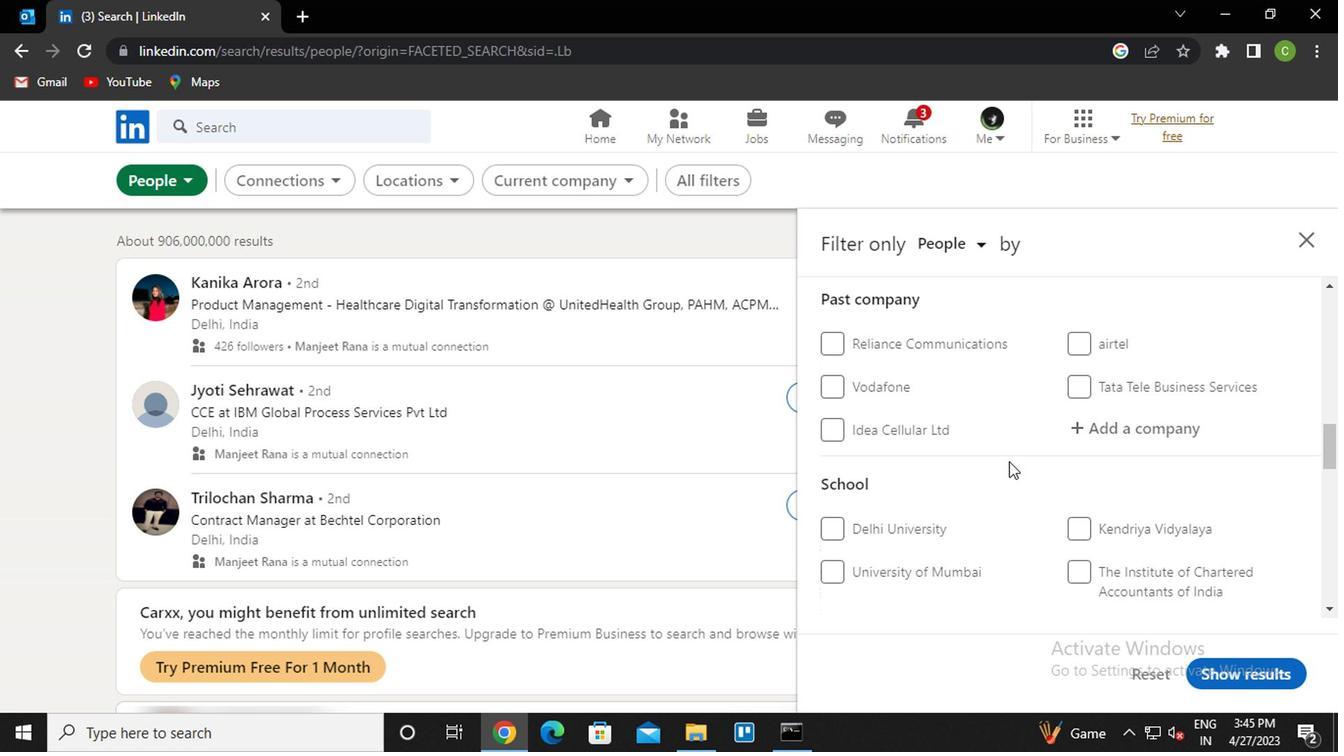 
Action: Mouse scrolled (1004, 464) with delta (0, 0)
Screenshot: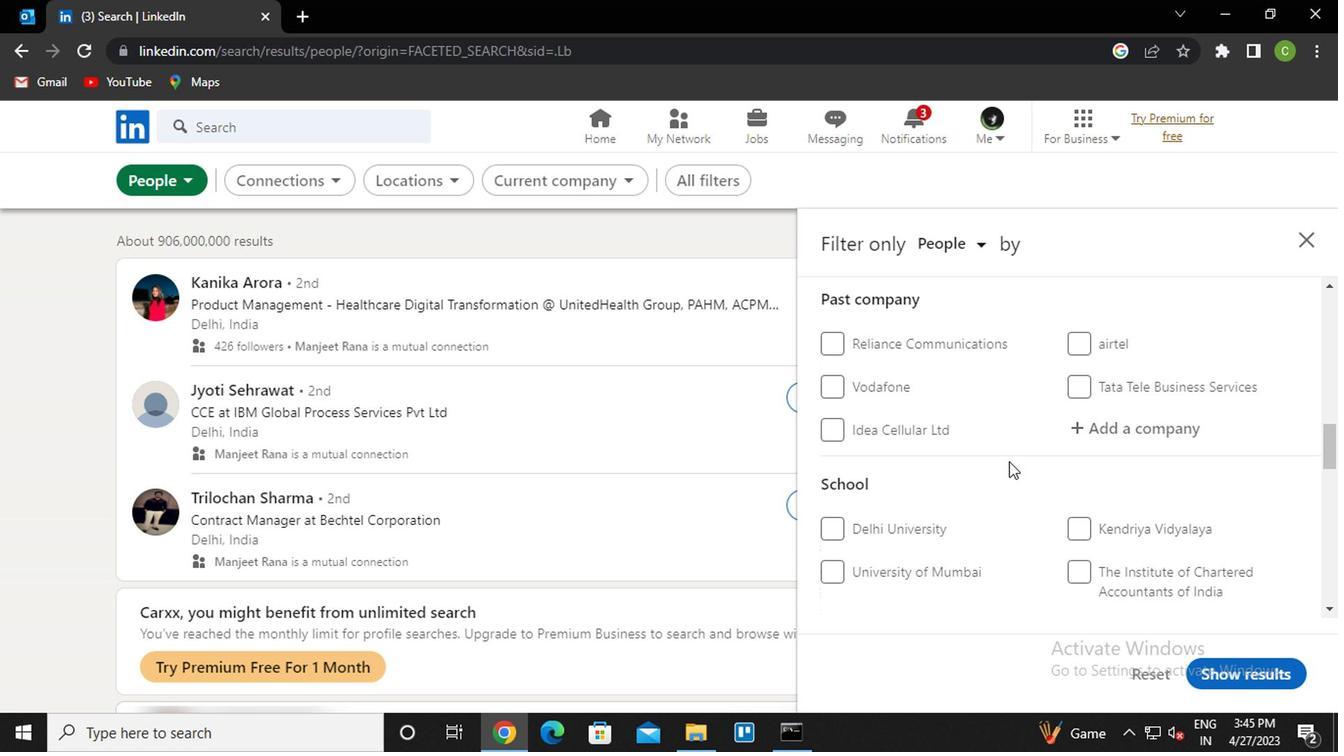 
Action: Mouse moved to (1180, 451)
Screenshot: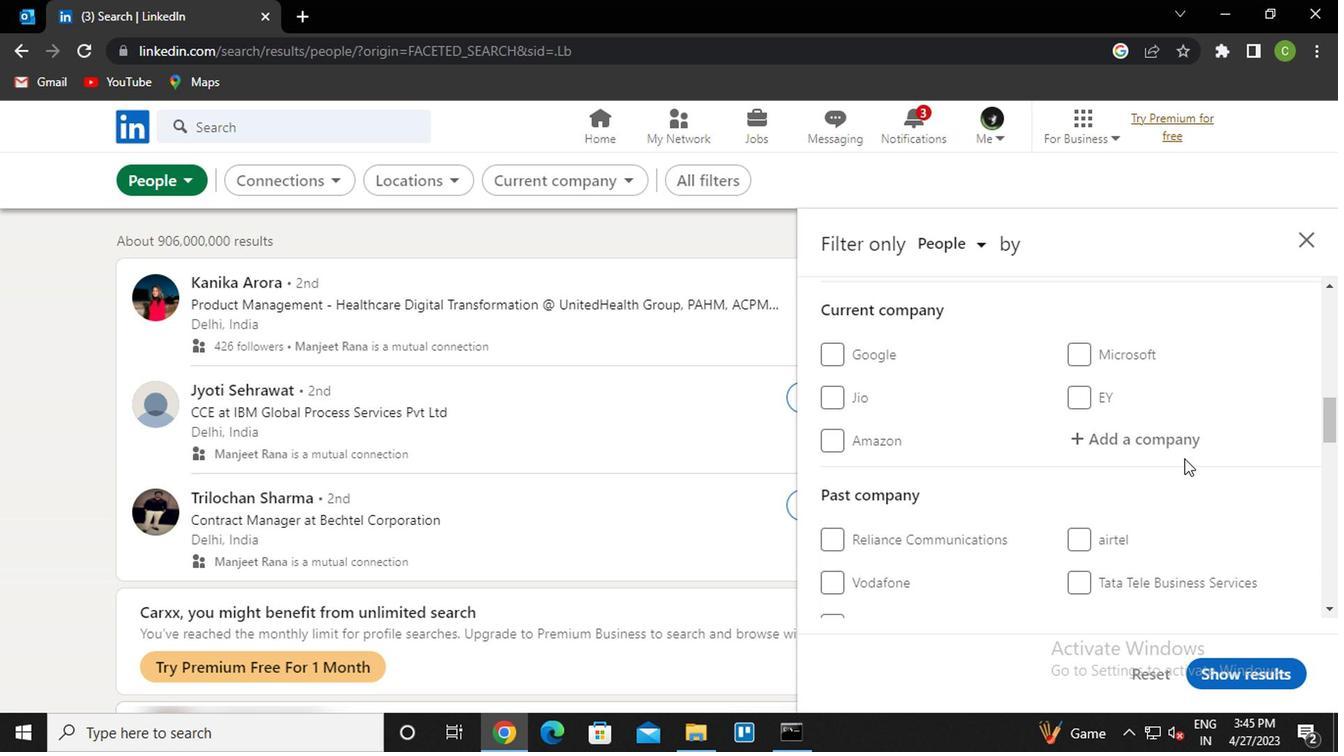
Action: Mouse pressed left at (1180, 451)
Screenshot: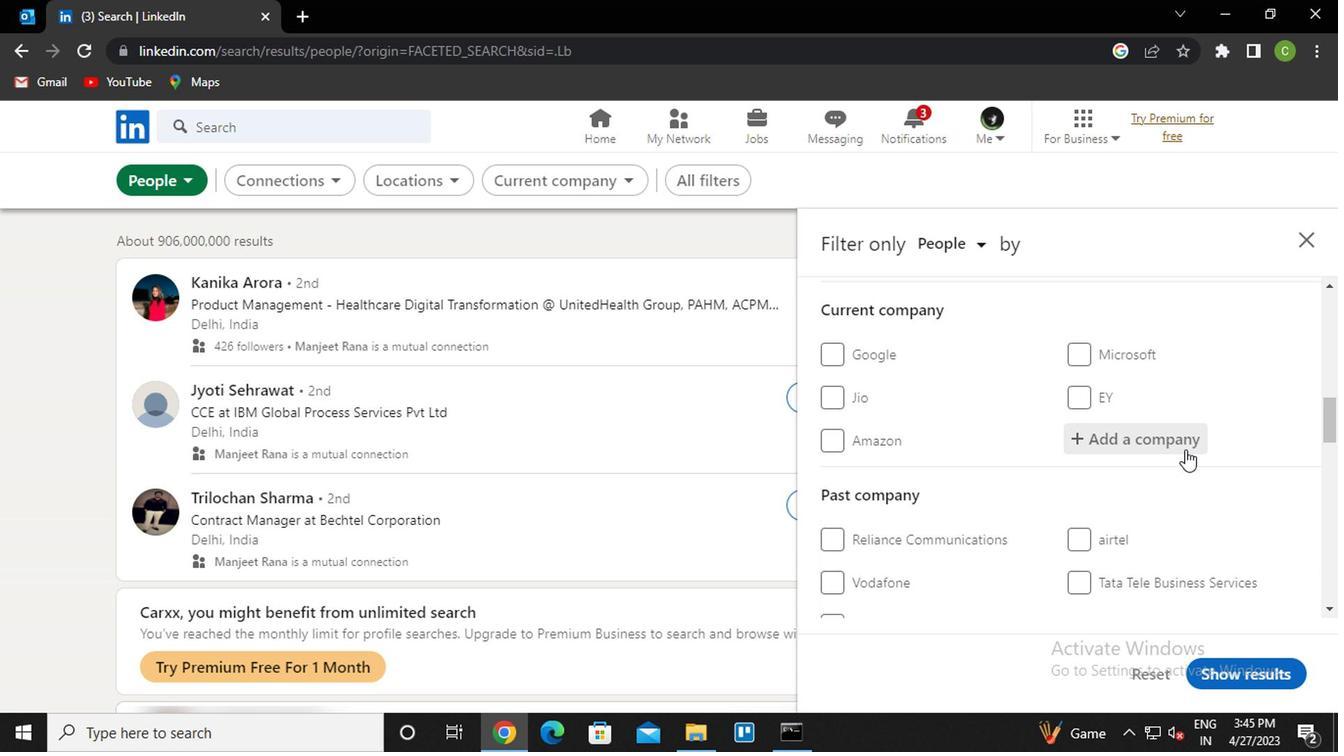 
Action: Key pressed <Key.caps_lock>V<Key.caps_lock>YMO<Key.down><Key.enter>
Screenshot: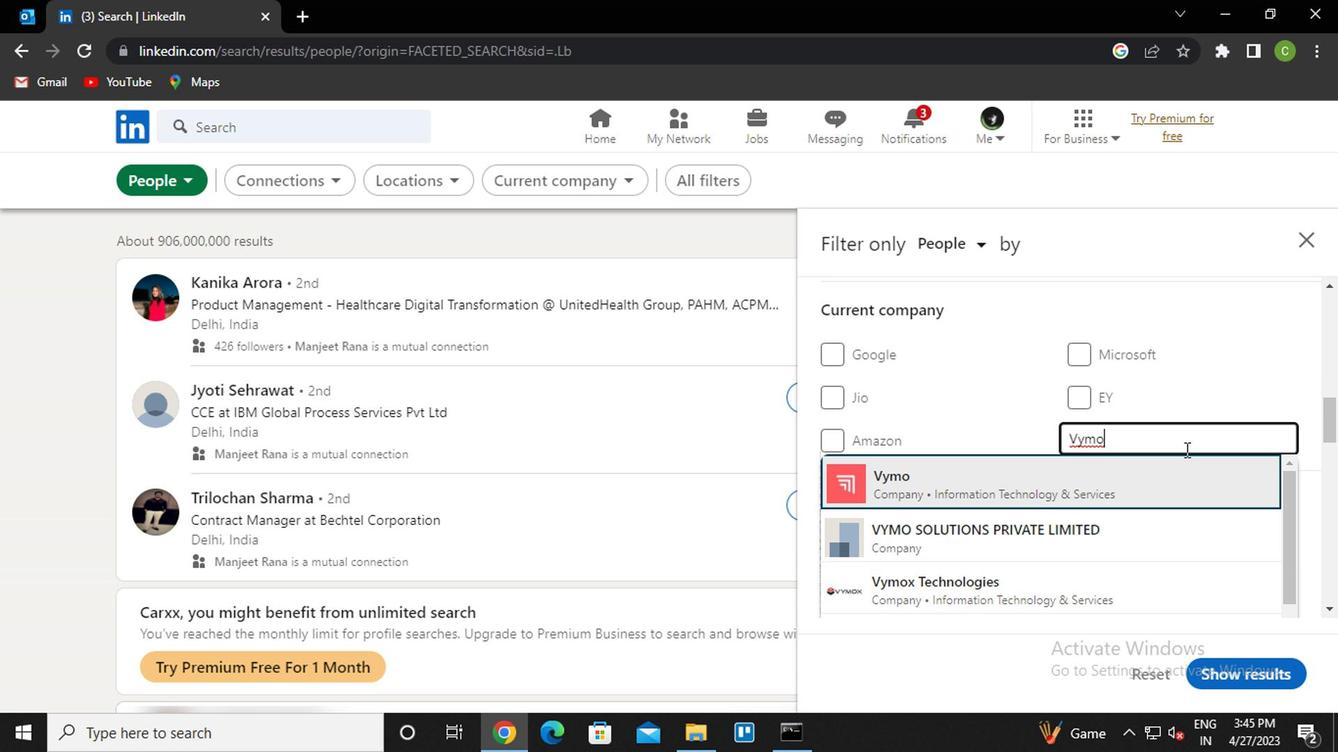 
Action: Mouse moved to (1166, 460)
Screenshot: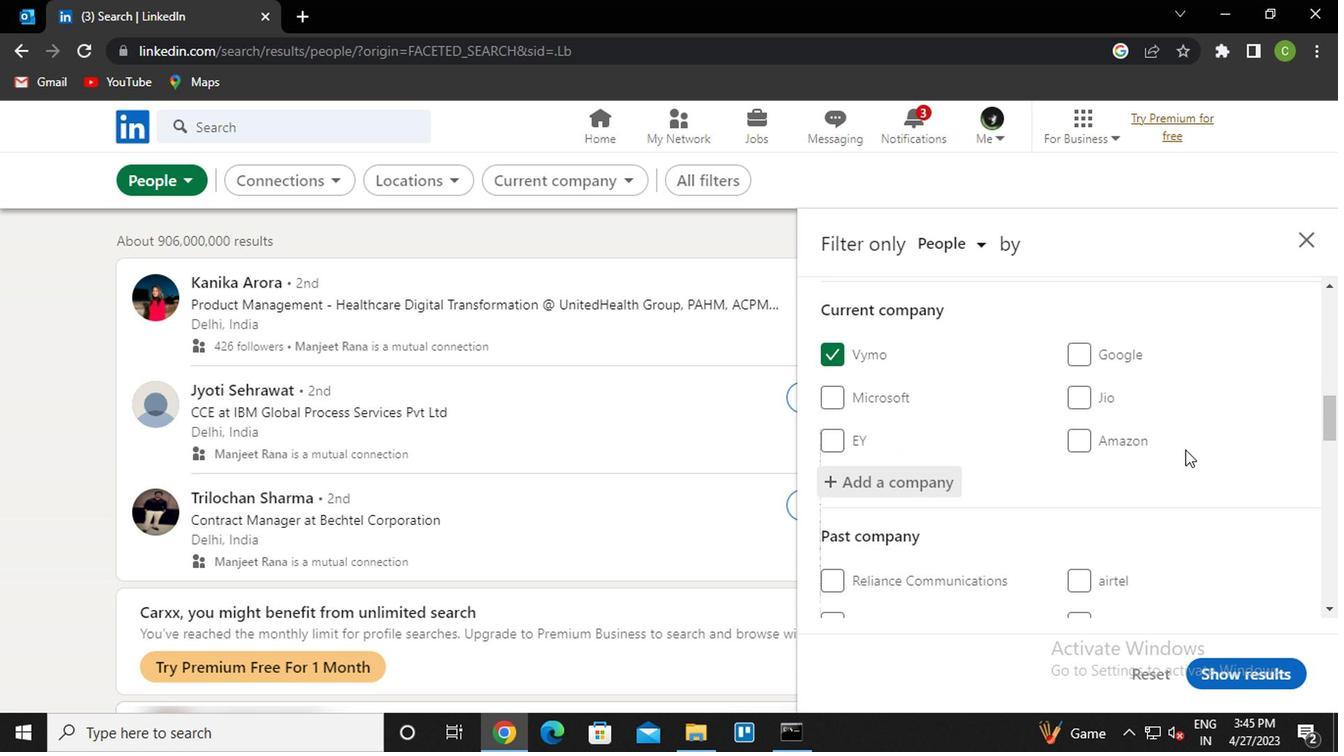 
Action: Mouse scrolled (1166, 459) with delta (0, -1)
Screenshot: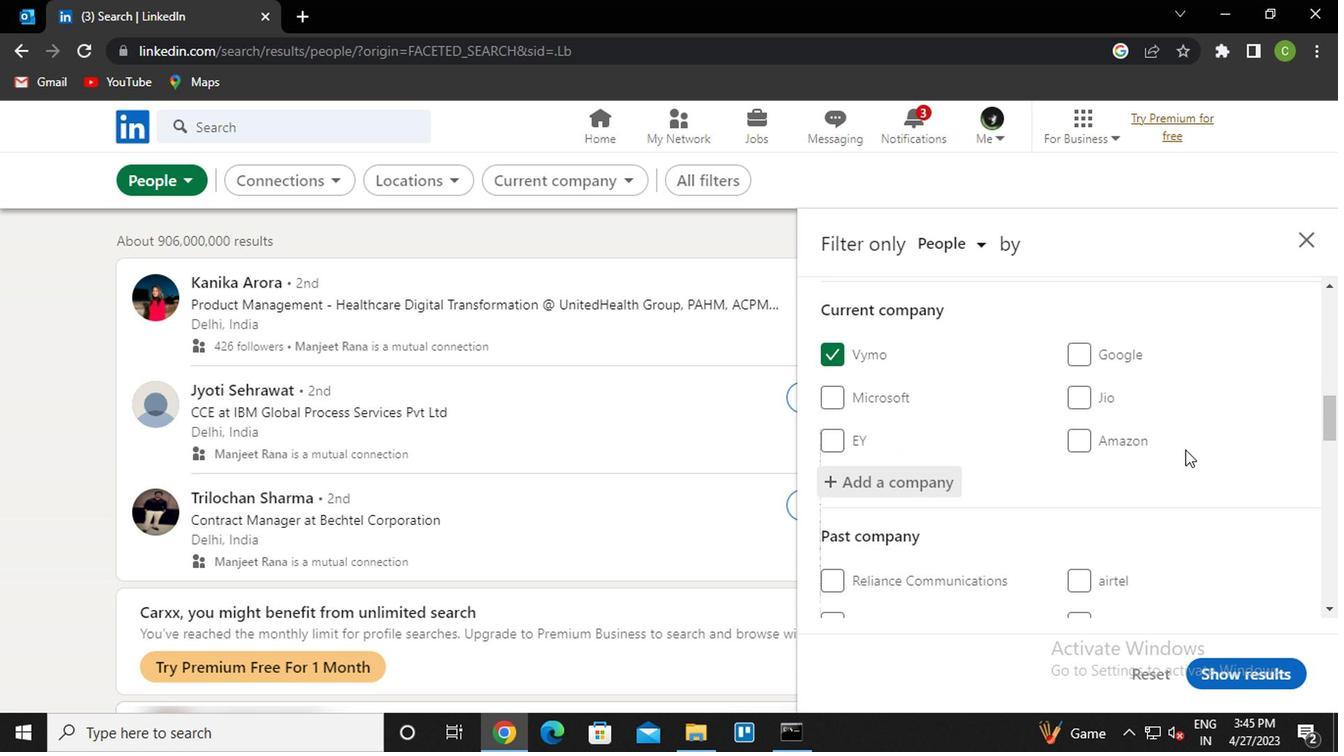 
Action: Mouse moved to (1161, 462)
Screenshot: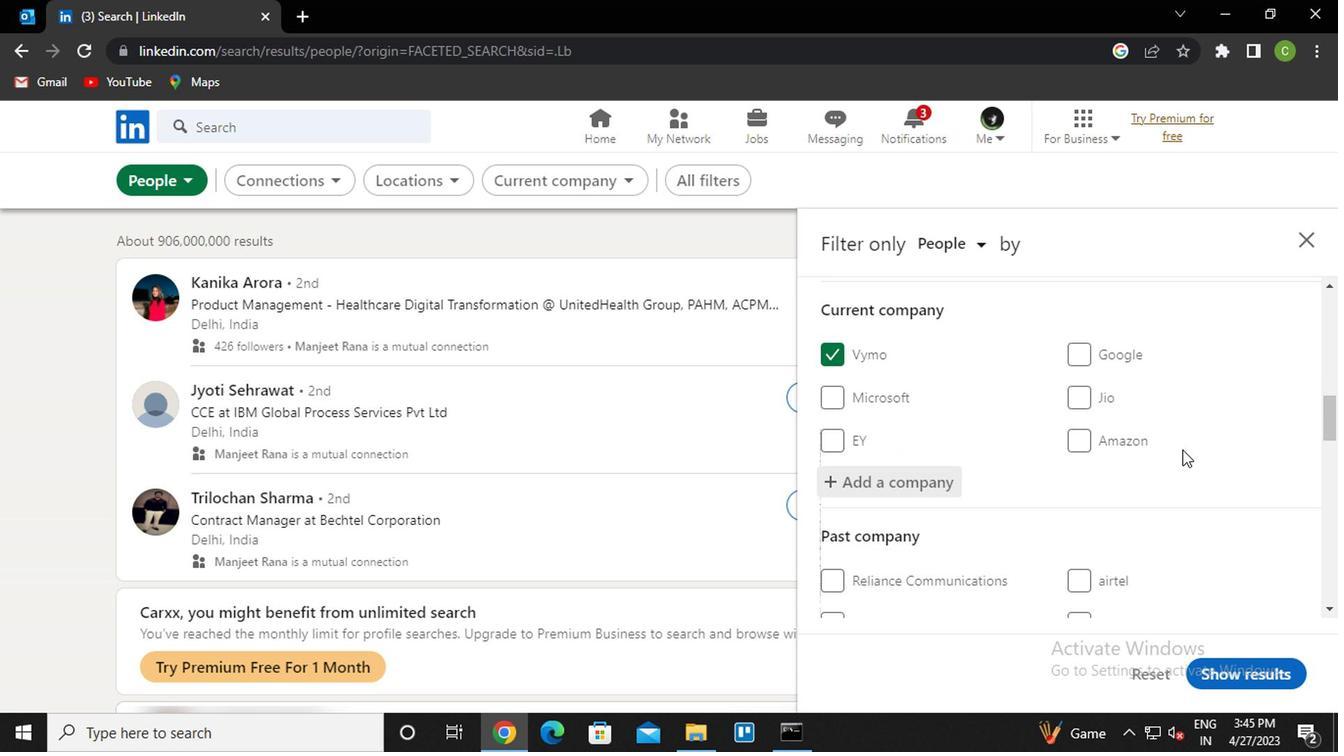 
Action: Mouse scrolled (1161, 461) with delta (0, 0)
Screenshot: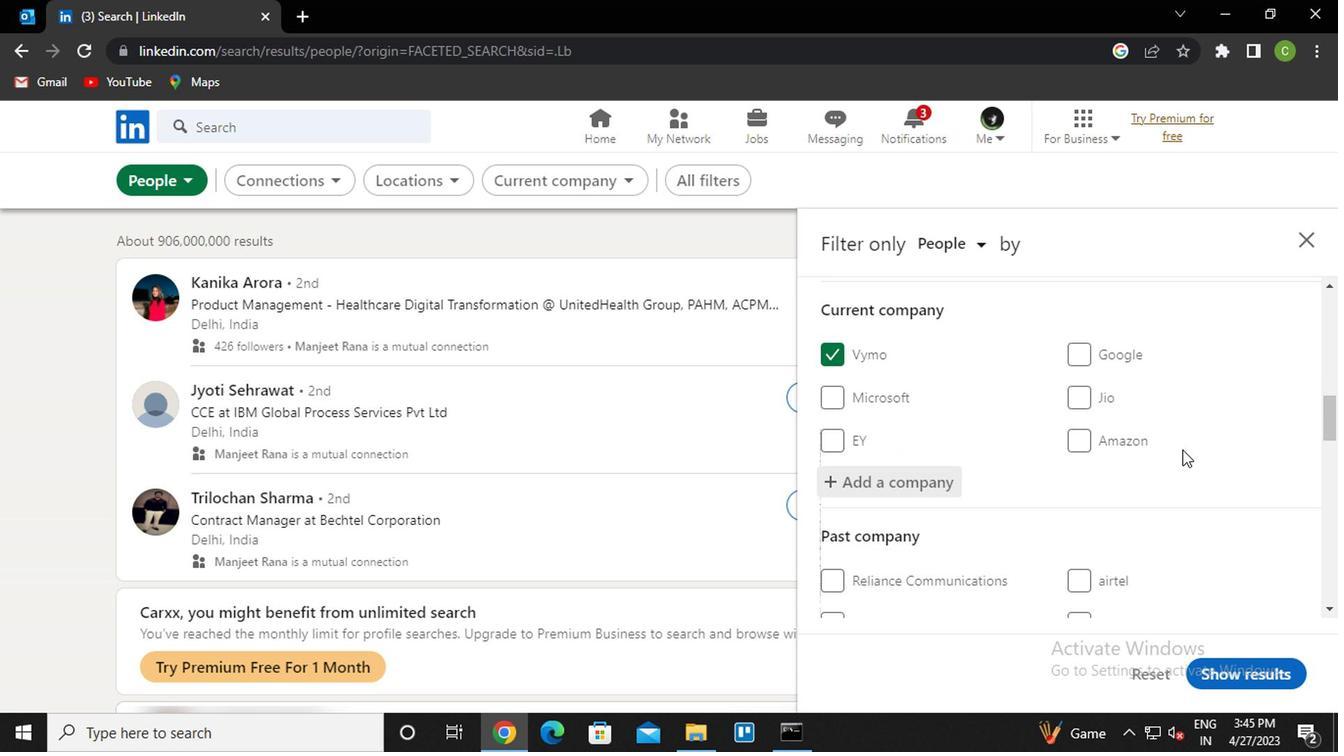
Action: Mouse moved to (1160, 463)
Screenshot: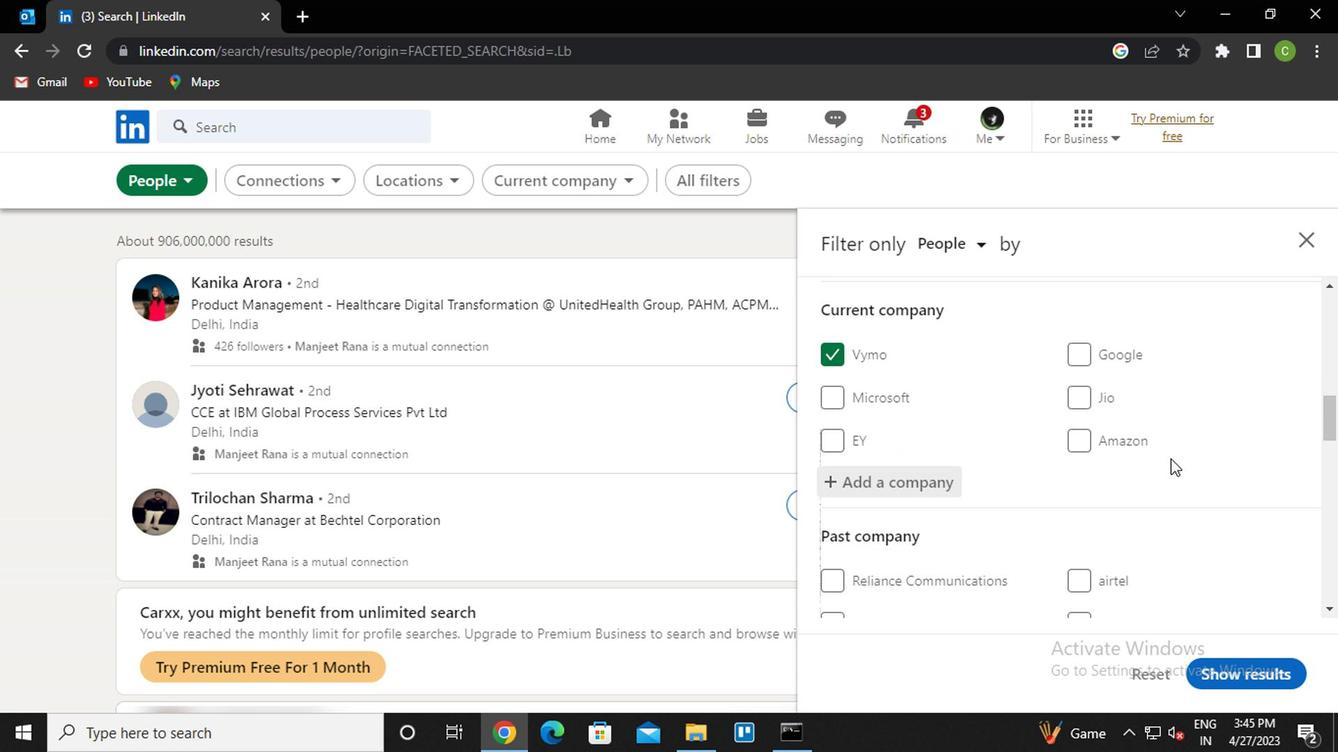 
Action: Mouse scrolled (1160, 462) with delta (0, -1)
Screenshot: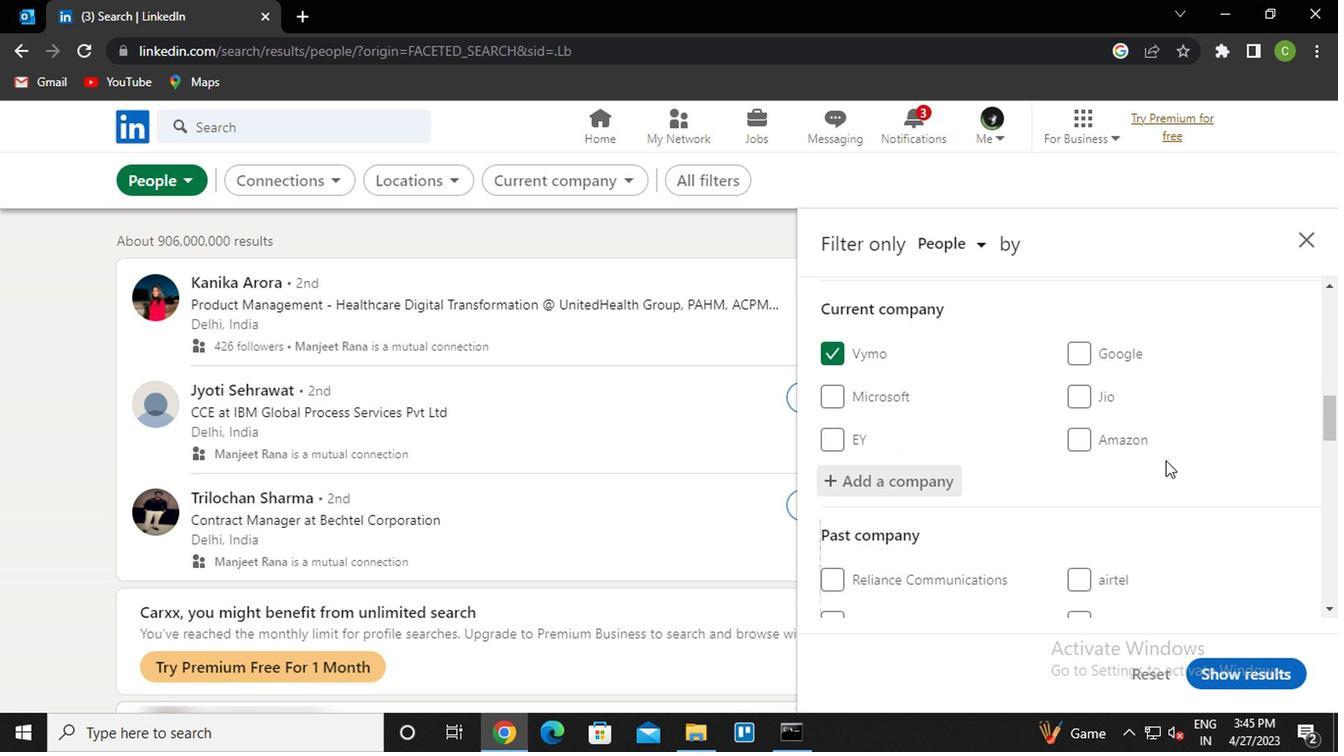 
Action: Mouse scrolled (1160, 462) with delta (0, -1)
Screenshot: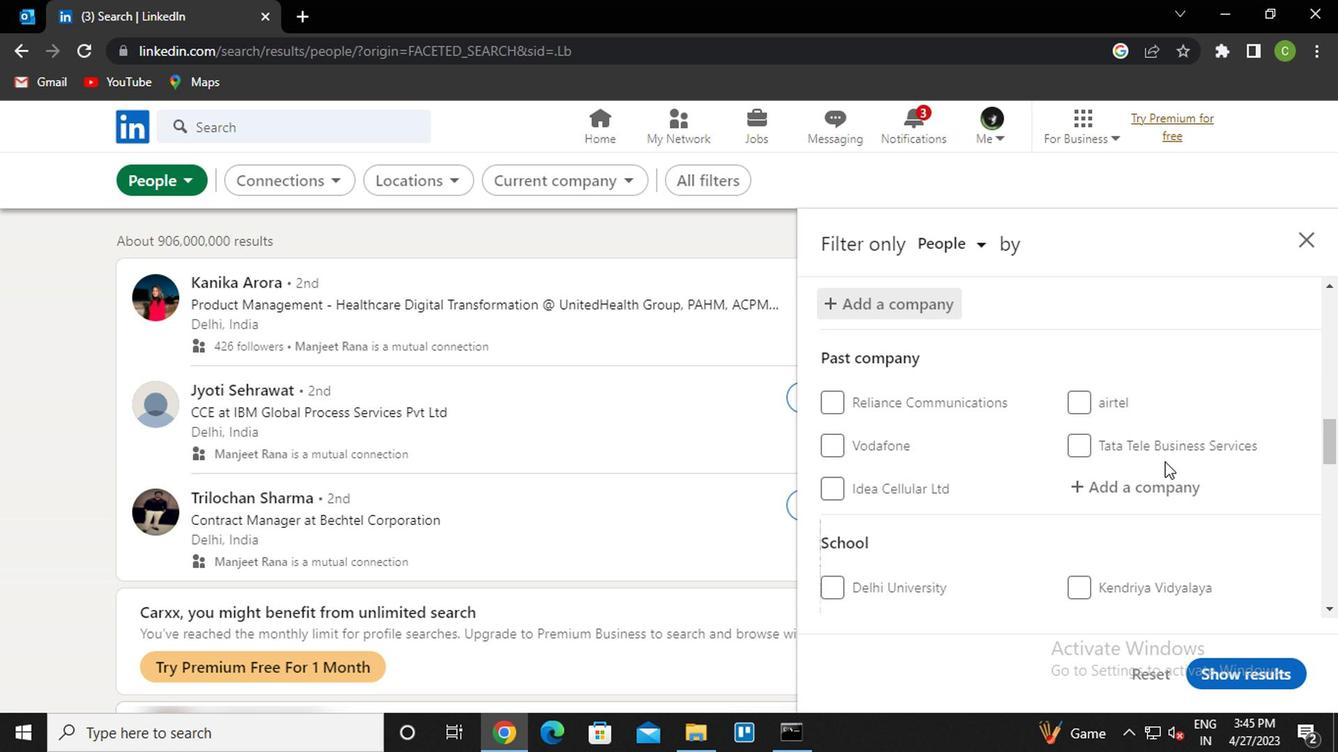 
Action: Mouse moved to (1143, 480)
Screenshot: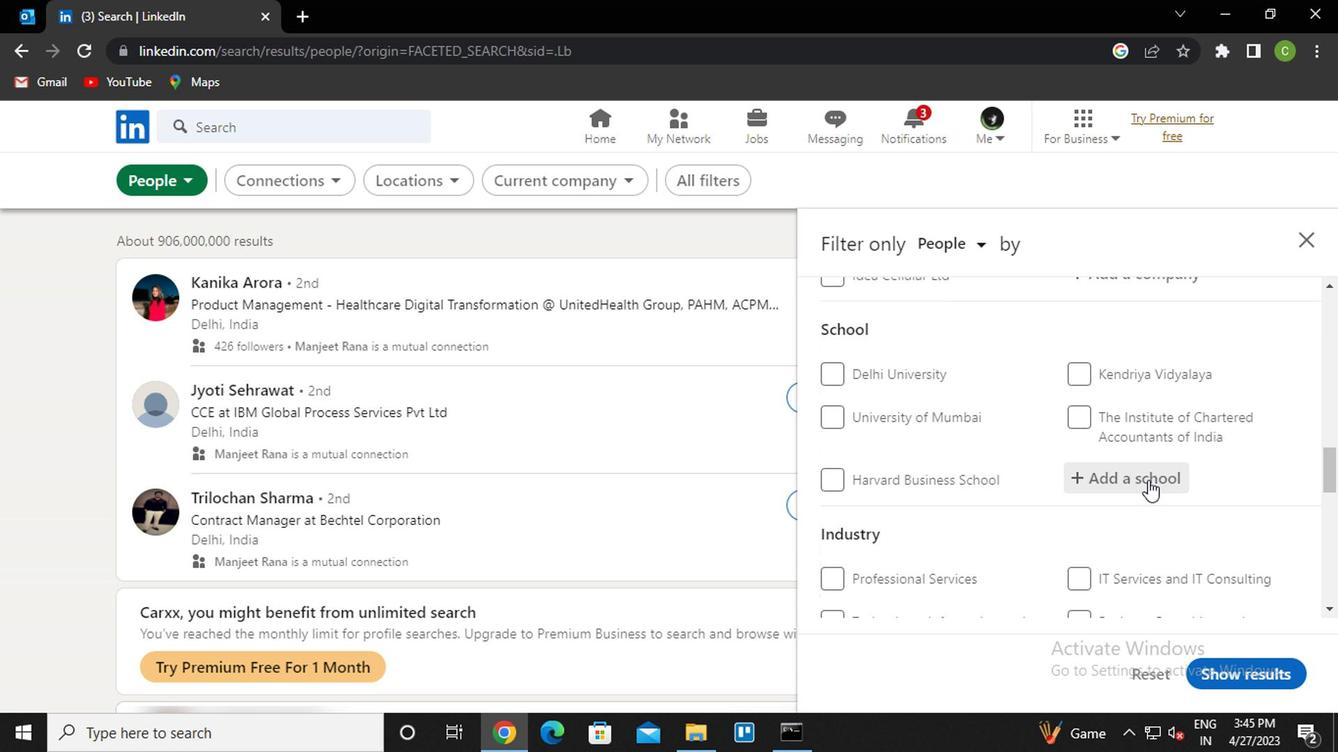 
Action: Mouse pressed left at (1143, 480)
Screenshot: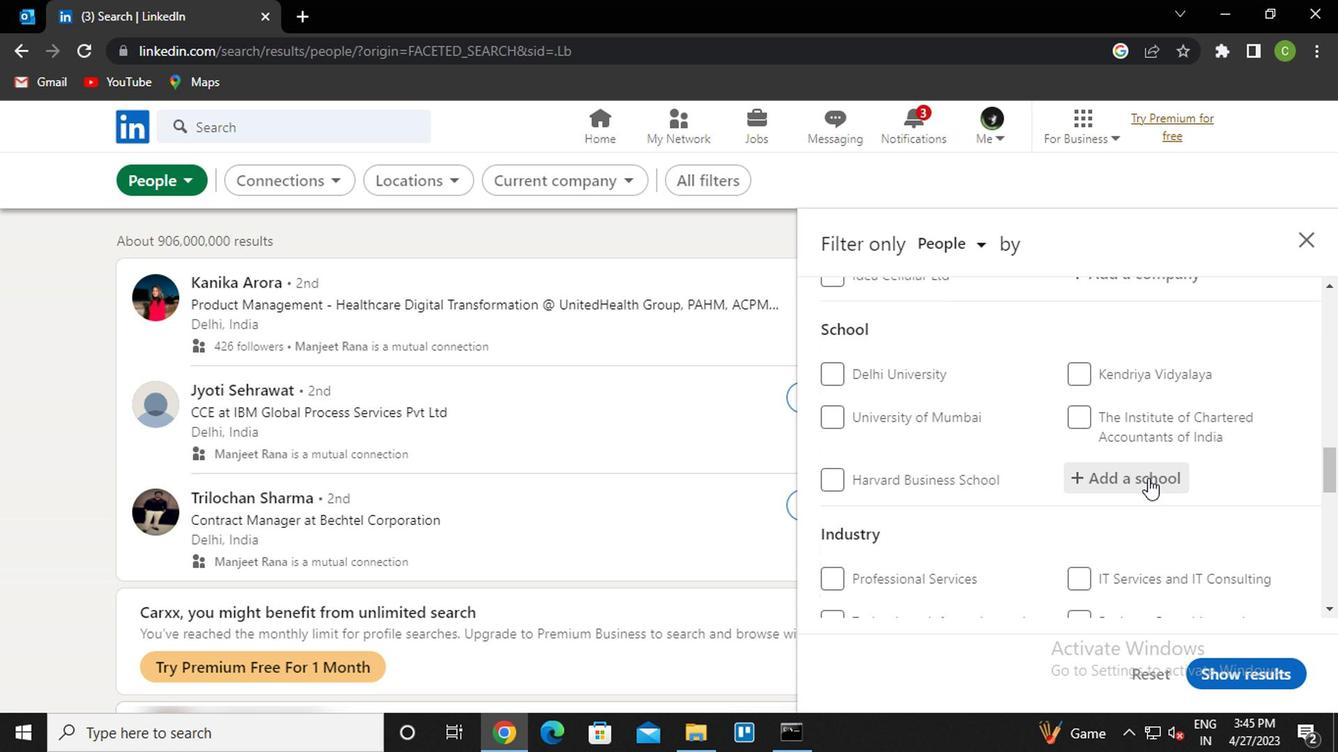 
Action: Key pressed <Key.caps_lock>A<Key.caps_lock>RMY<Key.space><Key.caps_lock>P<Key.caps_lock>UBLIC<Key.down><Key.enter>
Screenshot: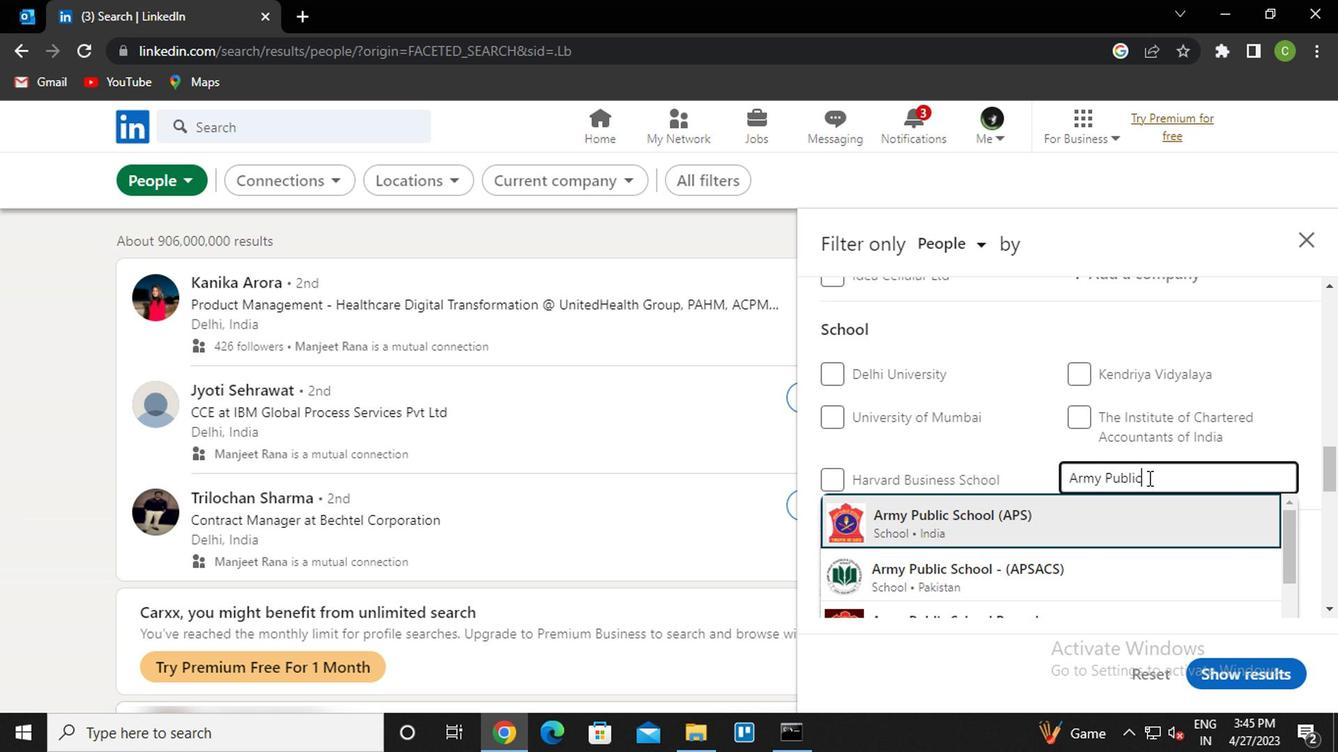 
Action: Mouse moved to (1050, 538)
Screenshot: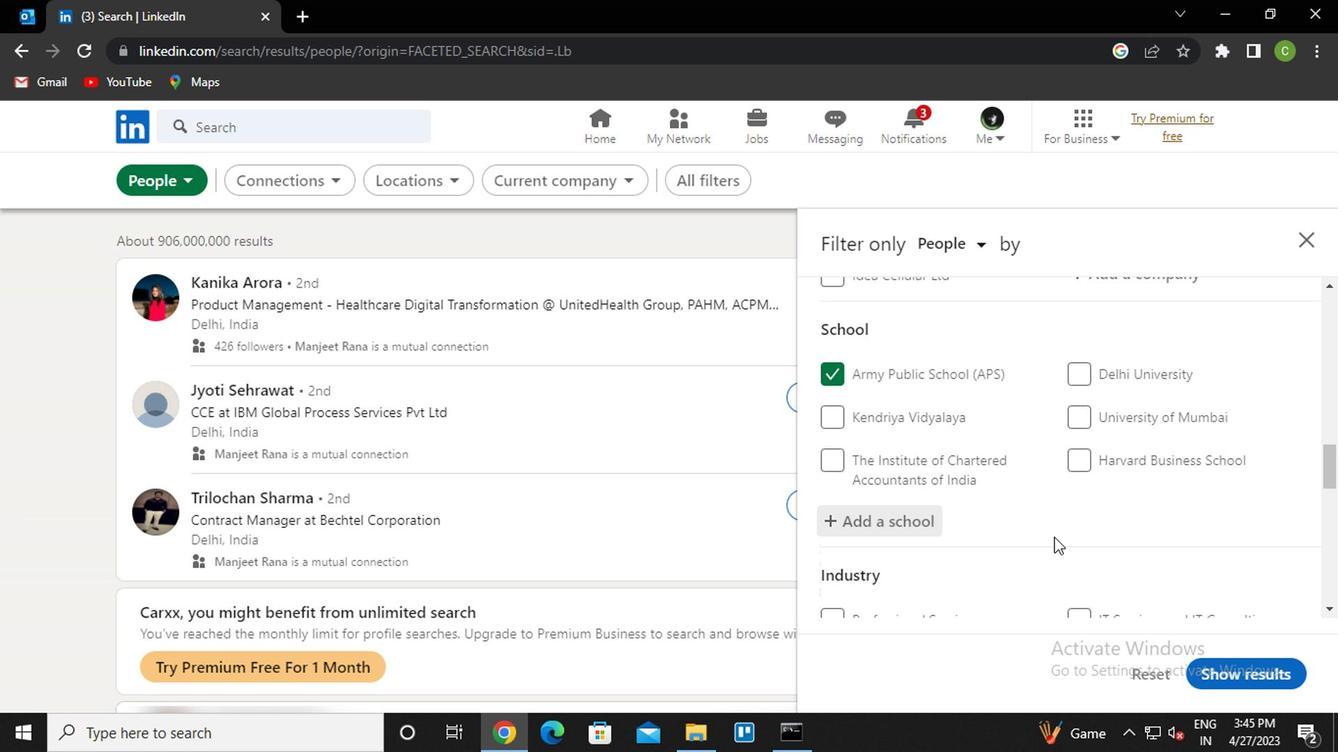
Action: Mouse scrolled (1050, 536) with delta (0, -1)
Screenshot: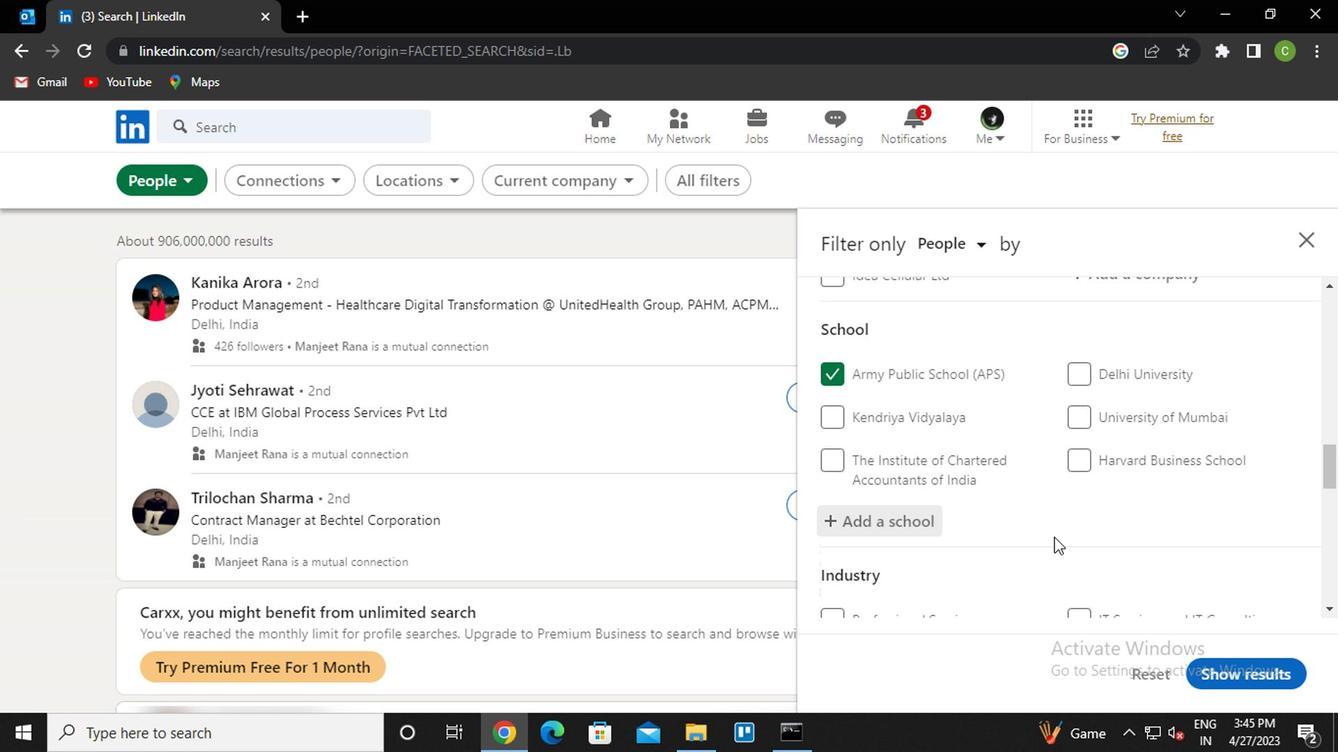
Action: Mouse moved to (1067, 526)
Screenshot: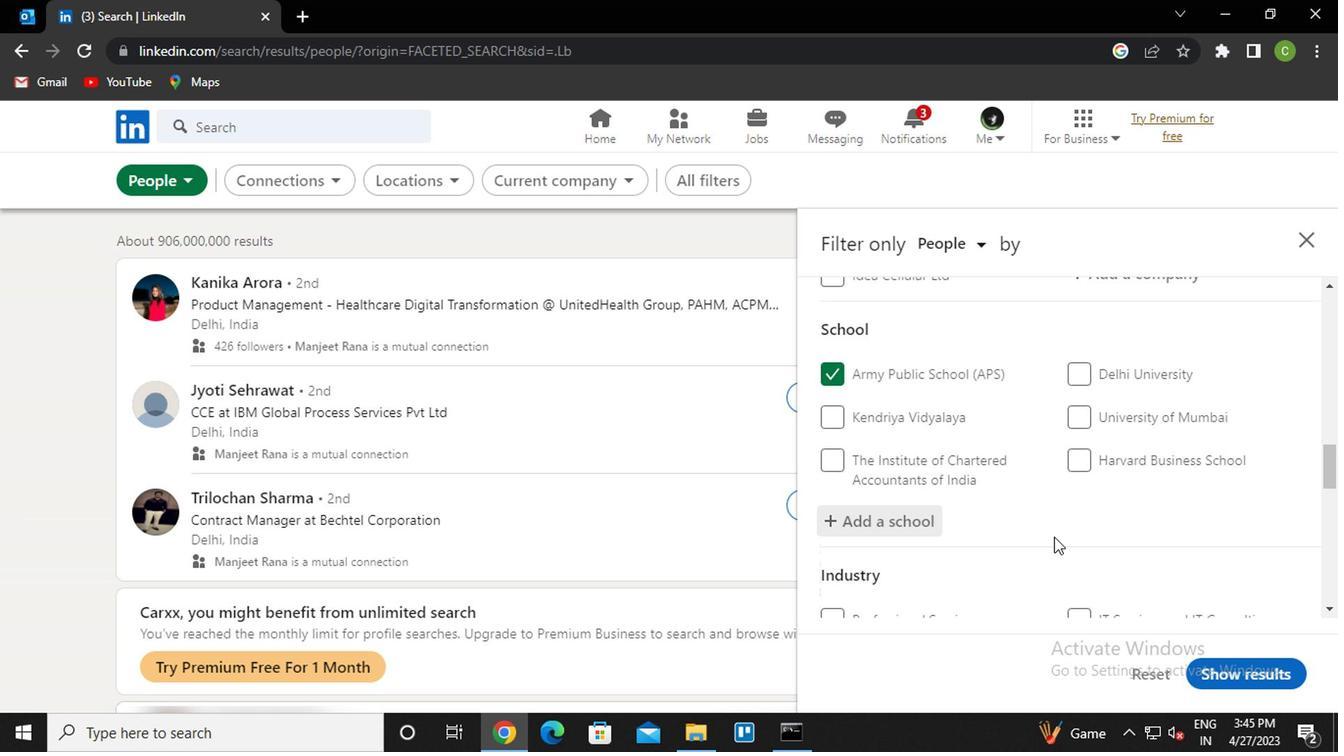 
Action: Mouse scrolled (1067, 525) with delta (0, 0)
Screenshot: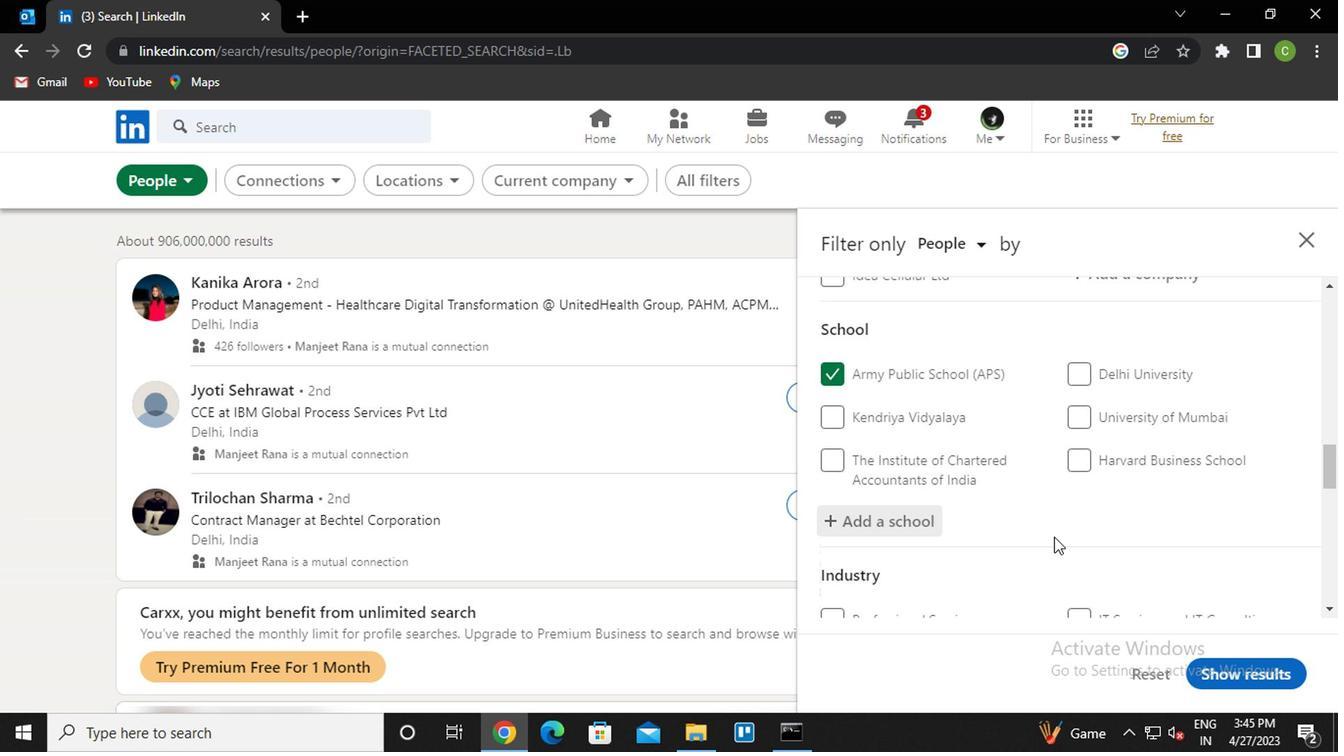 
Action: Mouse moved to (1073, 522)
Screenshot: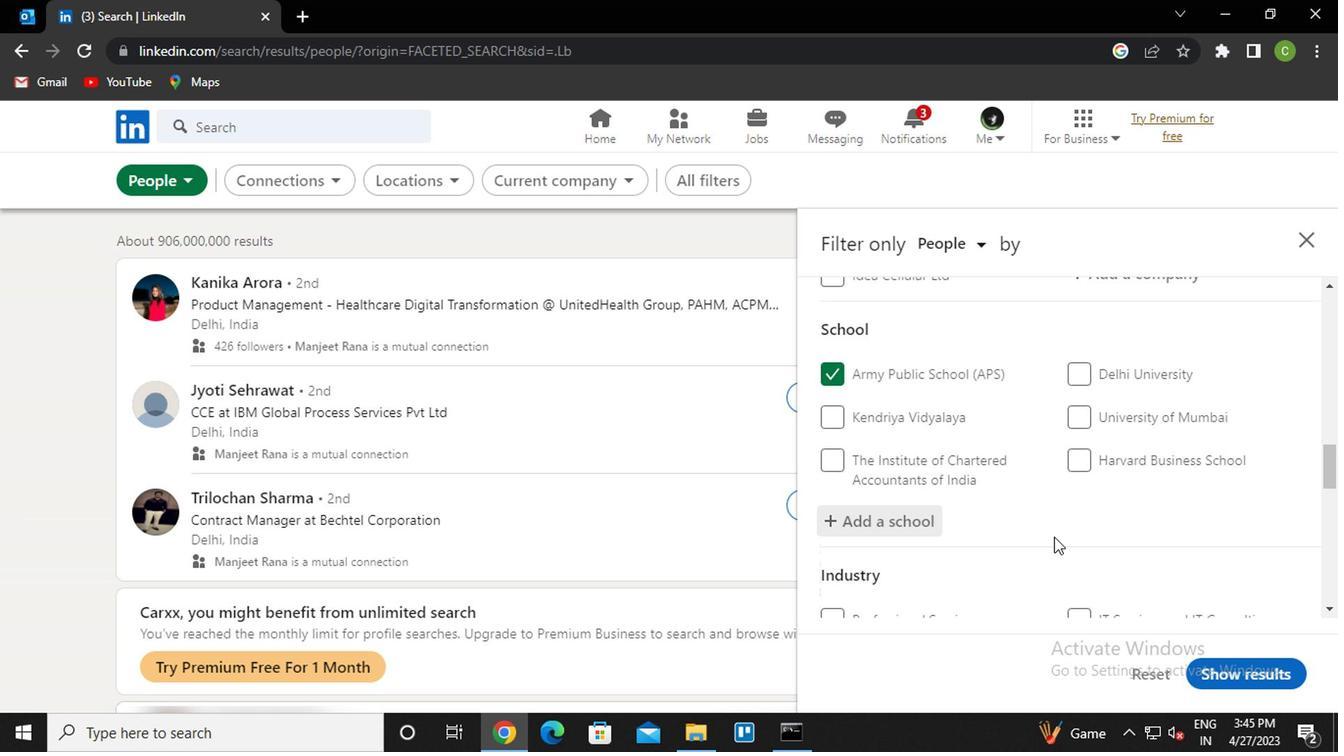 
Action: Mouse scrolled (1073, 521) with delta (0, 0)
Screenshot: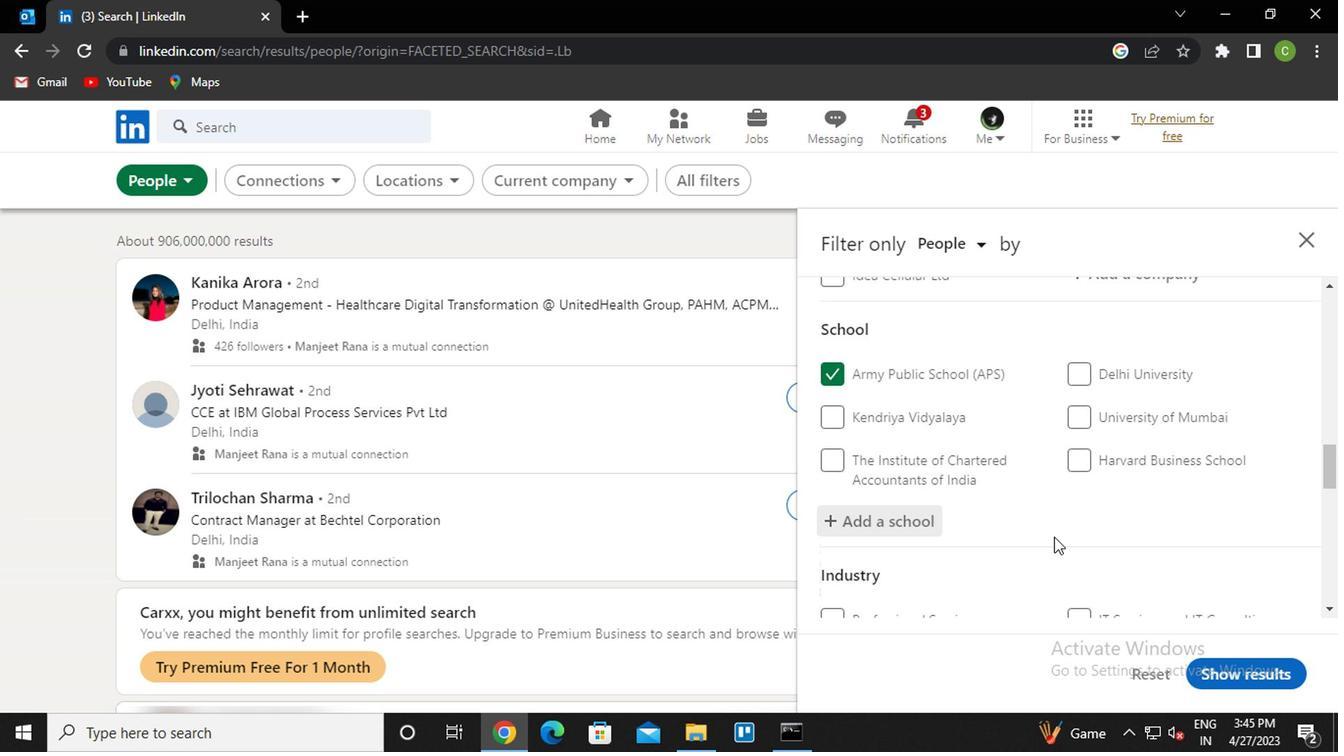 
Action: Mouse moved to (1083, 511)
Screenshot: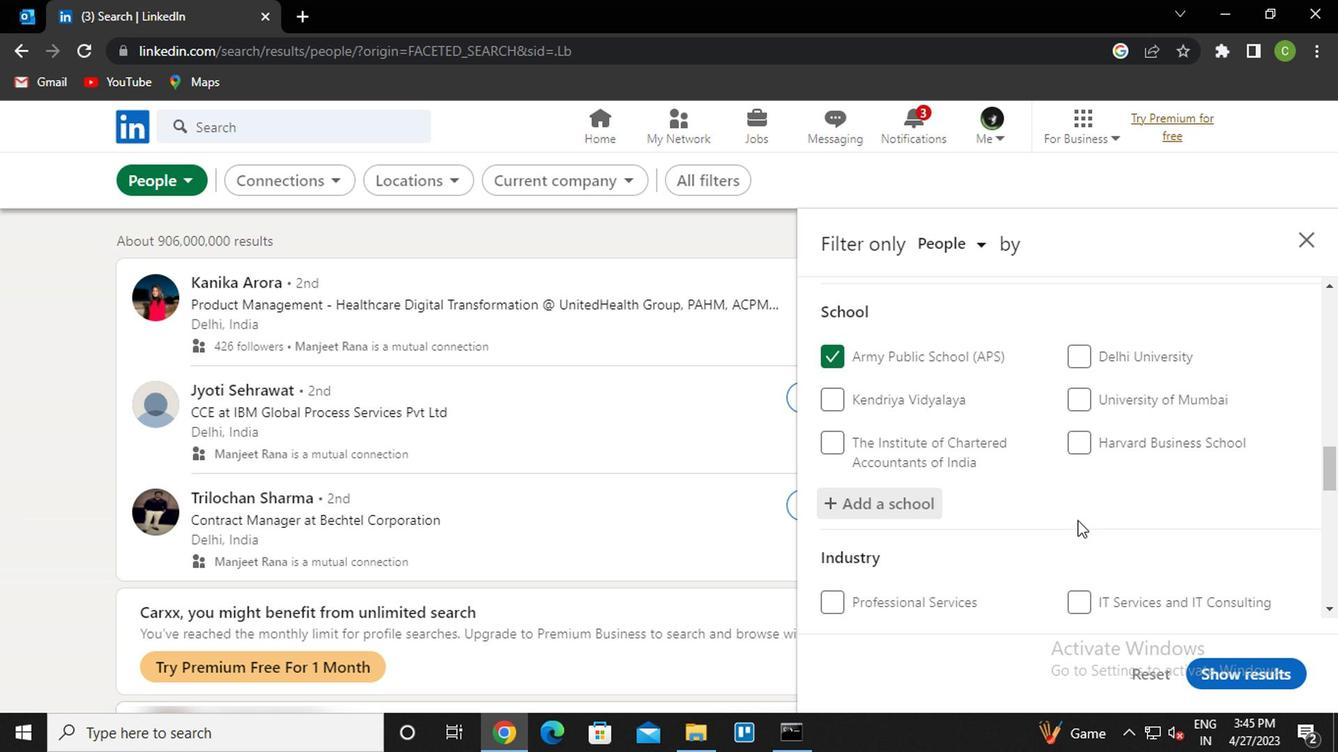
Action: Mouse scrolled (1083, 510) with delta (0, -1)
Screenshot: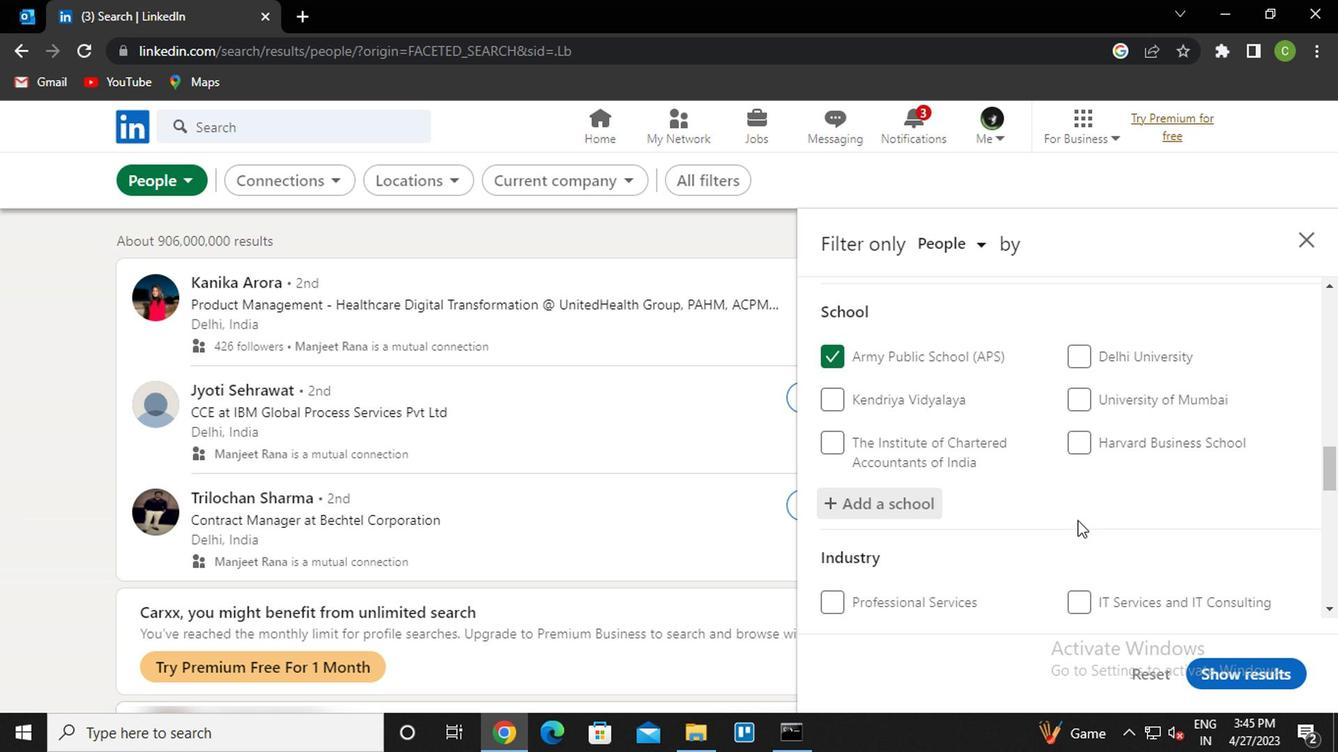 
Action: Mouse moved to (1134, 333)
Screenshot: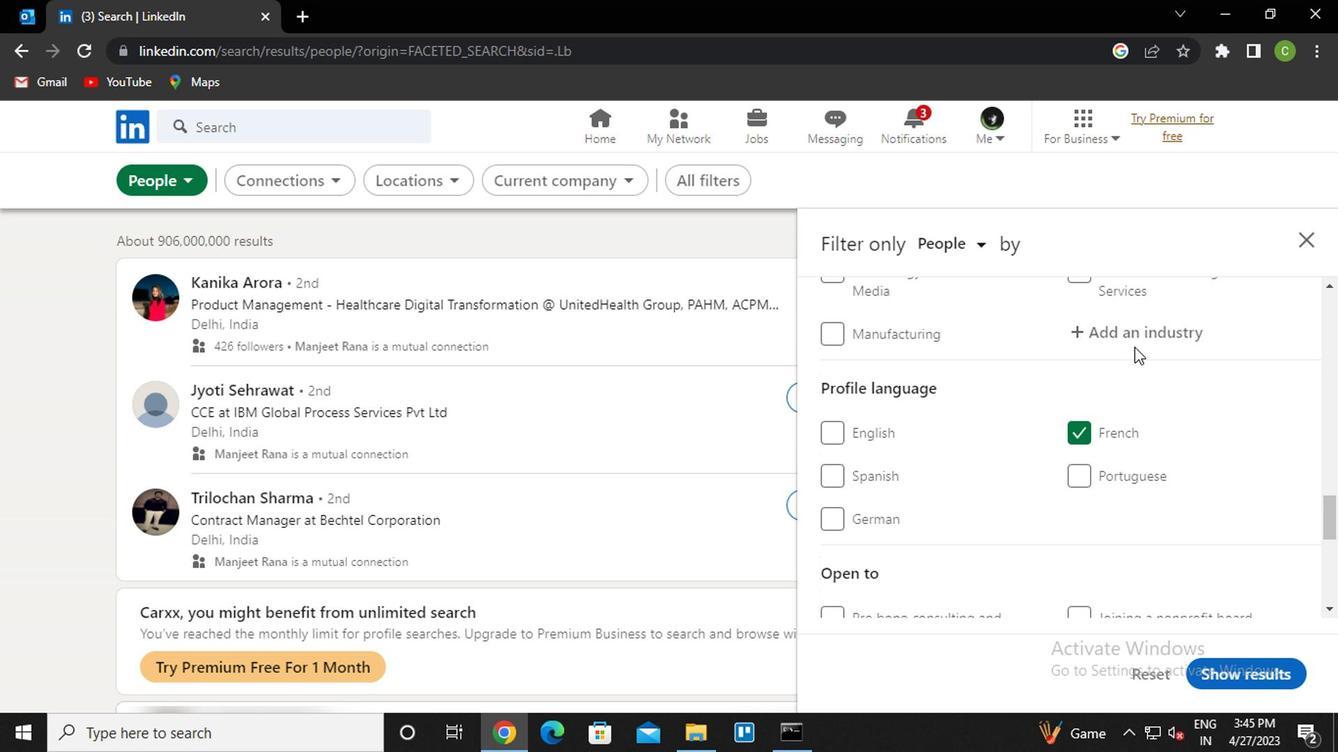 
Action: Mouse pressed left at (1134, 333)
Screenshot: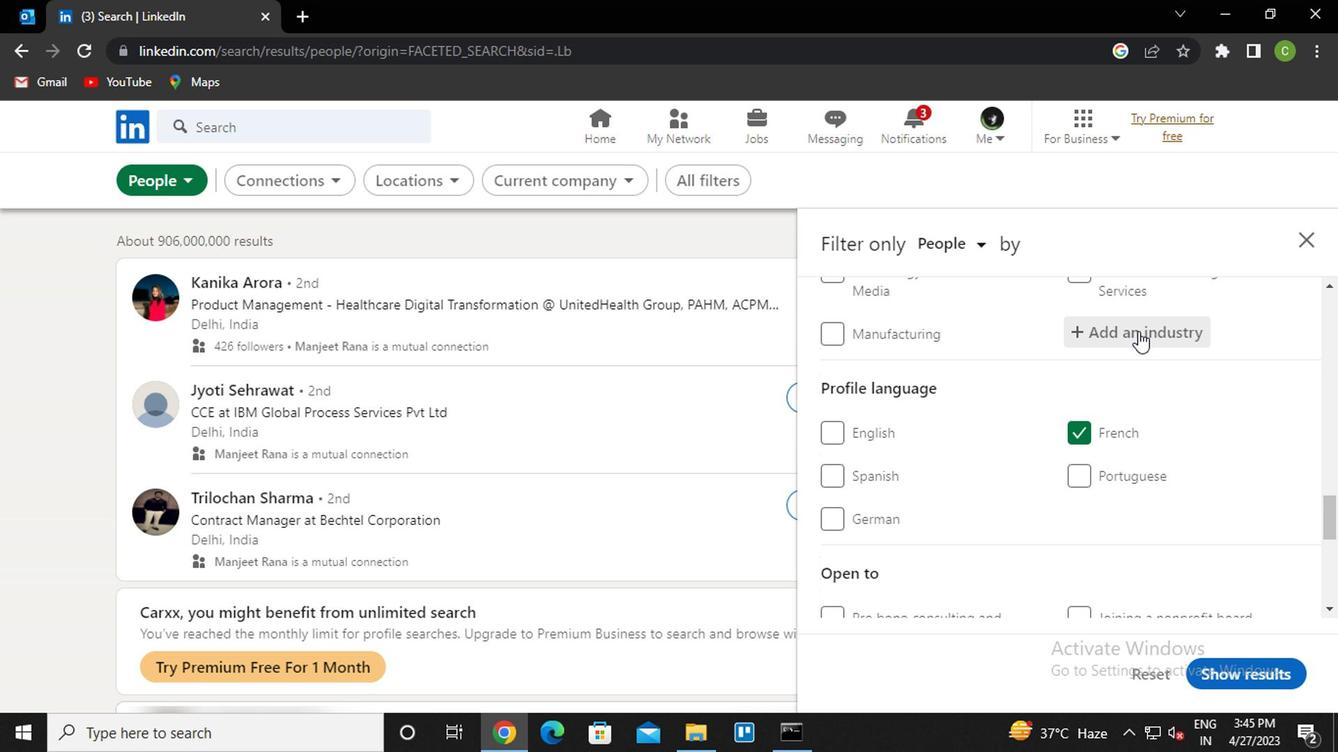 
Action: Key pressed <Key.caps_lock>M<Key.caps_lock>EDICAL<Key.space>AND<Key.down><Key.enter>
Screenshot: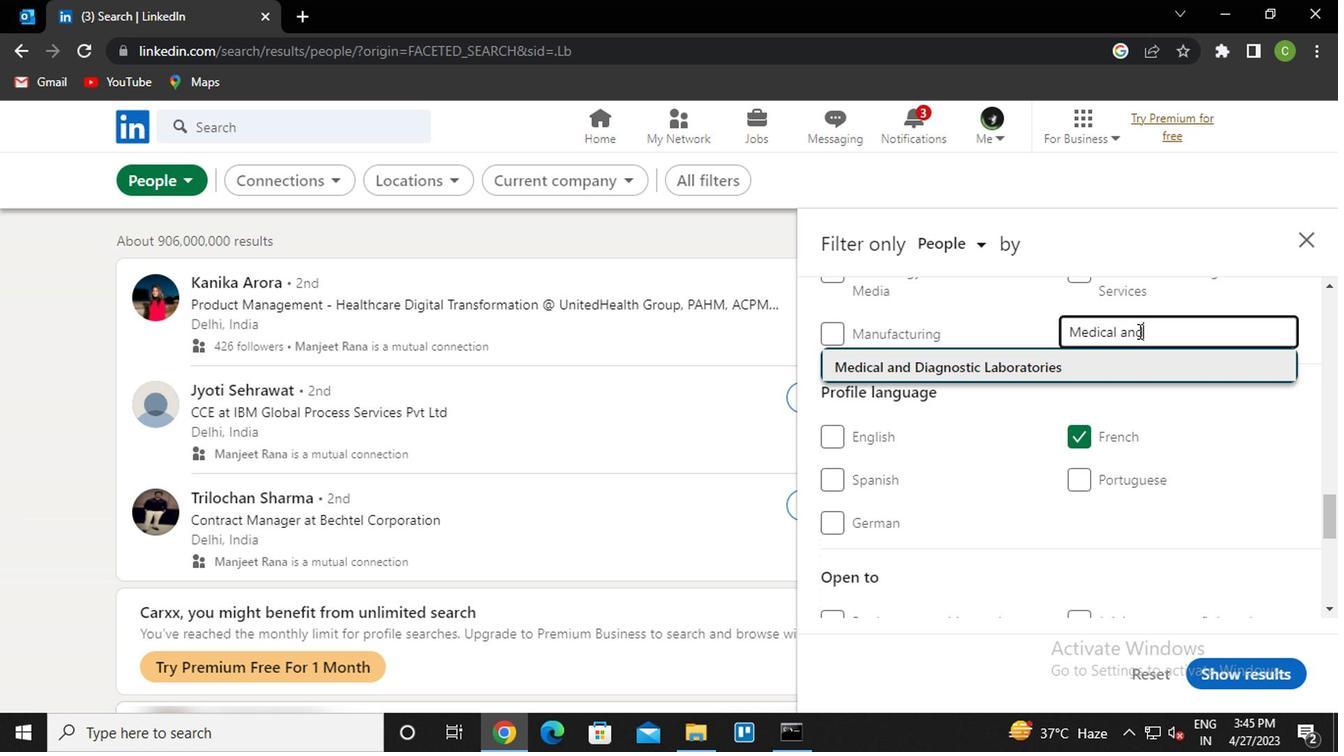 
Action: Mouse scrolled (1134, 331) with delta (0, -1)
Screenshot: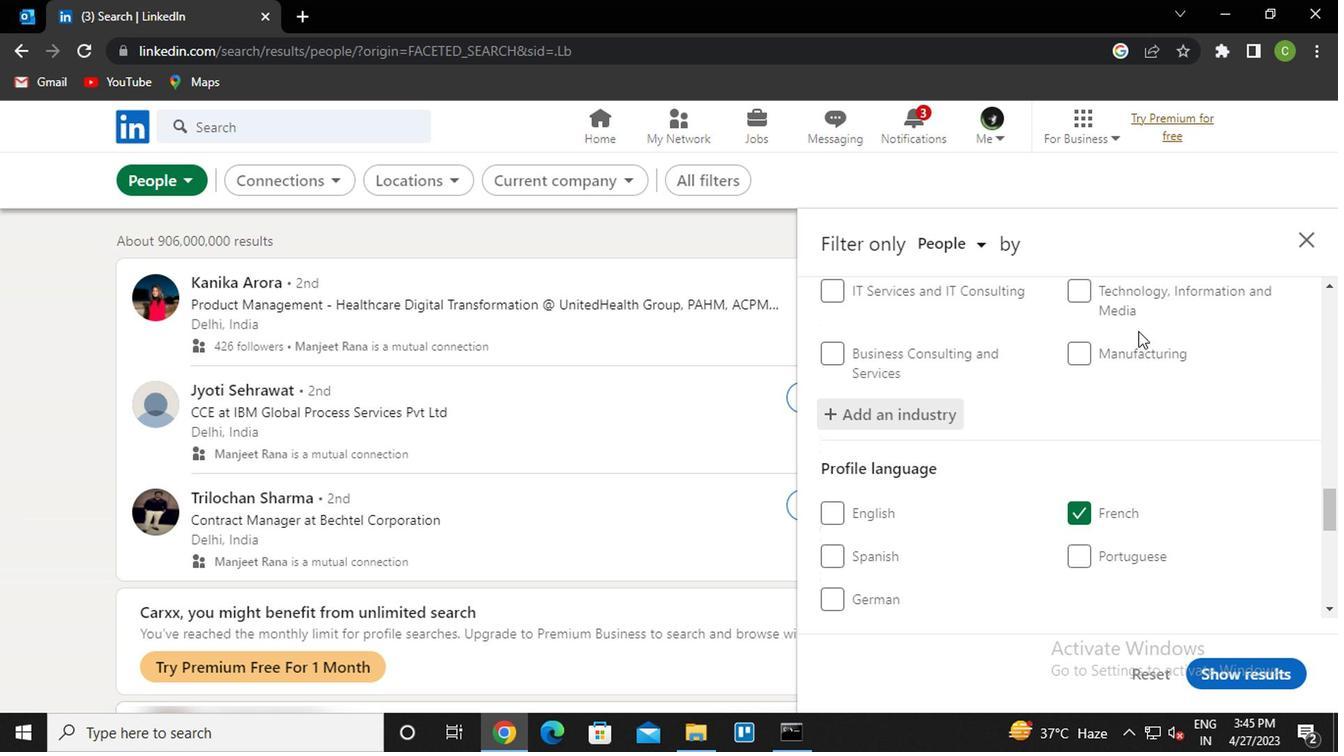 
Action: Mouse scrolled (1134, 331) with delta (0, -1)
Screenshot: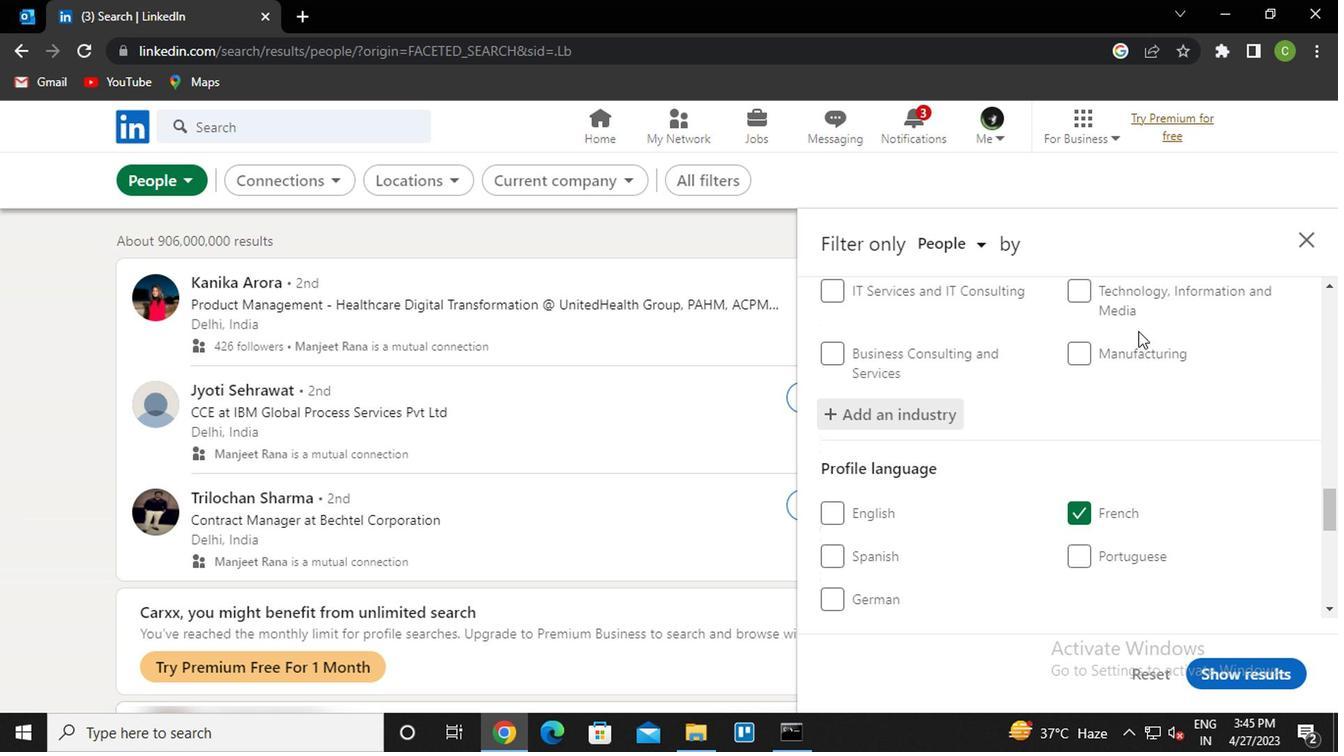 
Action: Mouse scrolled (1134, 331) with delta (0, -1)
Screenshot: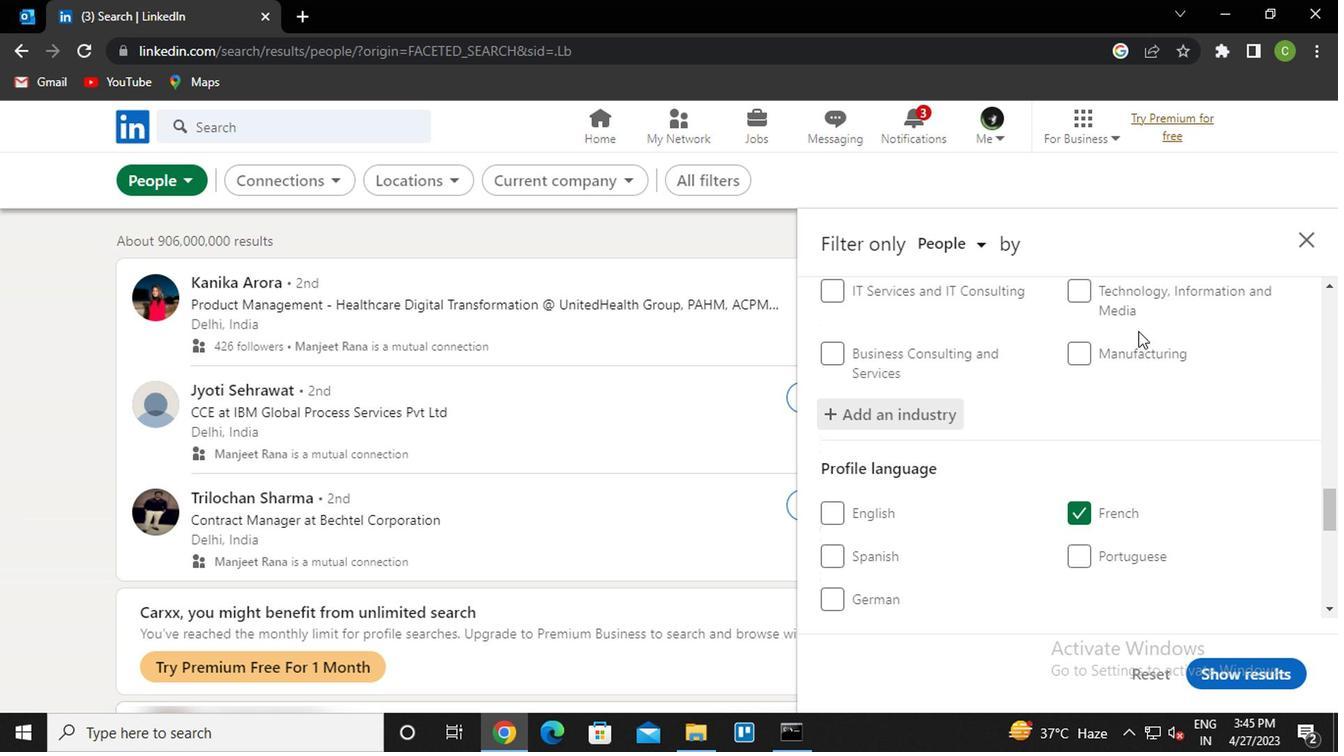 
Action: Mouse scrolled (1134, 331) with delta (0, -1)
Screenshot: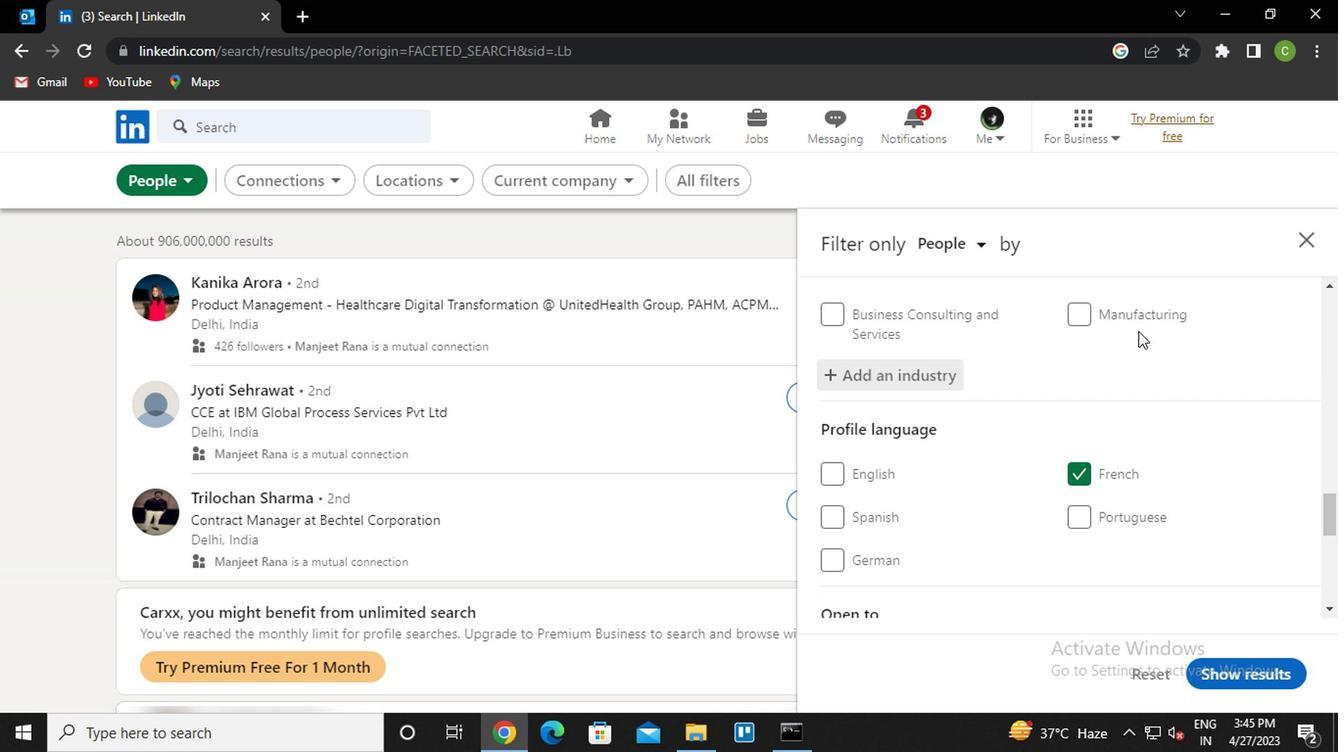 
Action: Mouse moved to (1119, 516)
Screenshot: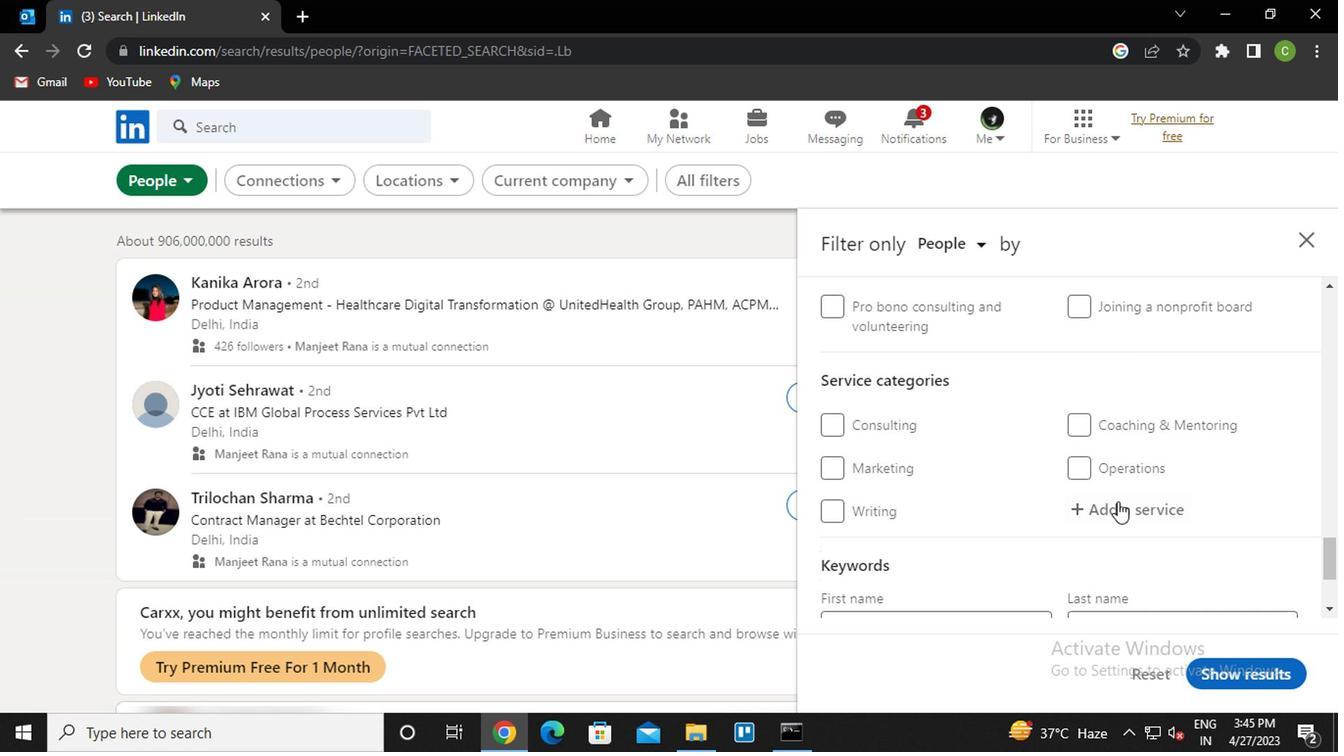 
Action: Mouse pressed left at (1119, 516)
Screenshot: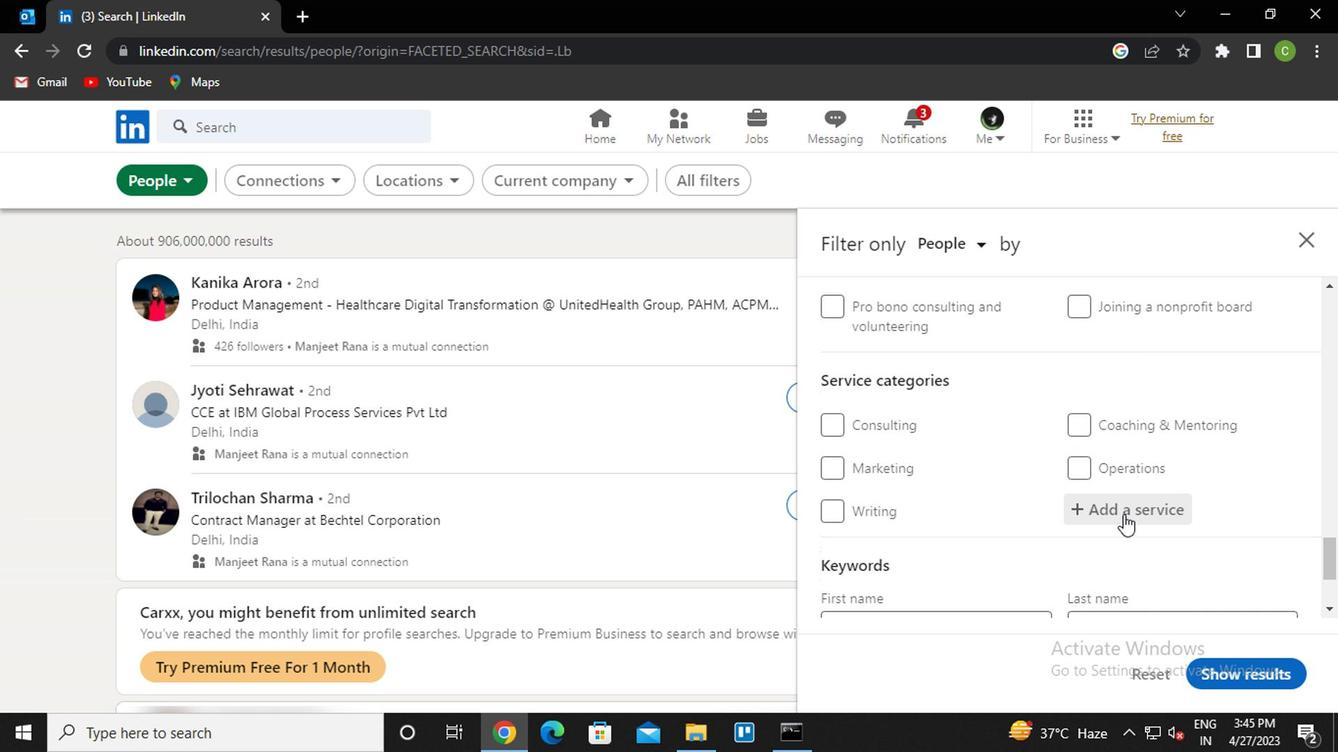 
Action: Key pressed <Key.caps_lock>V<Key.caps_lock>IDEO<Key.space><Key.down><Key.down><Key.enter>
Screenshot: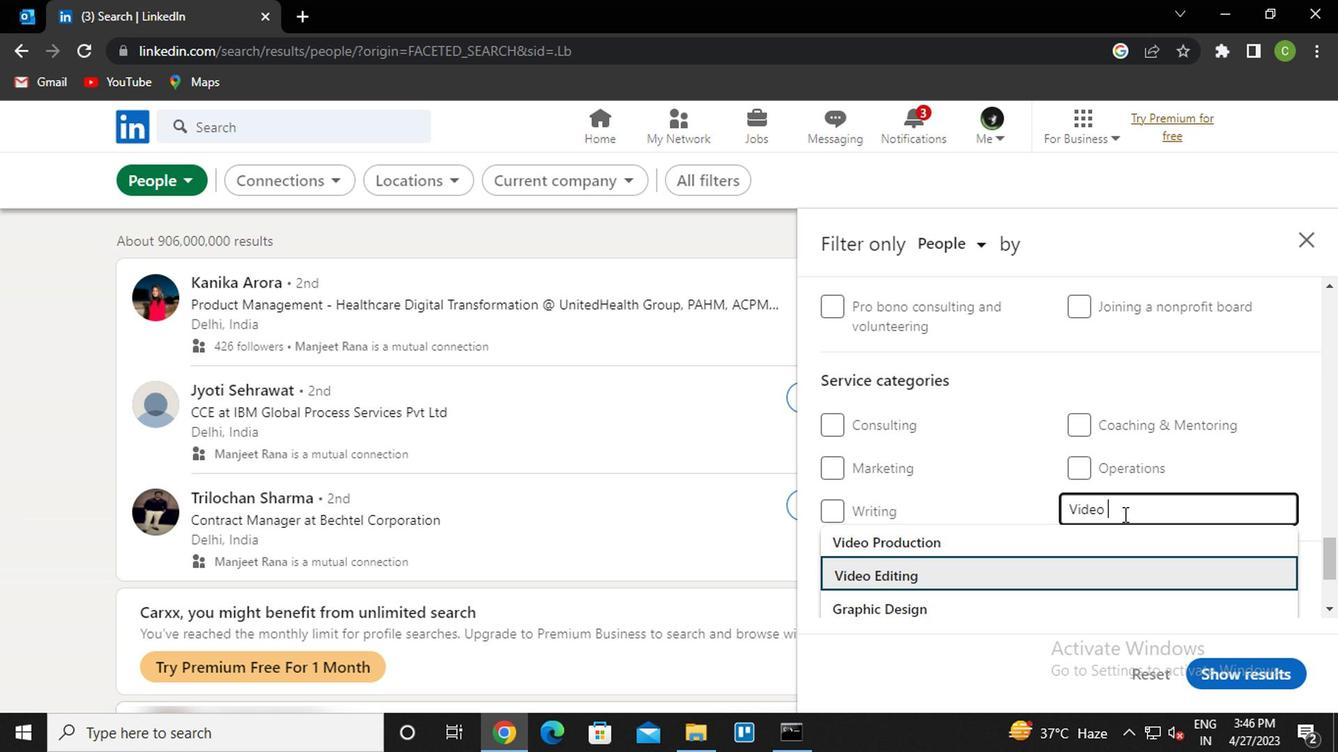 
Action: Mouse scrolled (1119, 515) with delta (0, -1)
Screenshot: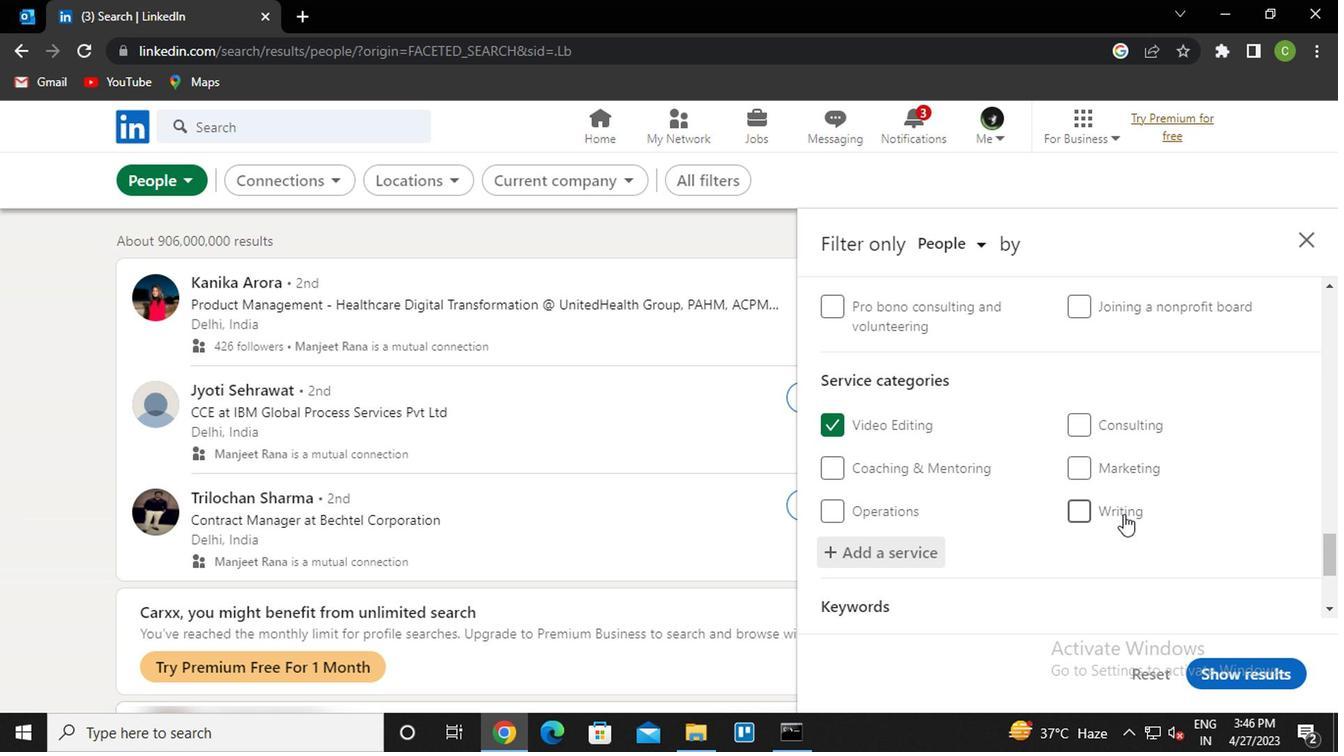 
Action: Mouse scrolled (1119, 515) with delta (0, -1)
Screenshot: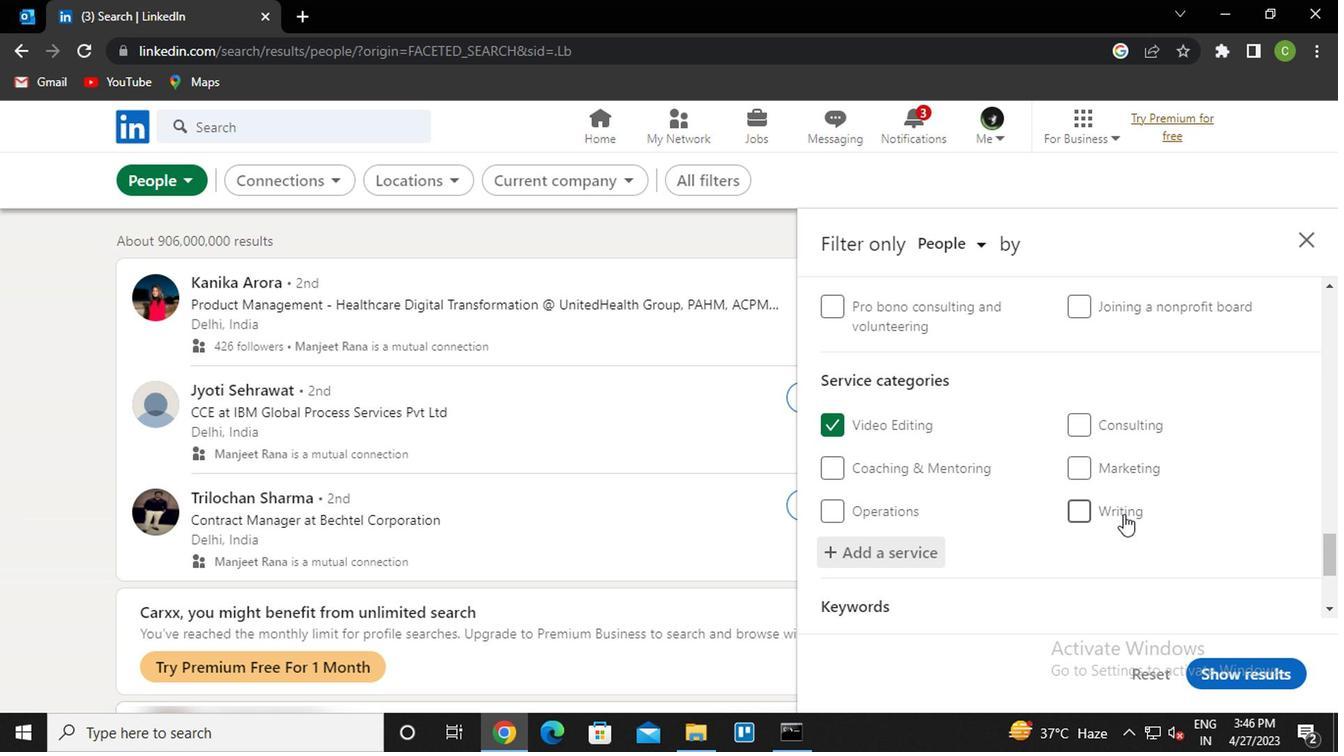 
Action: Mouse scrolled (1119, 515) with delta (0, -1)
Screenshot: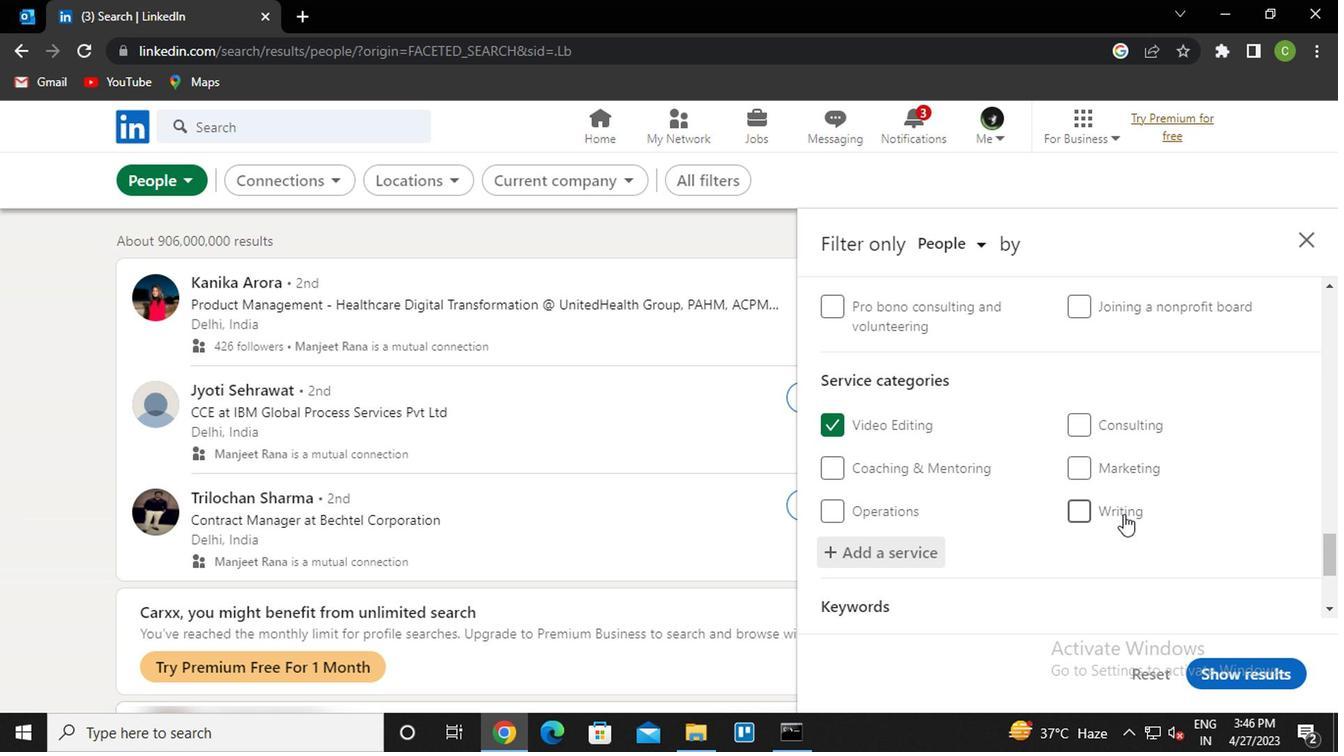 
Action: Mouse moved to (1119, 518)
Screenshot: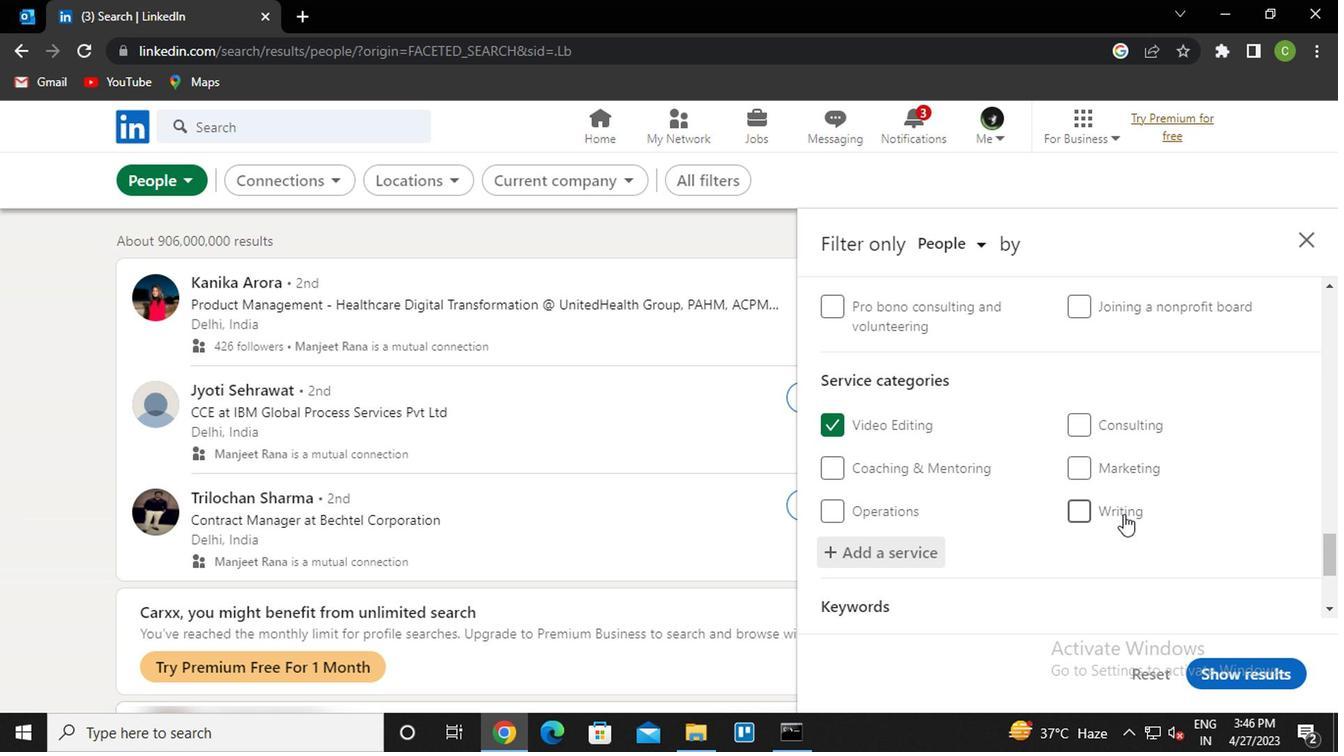 
Action: Mouse scrolled (1119, 517) with delta (0, -1)
Screenshot: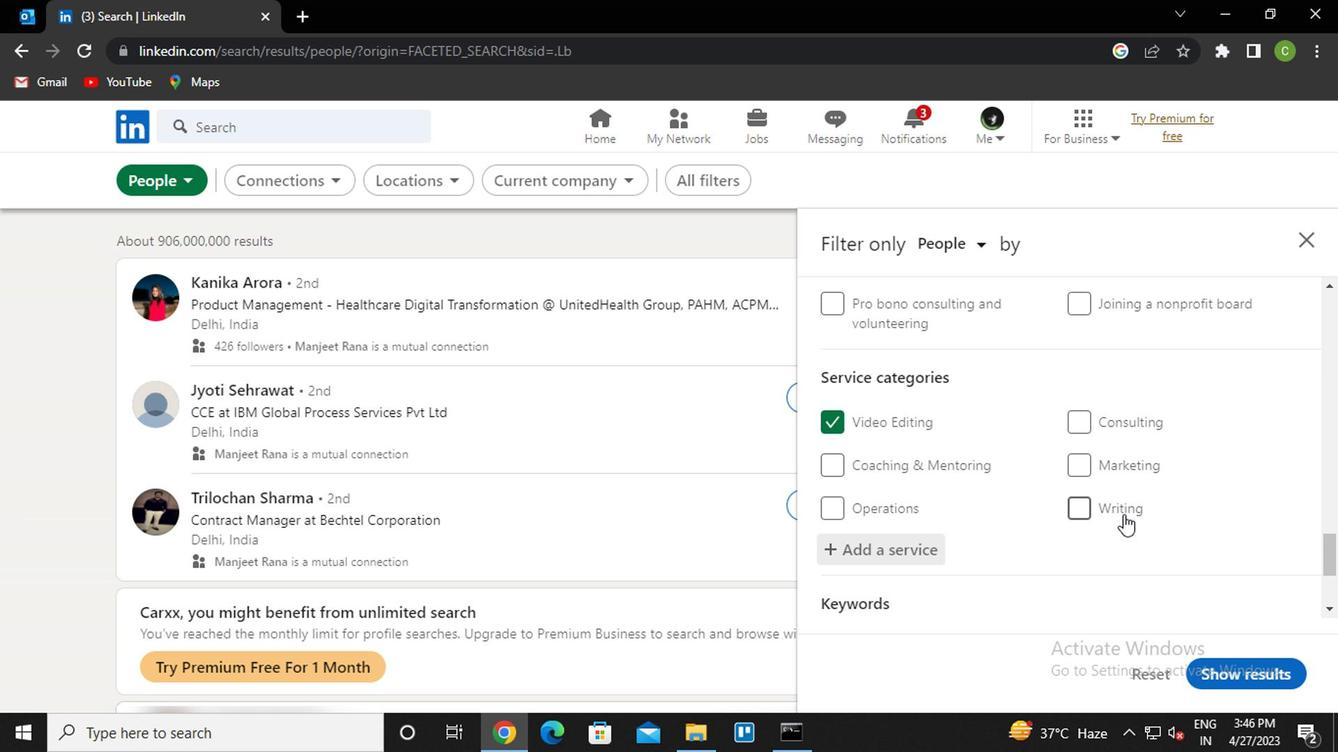 
Action: Mouse scrolled (1119, 517) with delta (0, -1)
Screenshot: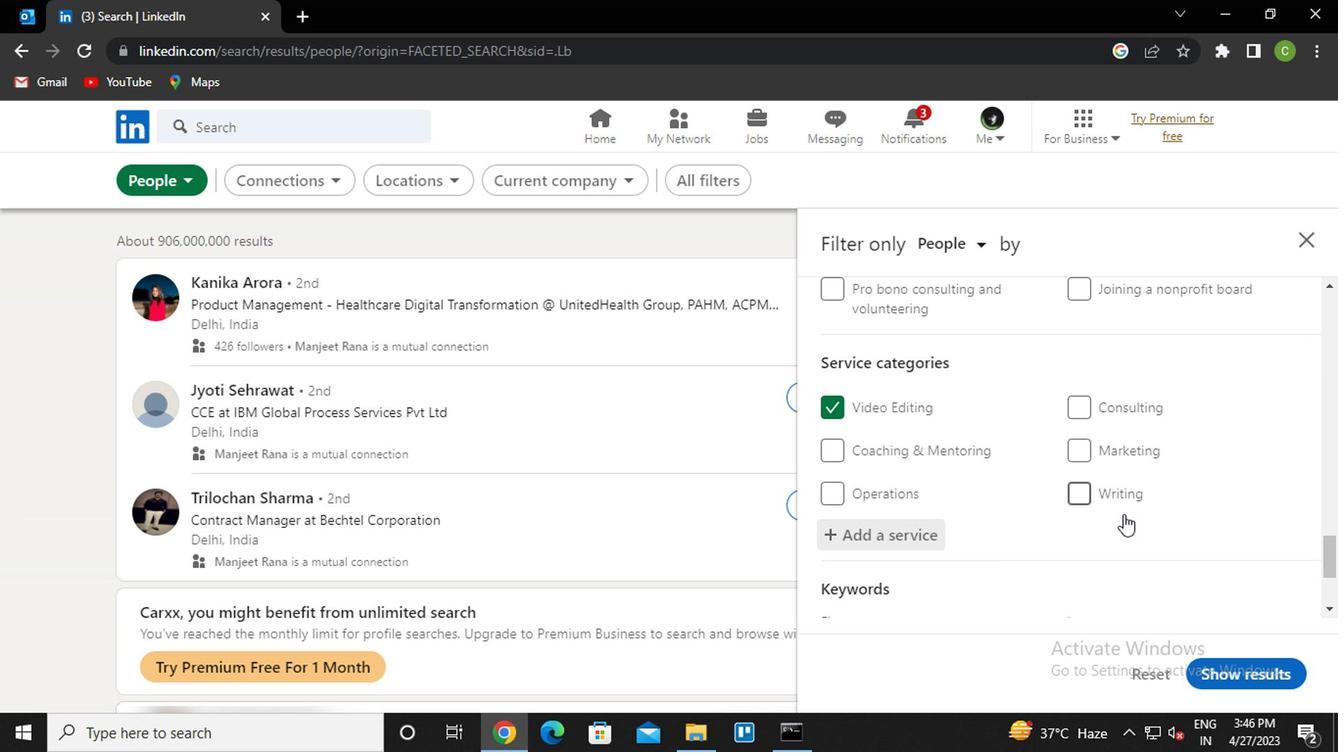 
Action: Mouse scrolled (1119, 517) with delta (0, -1)
Screenshot: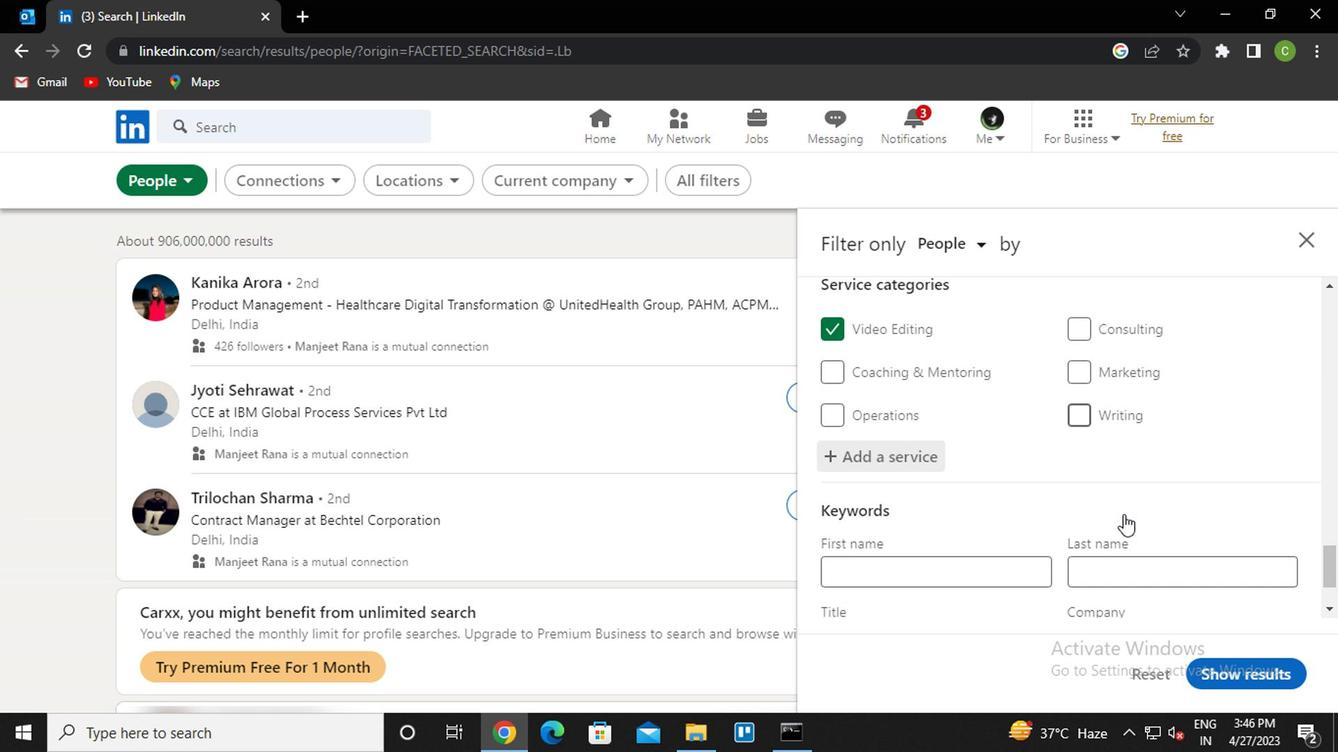 
Action: Mouse scrolled (1119, 517) with delta (0, -1)
Screenshot: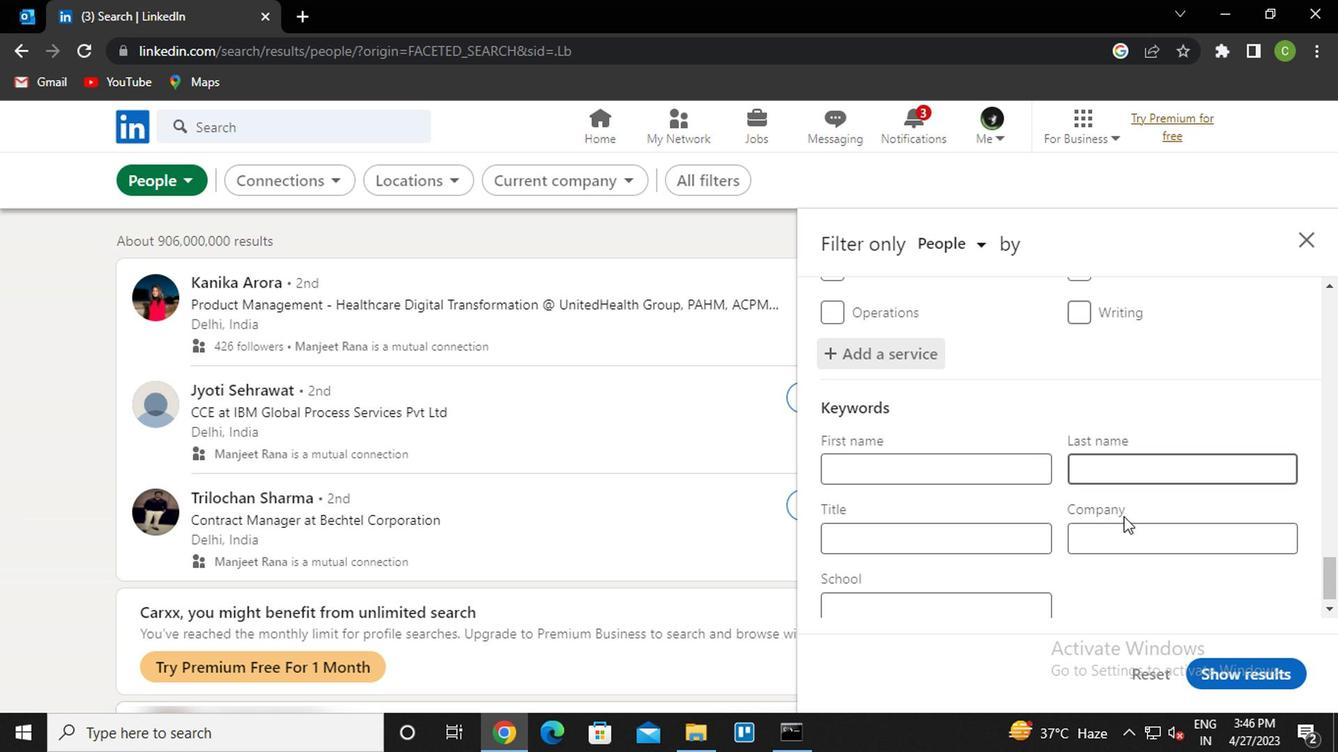 
Action: Mouse moved to (1020, 533)
Screenshot: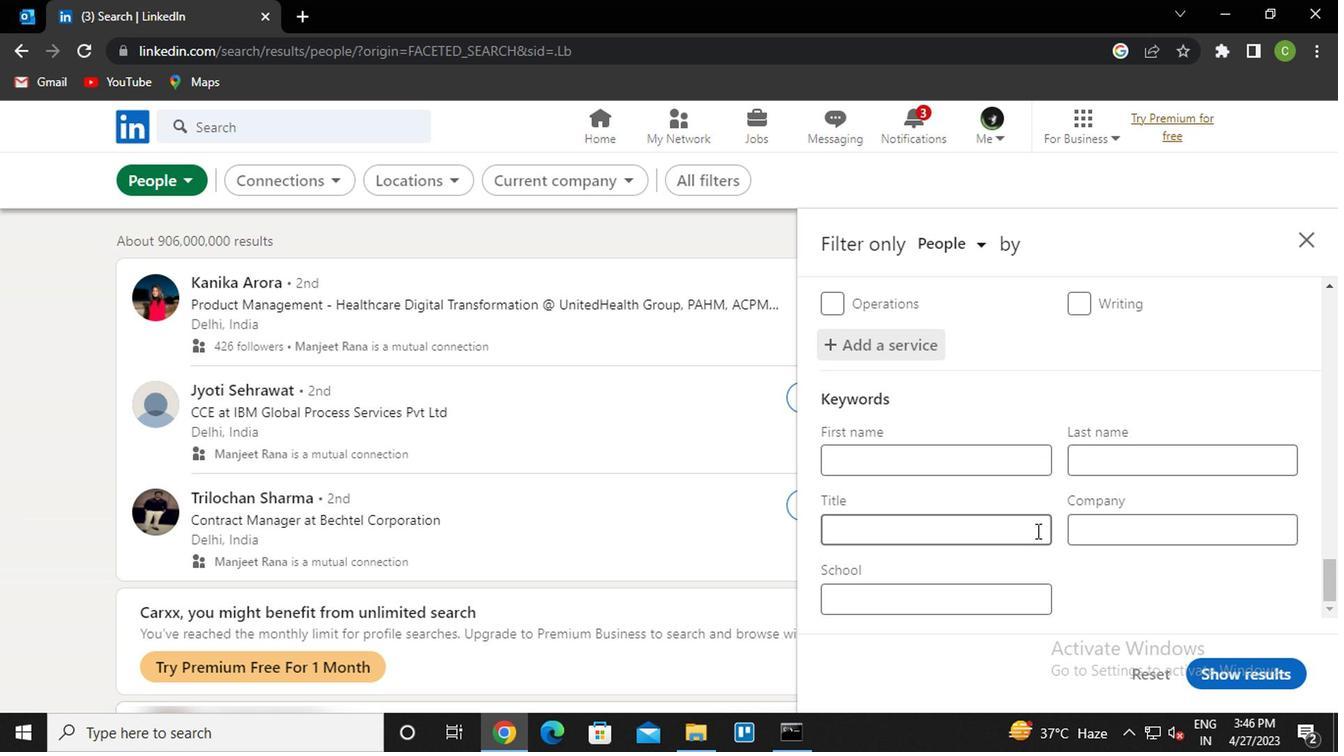 
Action: Mouse pressed left at (1020, 533)
Screenshot: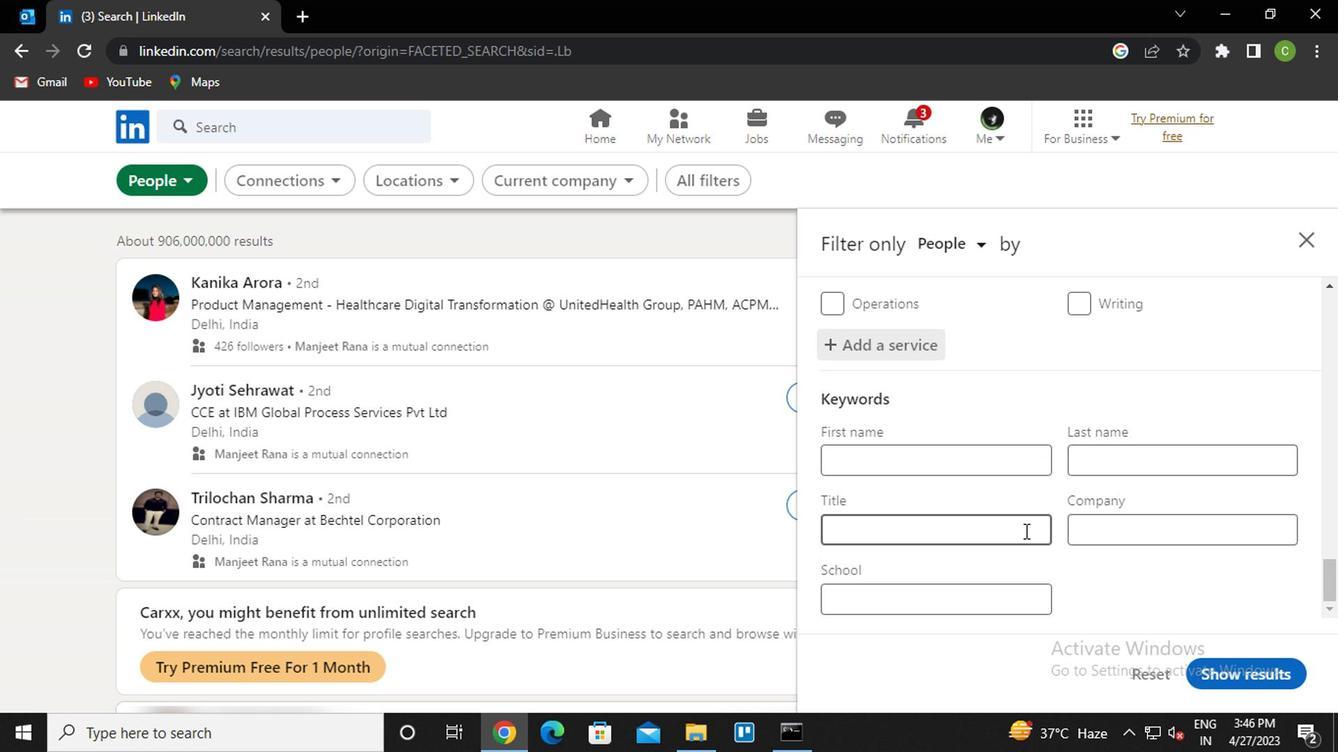 
Action: Key pressed <Key.caps_lock>S<Key.caps_lock>ALES<Key.space><Key.caps_lock>M<Key.caps_lock>ANAGER
Screenshot: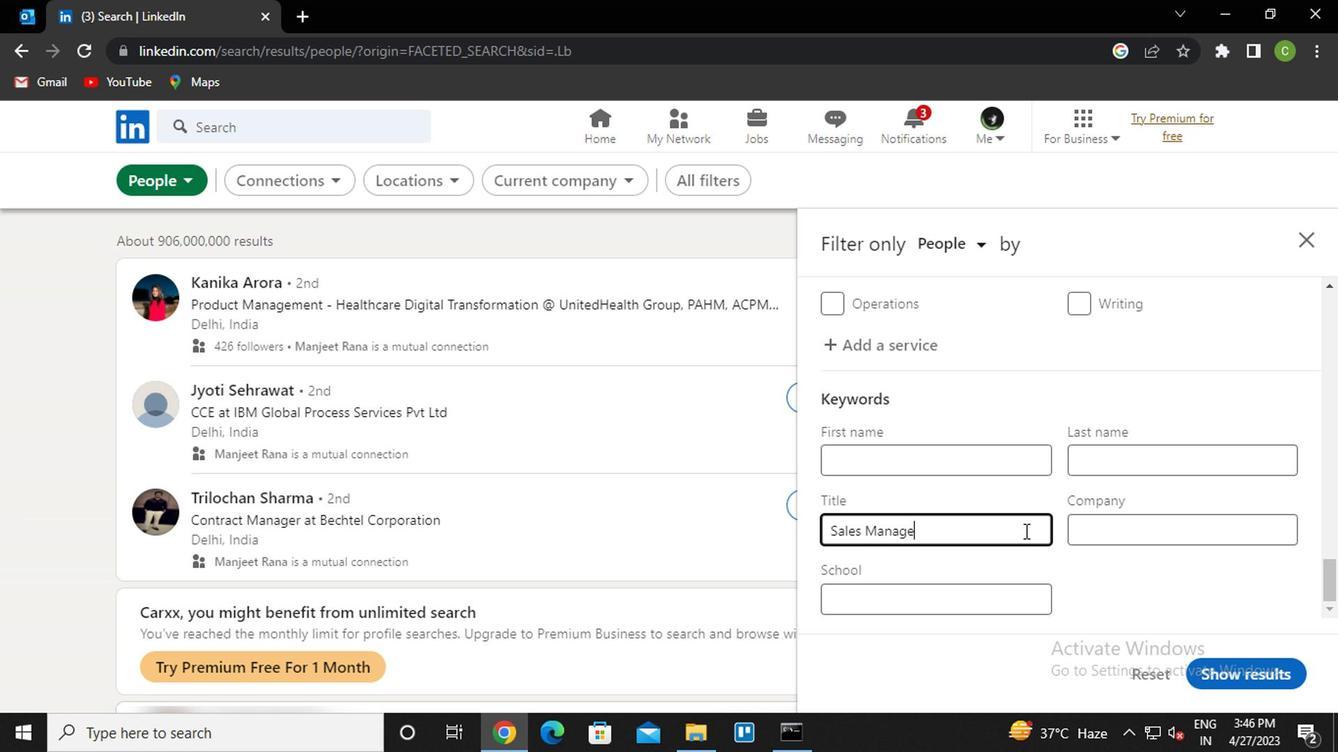 
Action: Mouse moved to (1265, 675)
Screenshot: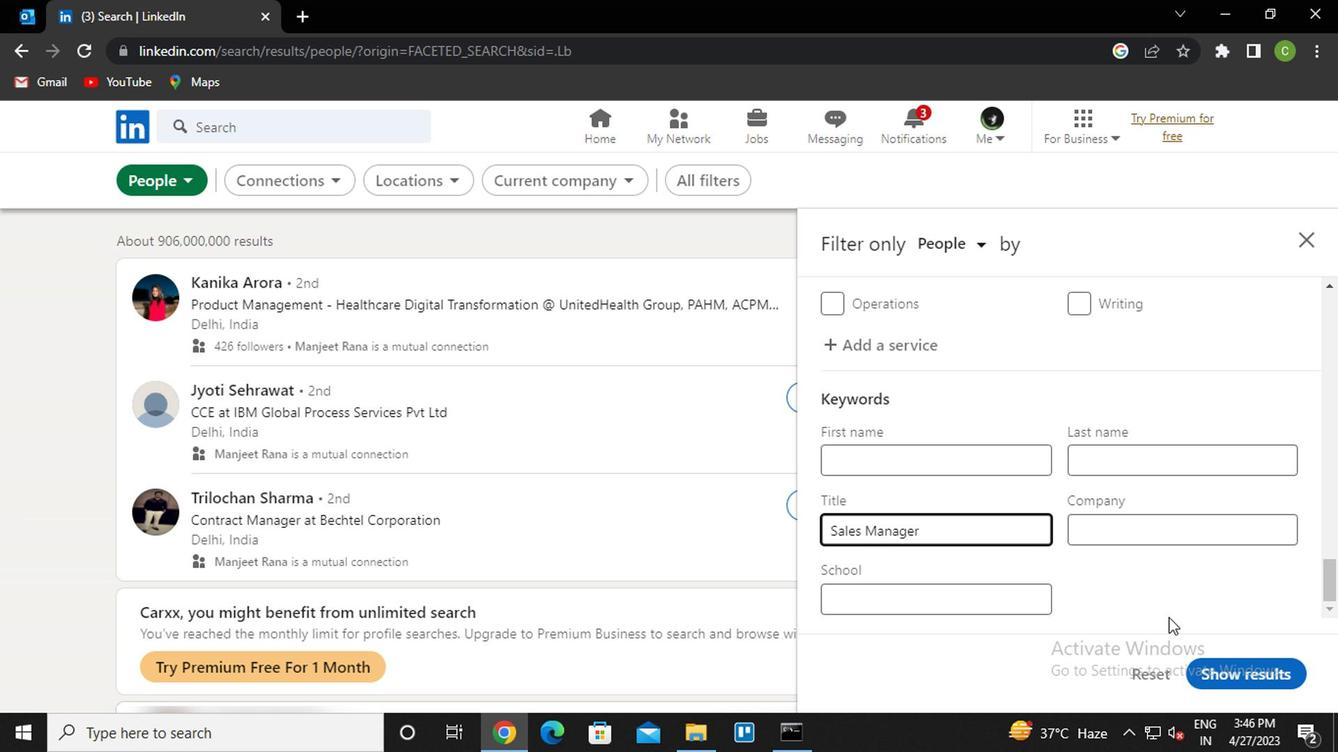 
Action: Mouse pressed left at (1265, 675)
Screenshot: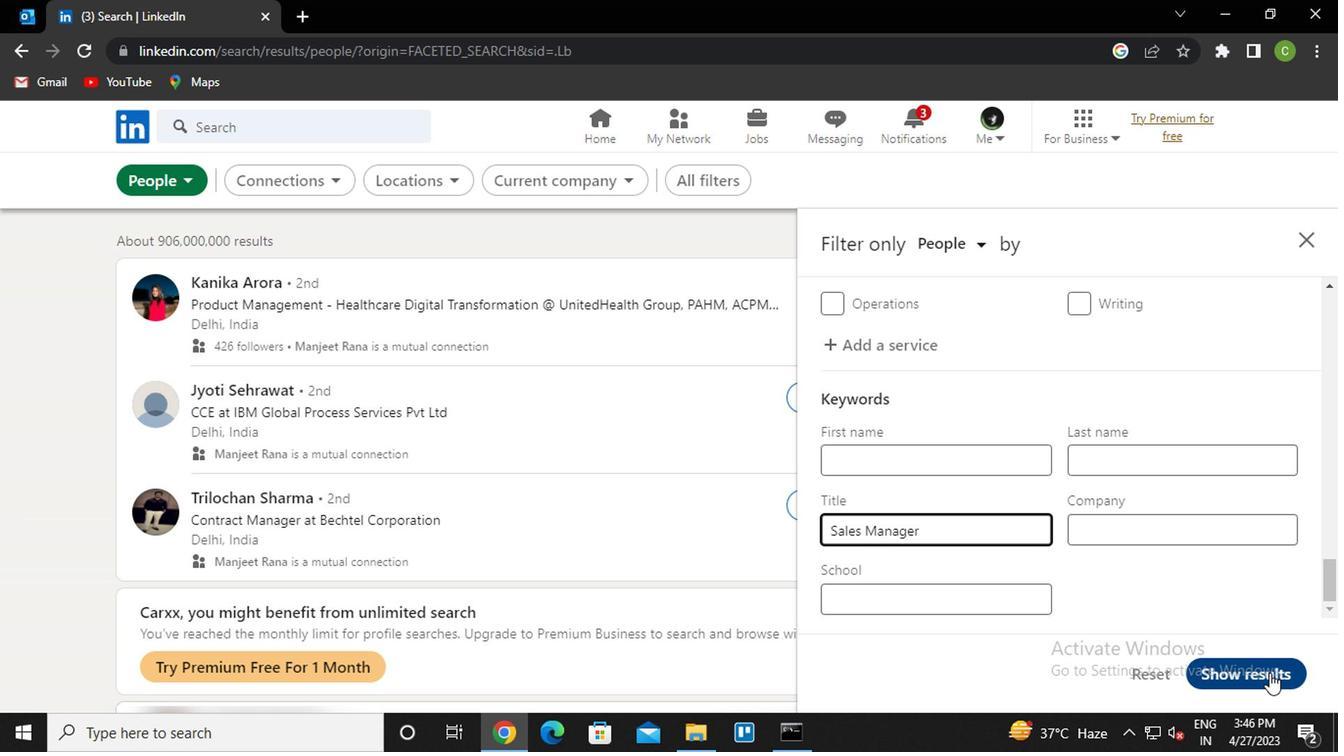 
Action: Mouse moved to (839, 574)
Screenshot: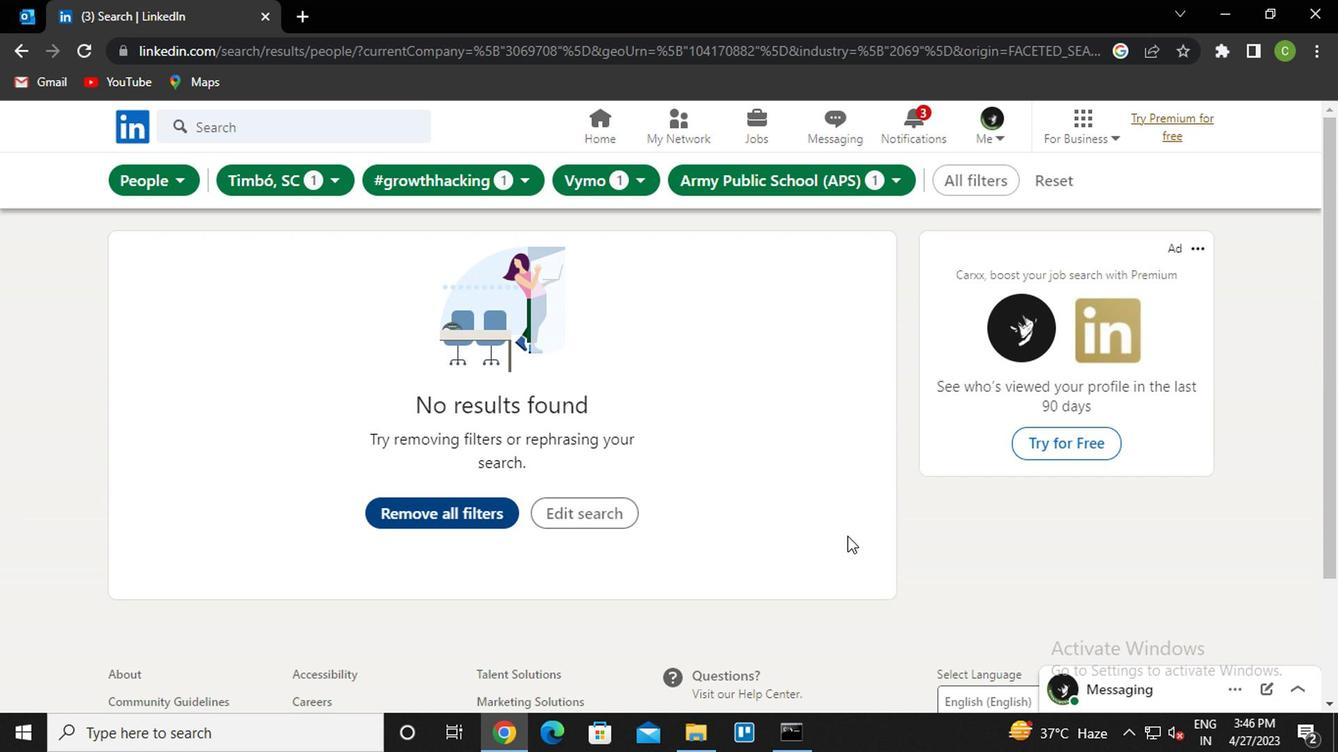 
Action: Key pressed <Key.f8>
Screenshot: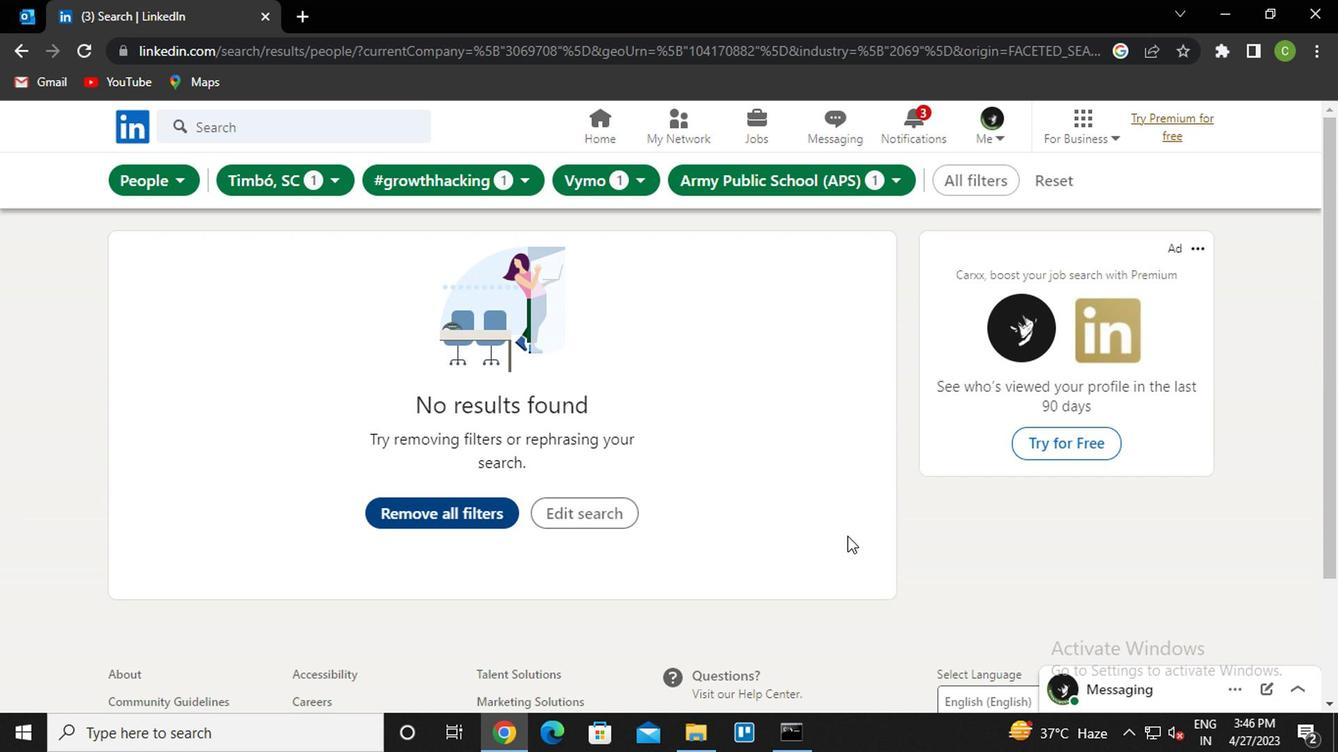 
